 Task: Reply to email with the signature Bailey Nelson with the subject Congratulations from softage.1@softage.net with the message Can you please provide more information about the new safety regulations? Undo the message and rewrite the message as I am sorry for any inconvenience this may have caused. Send the email
Action: Mouse moved to (454, 590)
Screenshot: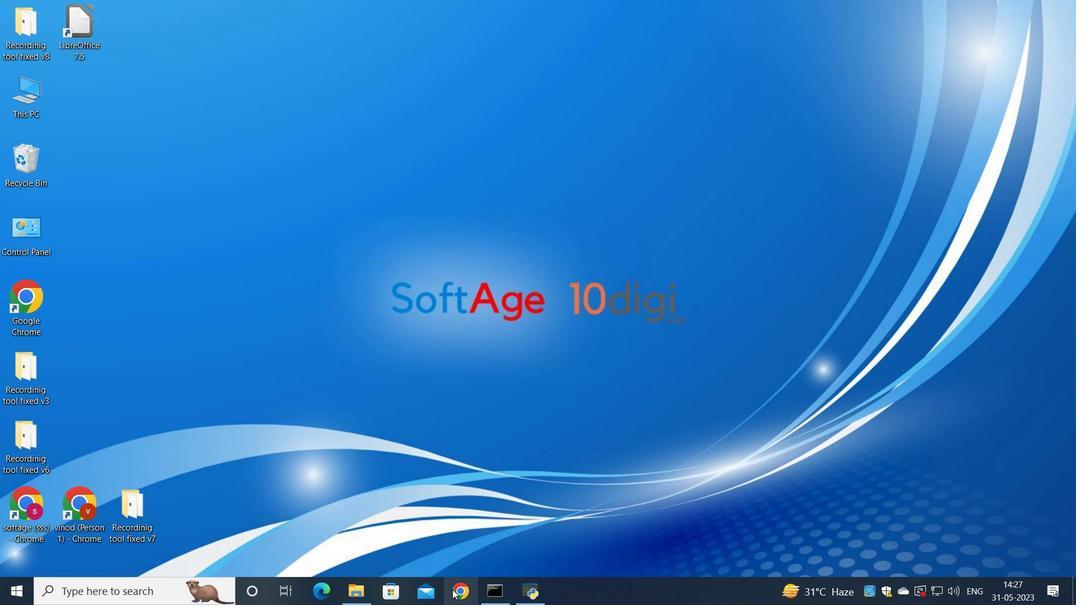 
Action: Mouse pressed left at (454, 590)
Screenshot: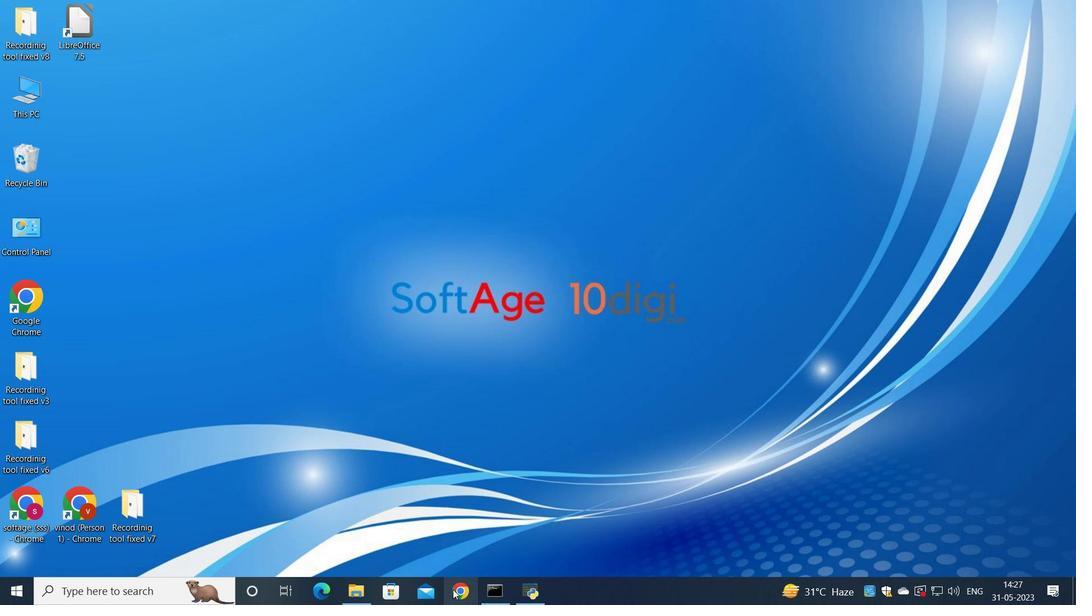 
Action: Mouse moved to (481, 384)
Screenshot: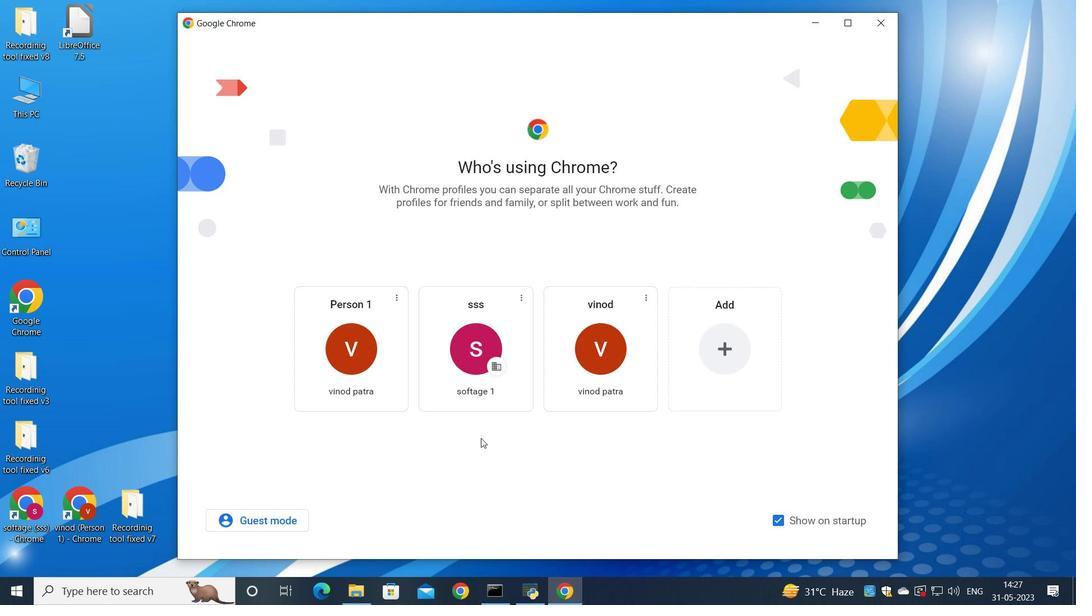 
Action: Mouse pressed left at (481, 384)
Screenshot: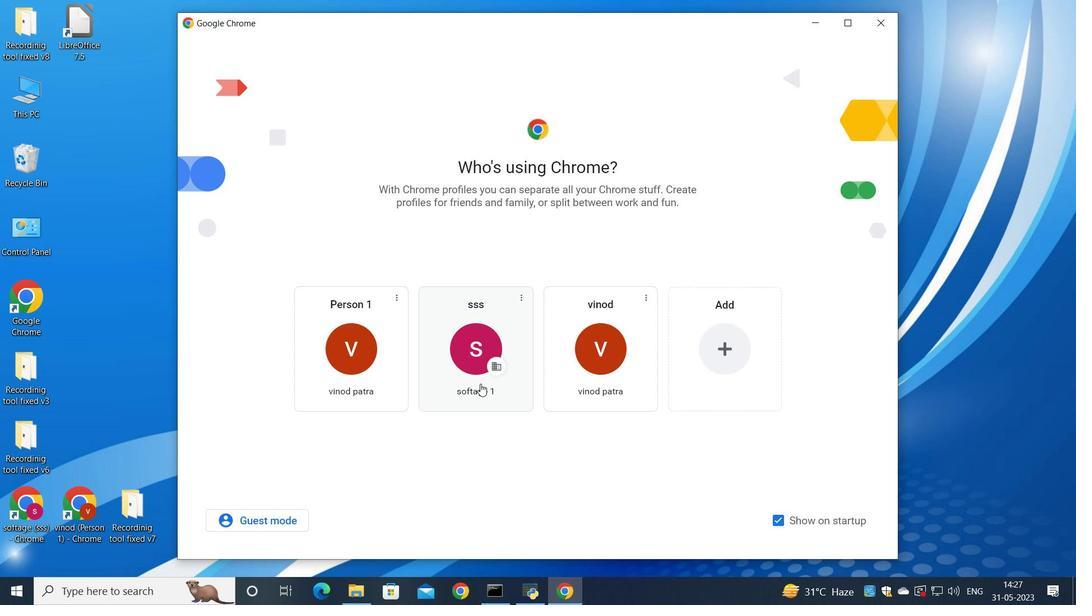 
Action: Mouse moved to (939, 72)
Screenshot: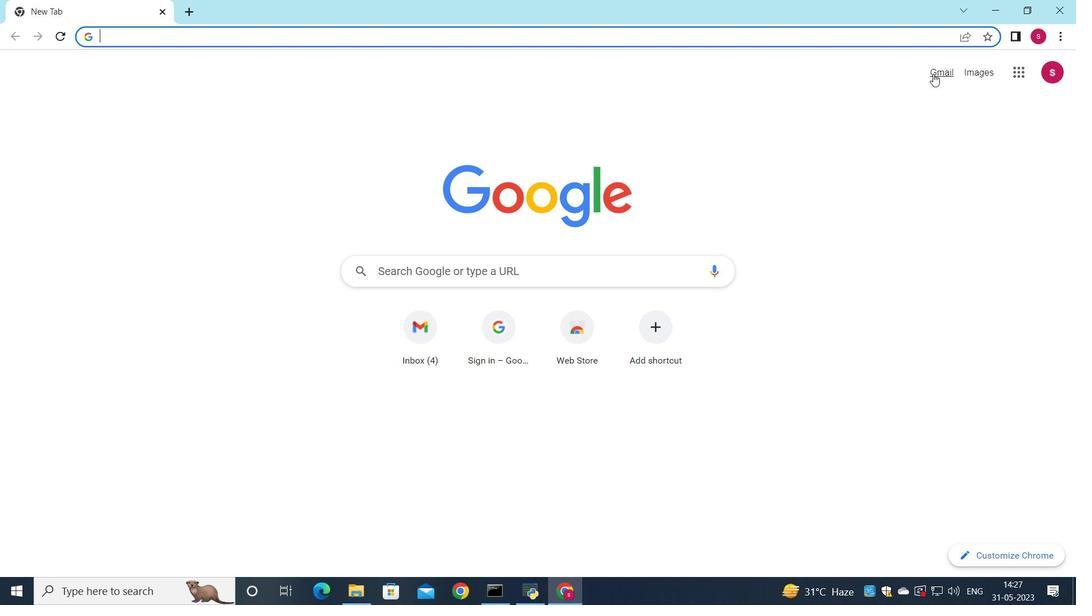 
Action: Mouse pressed left at (939, 72)
Screenshot: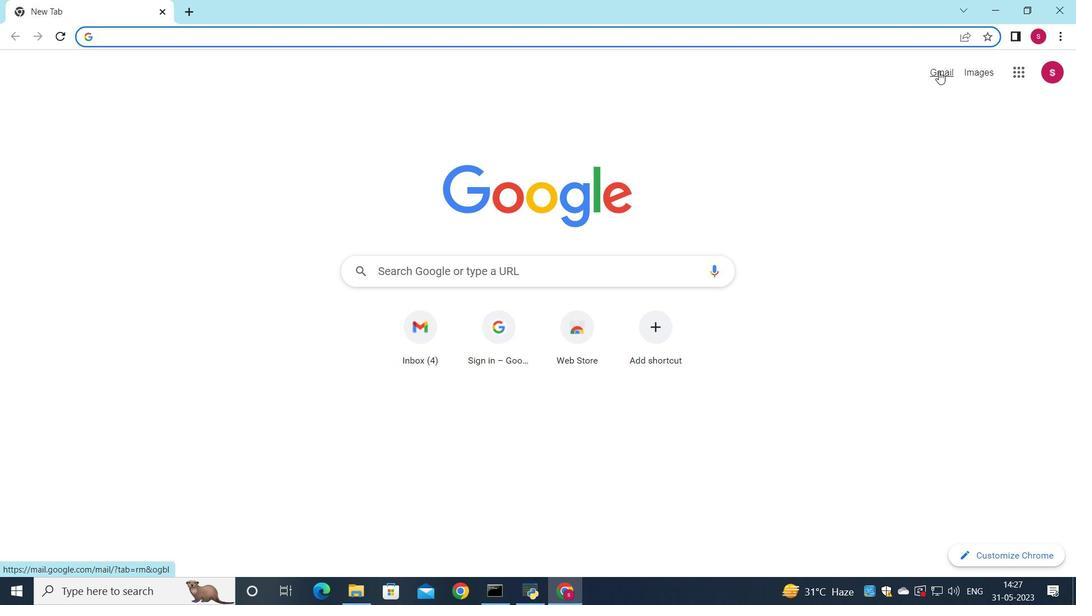 
Action: Mouse moved to (922, 97)
Screenshot: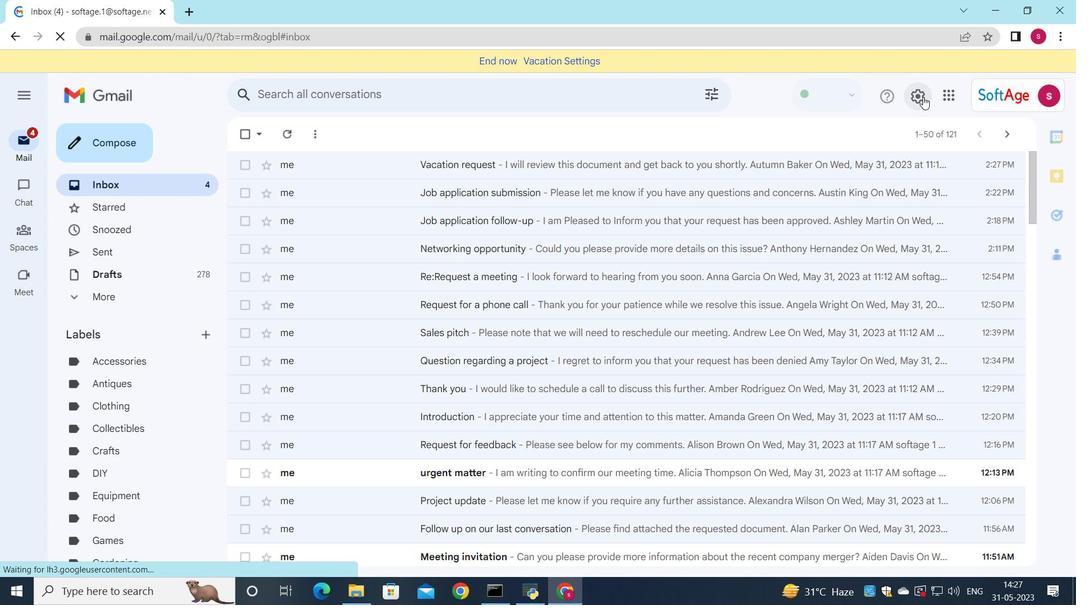 
Action: Mouse pressed left at (922, 97)
Screenshot: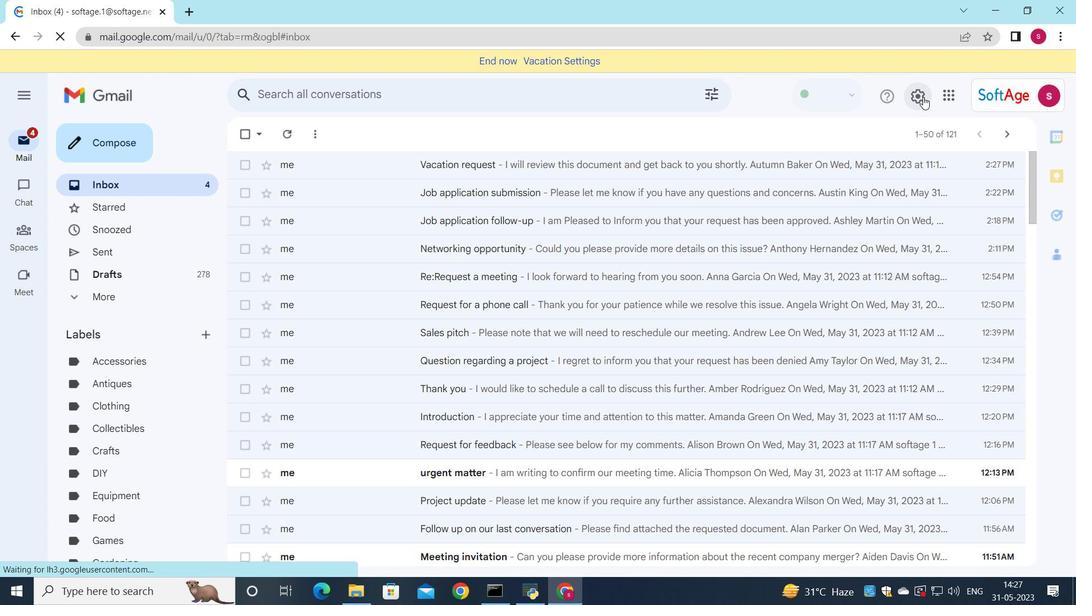 
Action: Mouse moved to (908, 167)
Screenshot: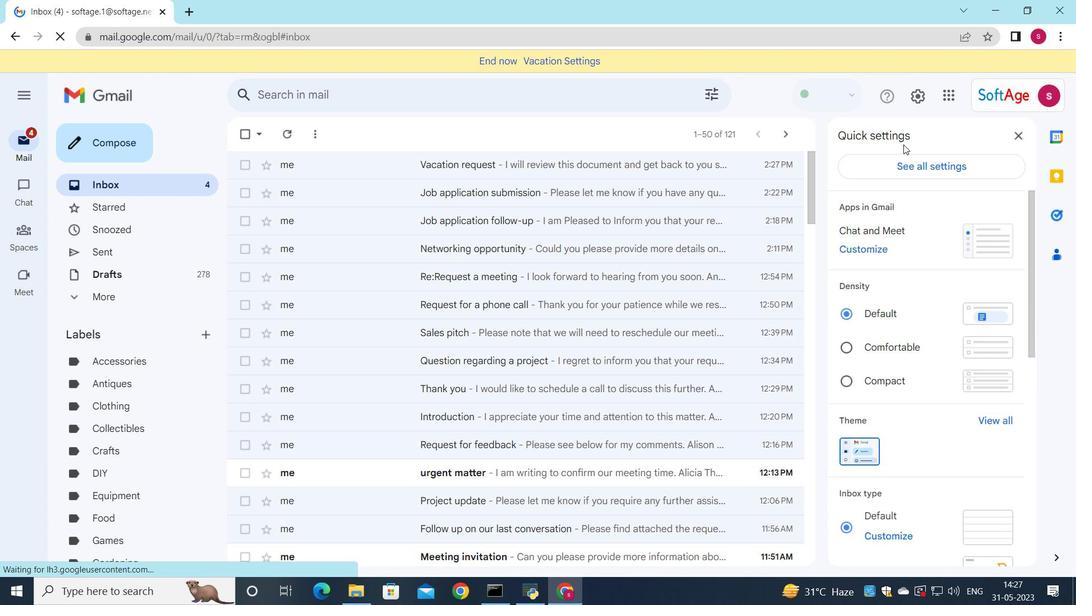 
Action: Mouse pressed left at (908, 167)
Screenshot: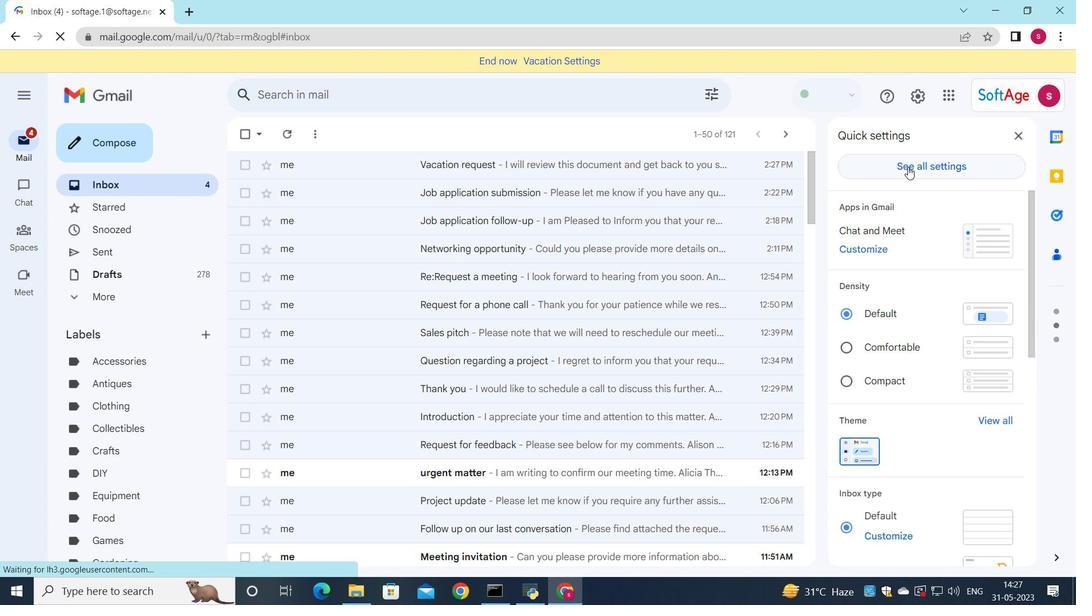 
Action: Mouse moved to (711, 161)
Screenshot: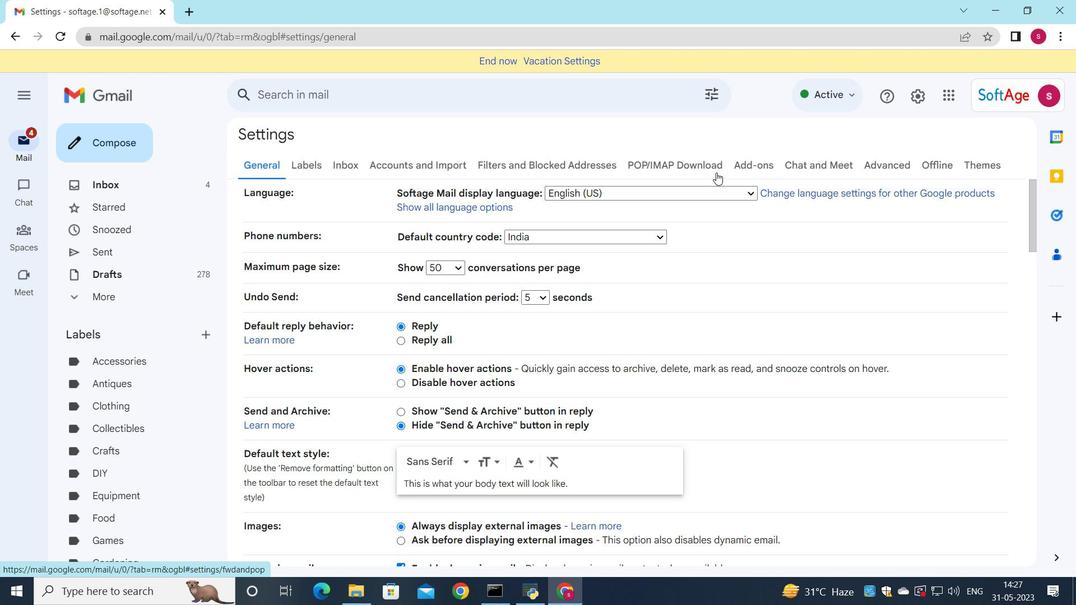 
Action: Mouse scrolled (711, 160) with delta (0, 0)
Screenshot: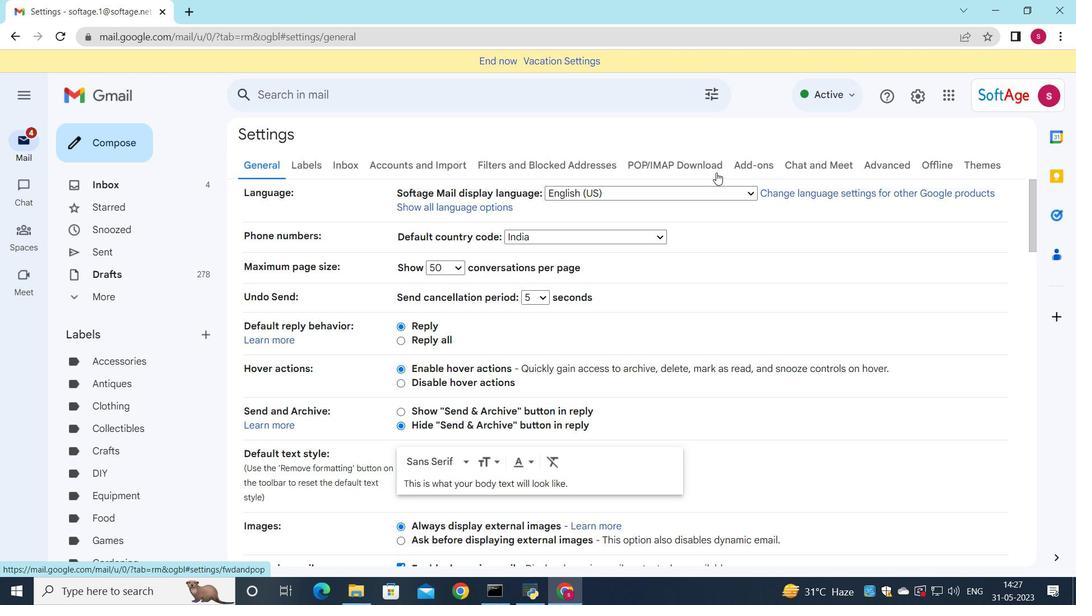 
Action: Mouse scrolled (711, 160) with delta (0, 0)
Screenshot: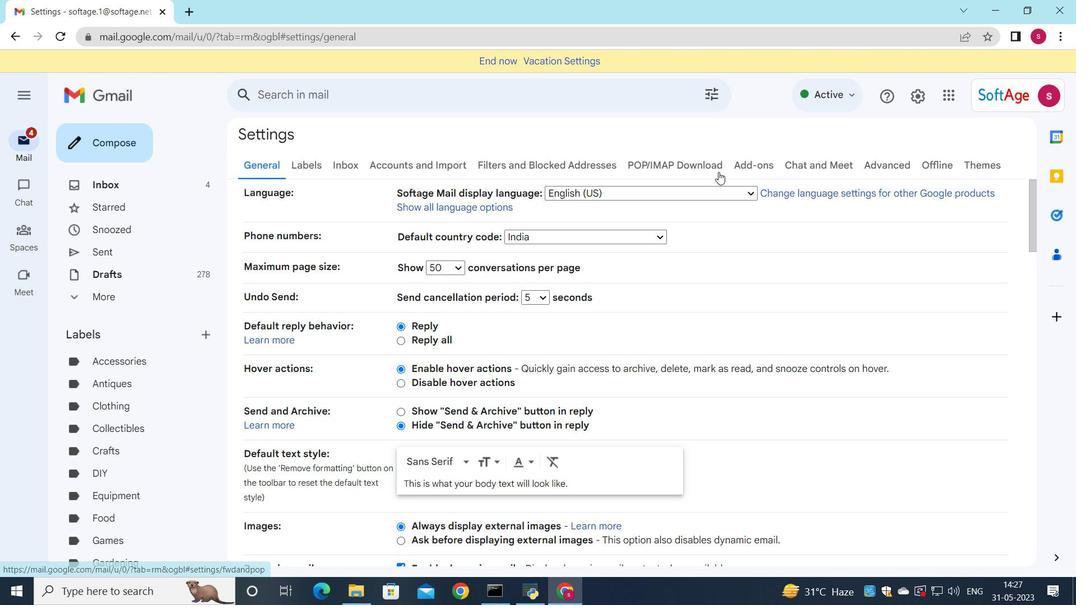 
Action: Mouse scrolled (711, 160) with delta (0, 0)
Screenshot: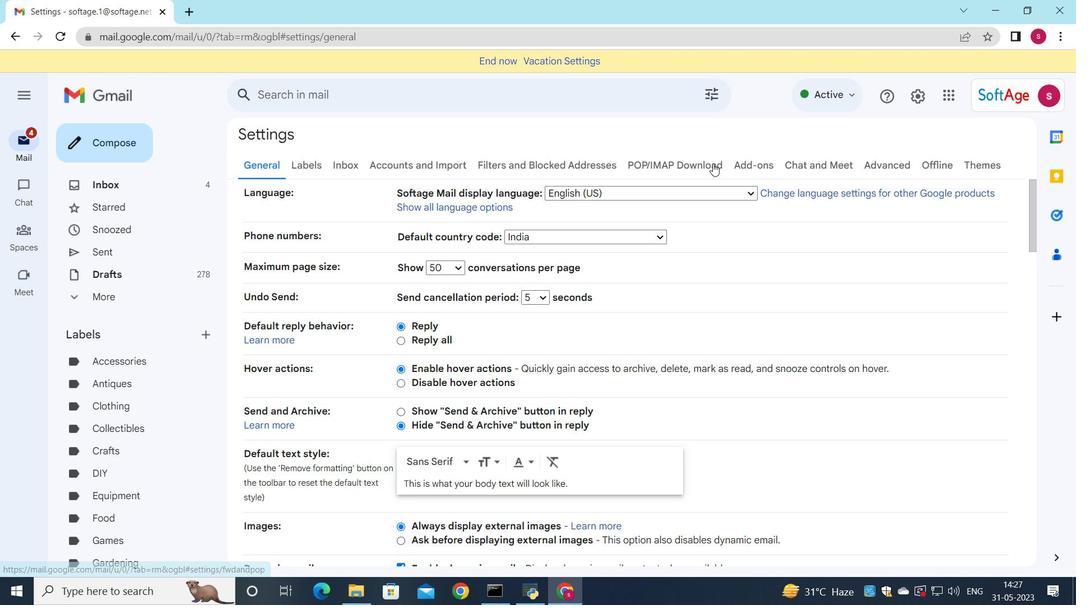 
Action: Mouse moved to (649, 250)
Screenshot: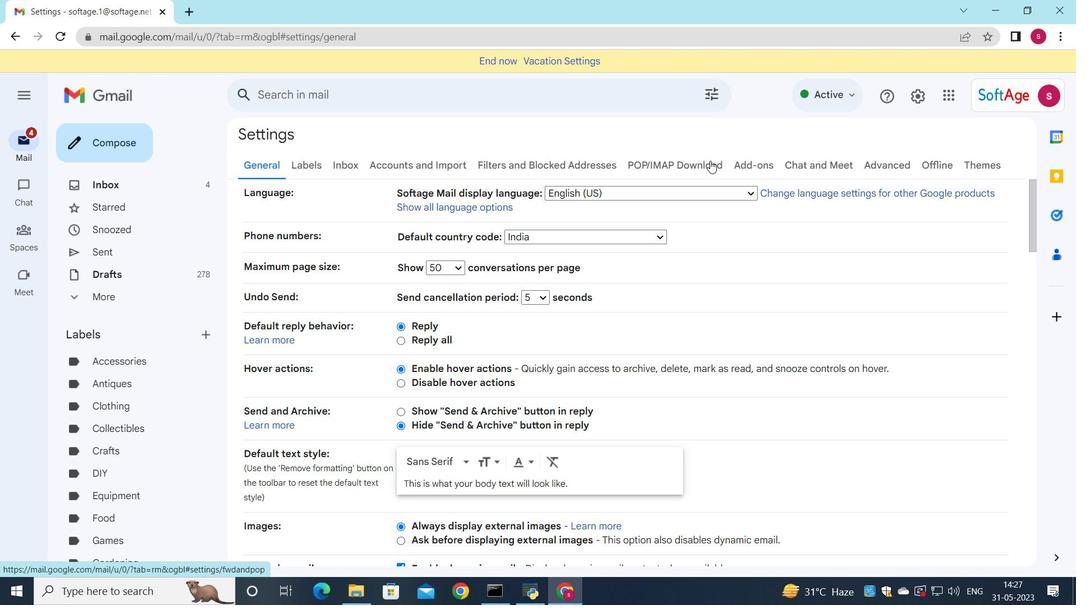 
Action: Mouse scrolled (708, 160) with delta (0, 0)
Screenshot: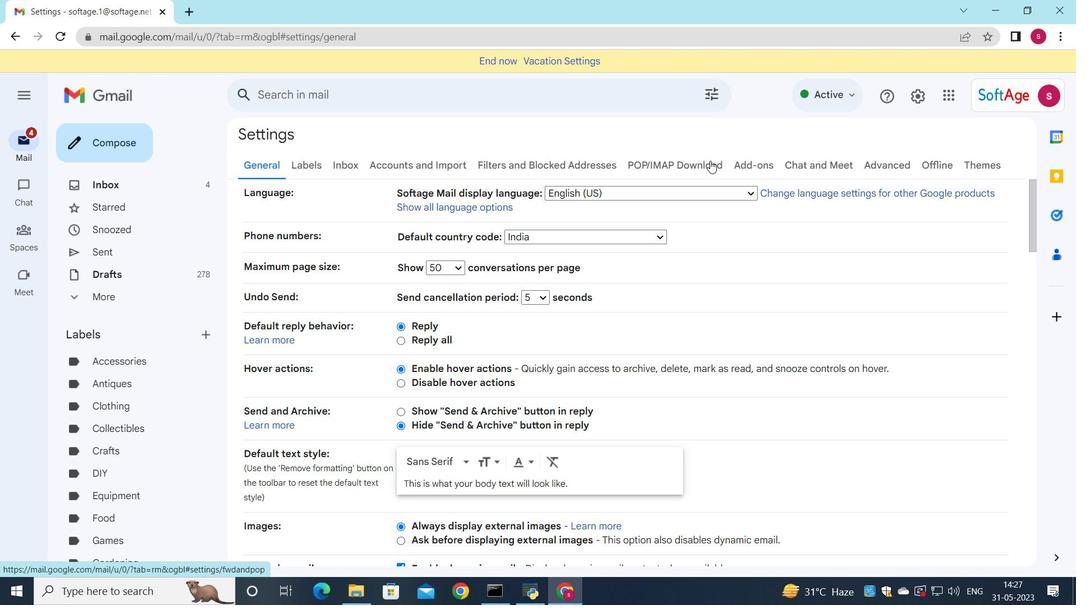
Action: Mouse moved to (542, 427)
Screenshot: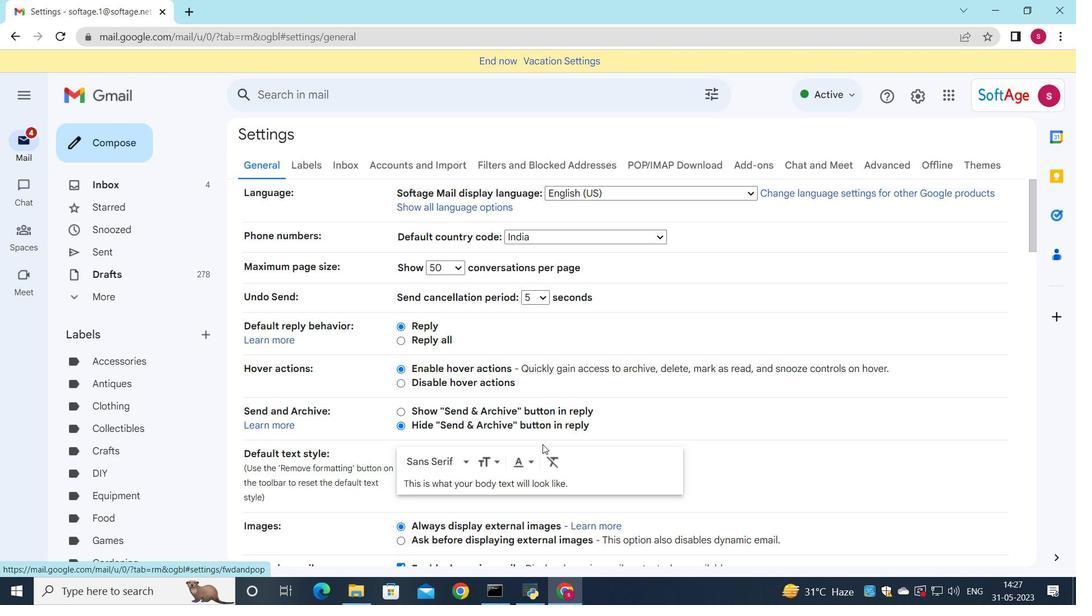 
Action: Mouse scrolled (542, 426) with delta (0, 0)
Screenshot: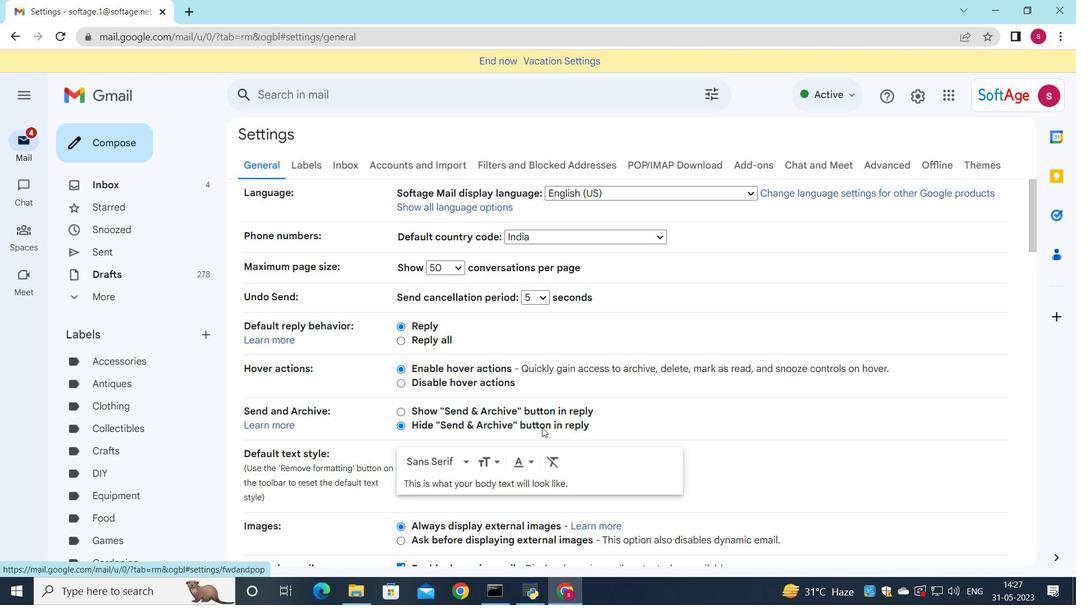 
Action: Mouse scrolled (542, 426) with delta (0, 0)
Screenshot: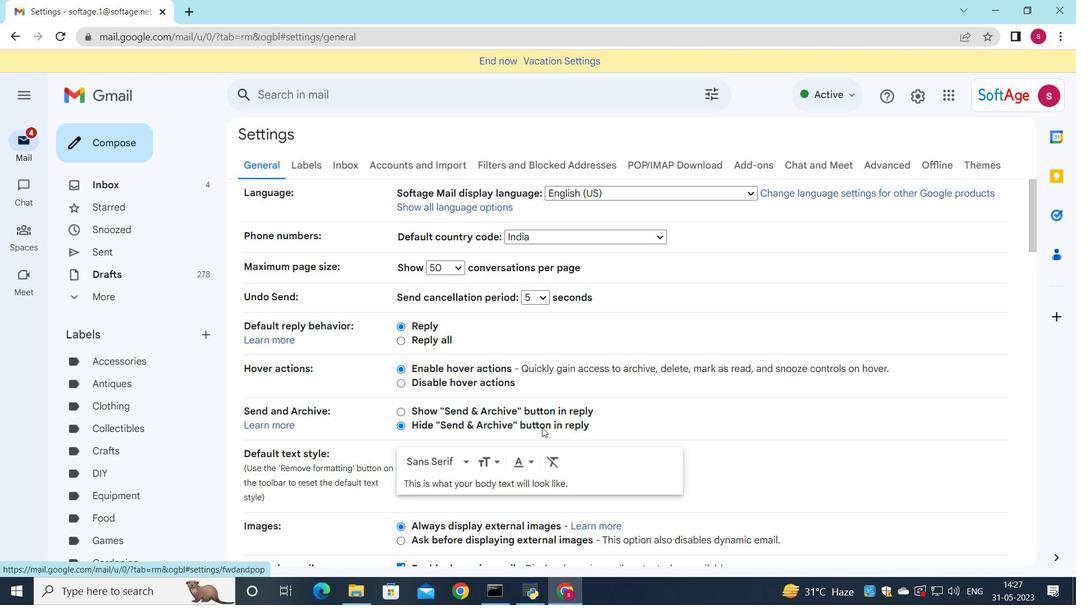 
Action: Mouse scrolled (542, 426) with delta (0, 0)
Screenshot: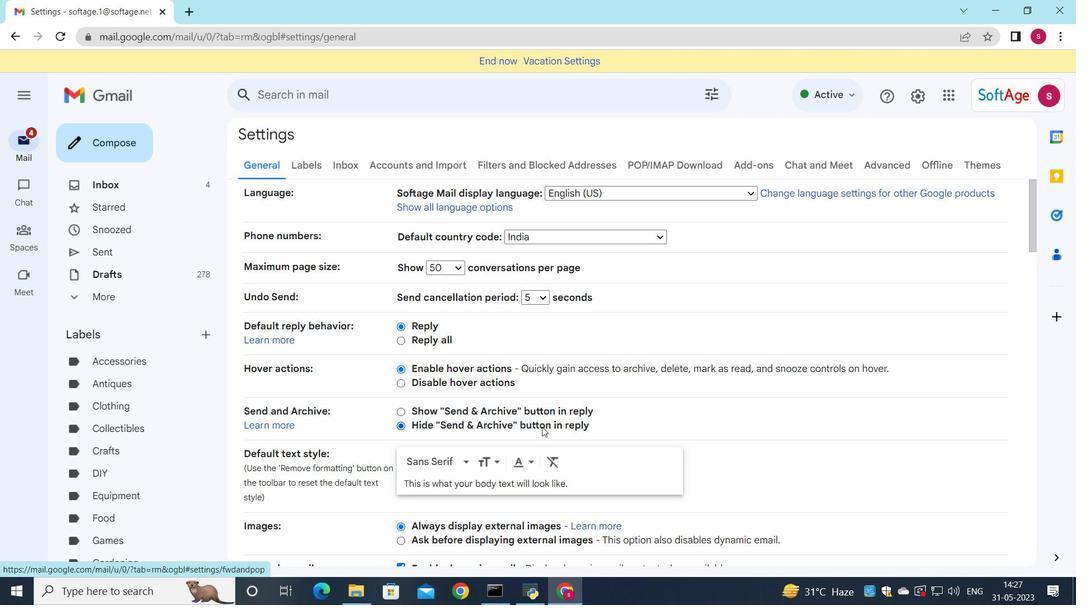 
Action: Mouse scrolled (542, 426) with delta (0, 0)
Screenshot: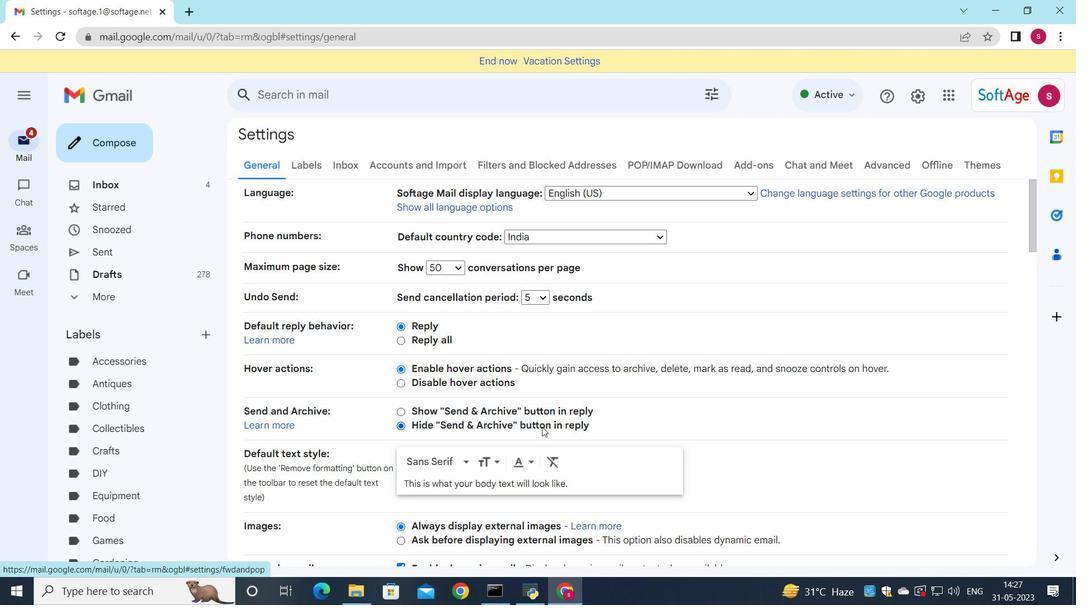 
Action: Mouse scrolled (542, 426) with delta (0, 0)
Screenshot: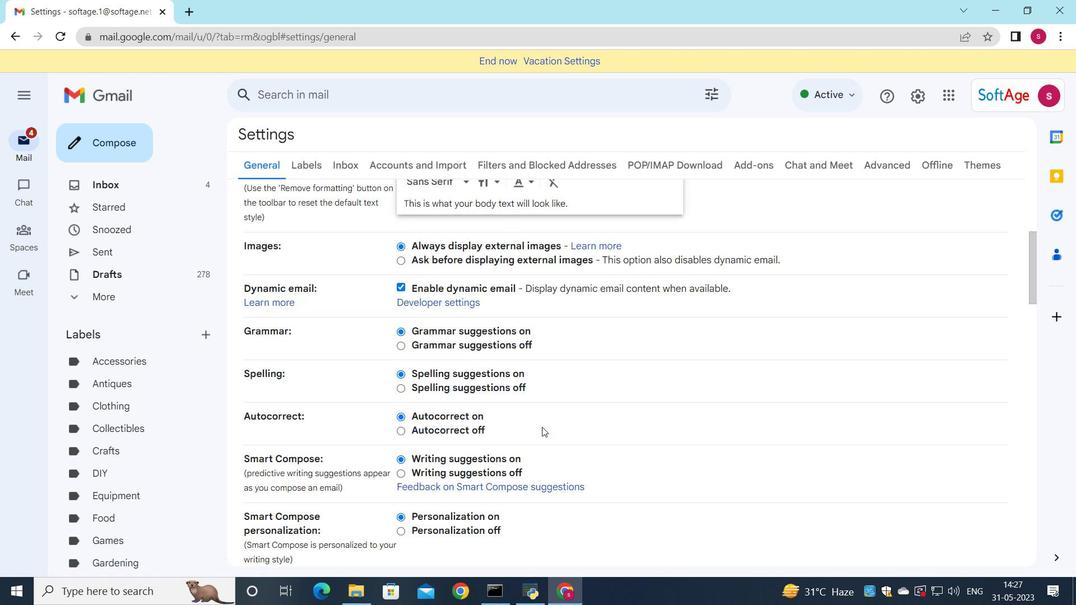 
Action: Mouse scrolled (542, 426) with delta (0, 0)
Screenshot: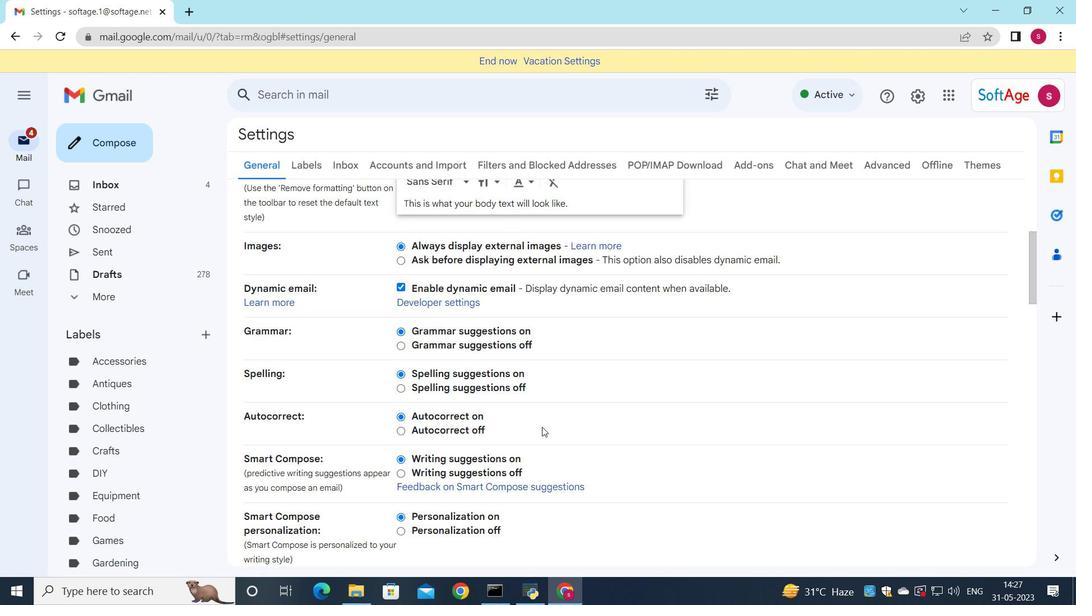 
Action: Mouse scrolled (542, 426) with delta (0, 0)
Screenshot: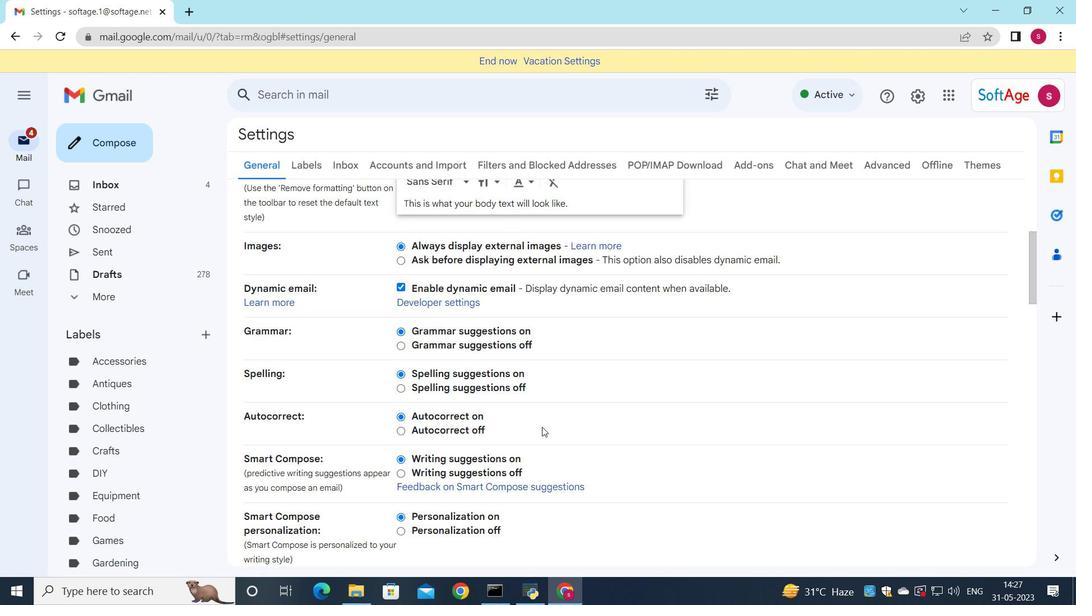 
Action: Mouse scrolled (542, 426) with delta (0, 0)
Screenshot: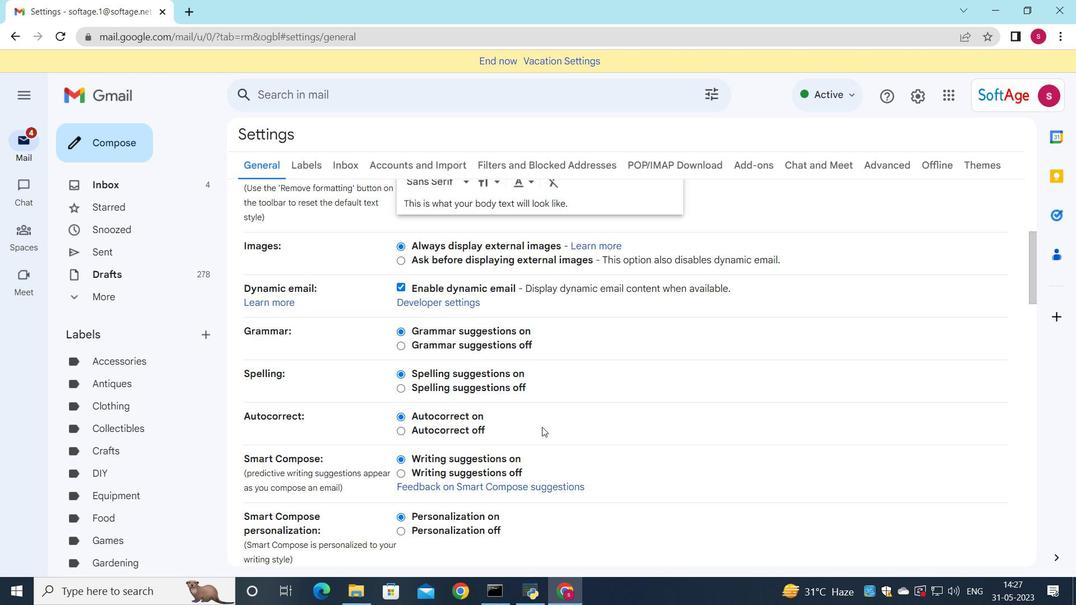 
Action: Mouse scrolled (542, 426) with delta (0, 0)
Screenshot: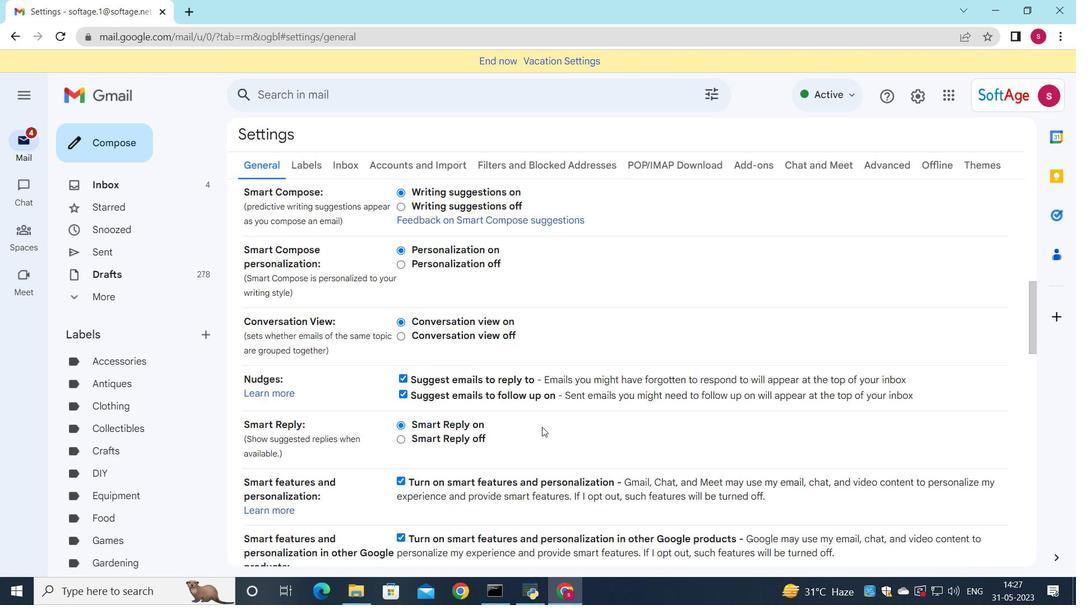 
Action: Mouse scrolled (542, 426) with delta (0, 0)
Screenshot: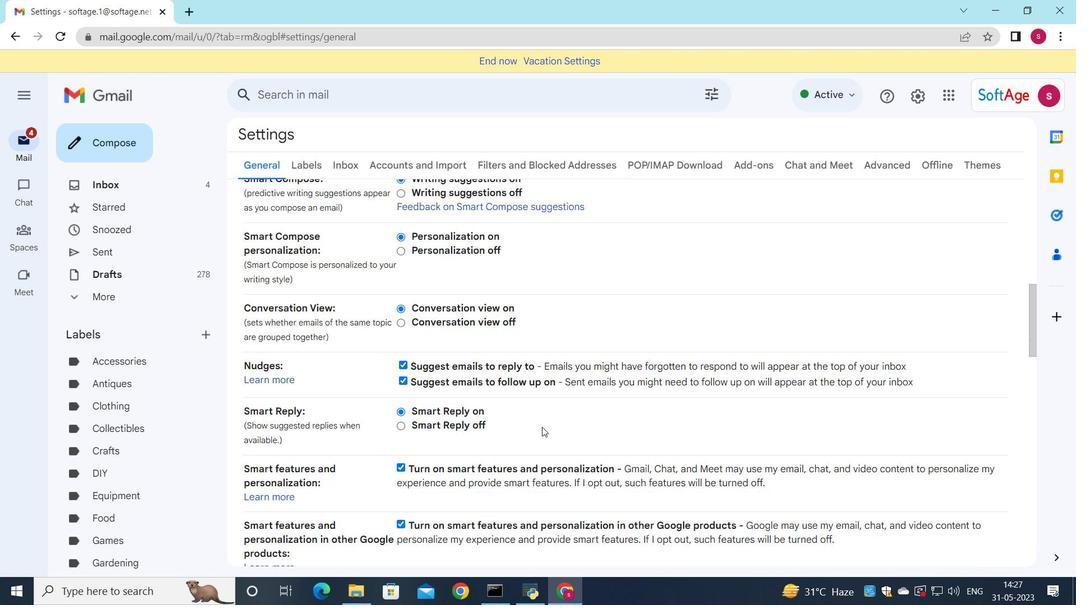 
Action: Mouse scrolled (542, 426) with delta (0, 0)
Screenshot: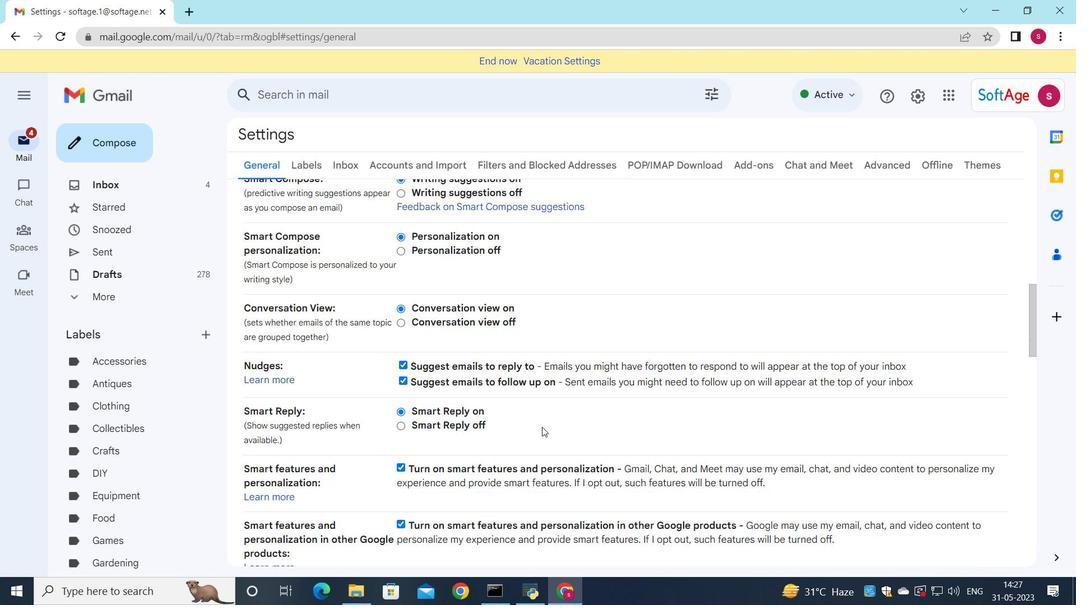 
Action: Mouse scrolled (542, 426) with delta (0, 0)
Screenshot: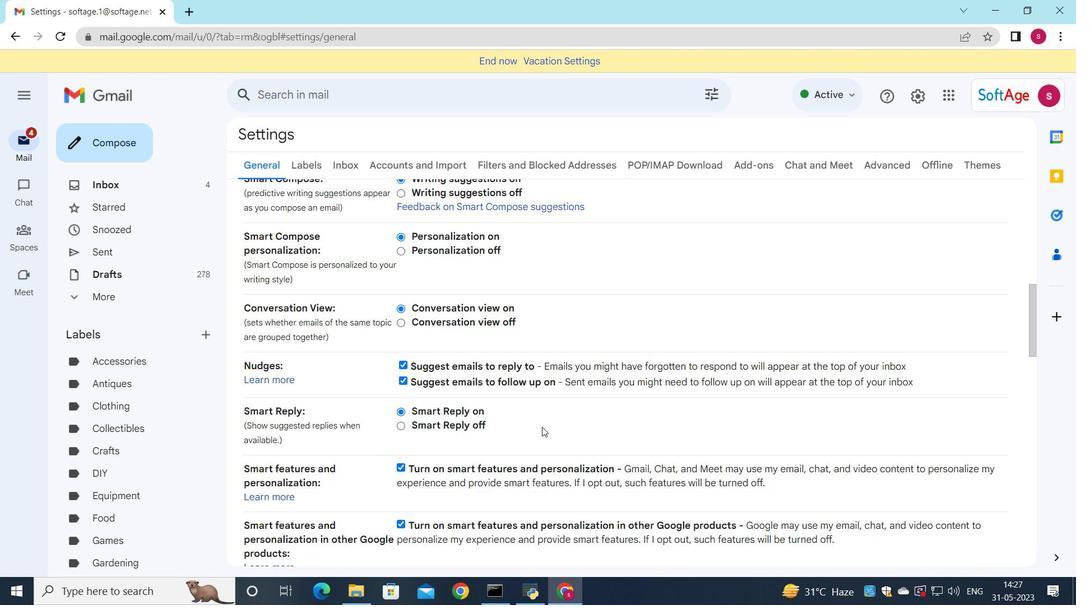
Action: Mouse scrolled (542, 426) with delta (0, 0)
Screenshot: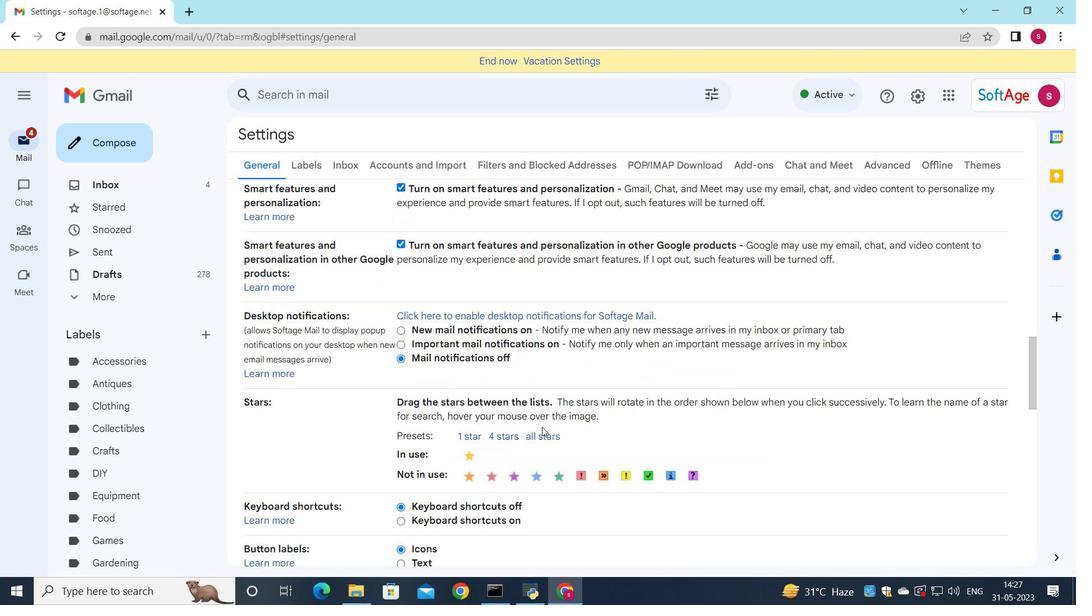 
Action: Mouse scrolled (542, 426) with delta (0, 0)
Screenshot: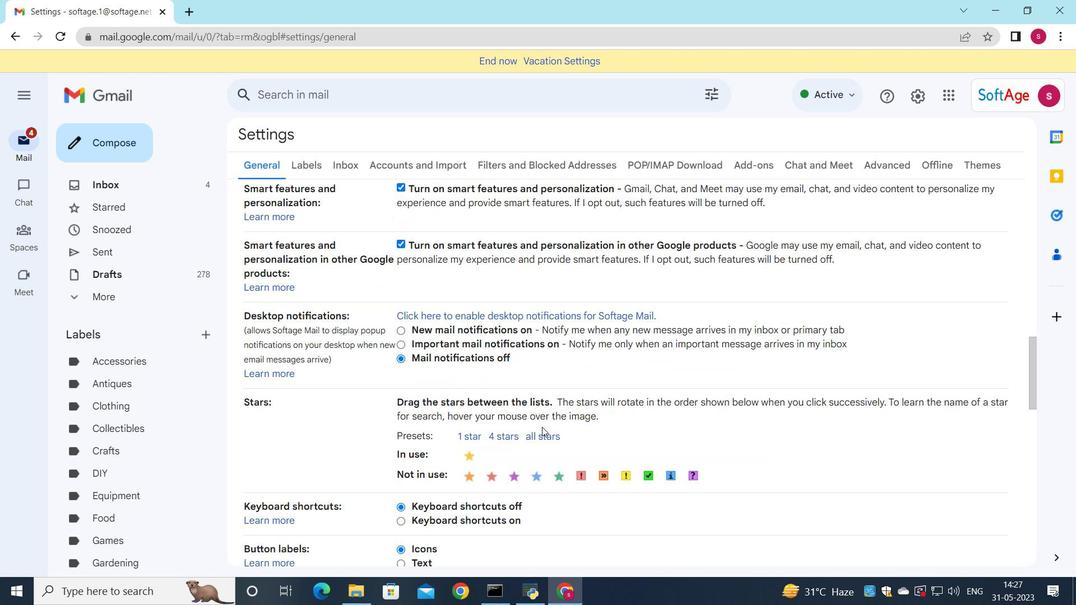 
Action: Mouse scrolled (542, 426) with delta (0, 0)
Screenshot: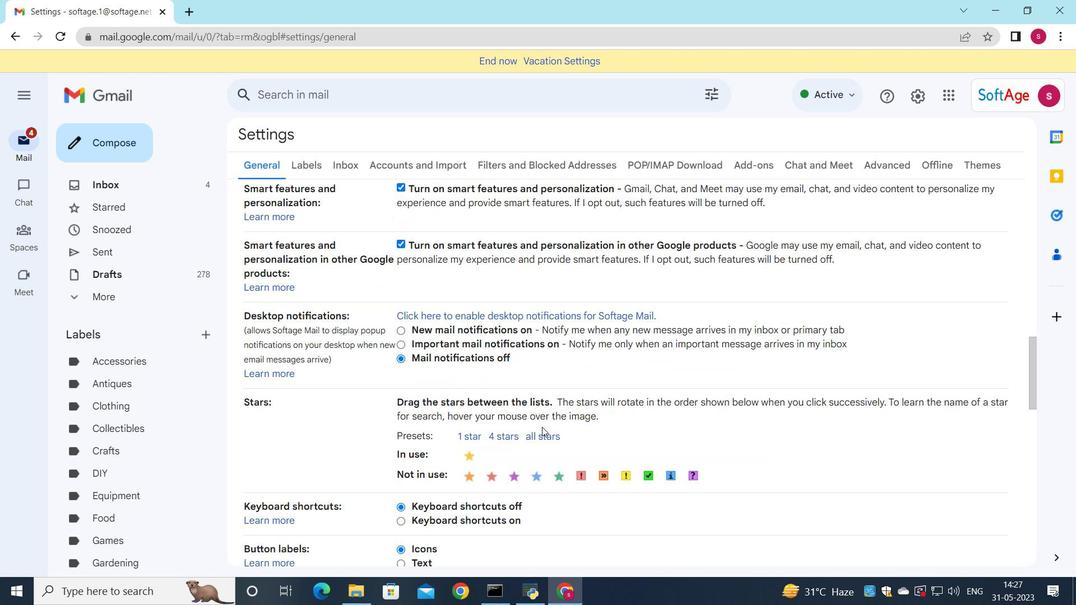 
Action: Mouse scrolled (542, 426) with delta (0, 0)
Screenshot: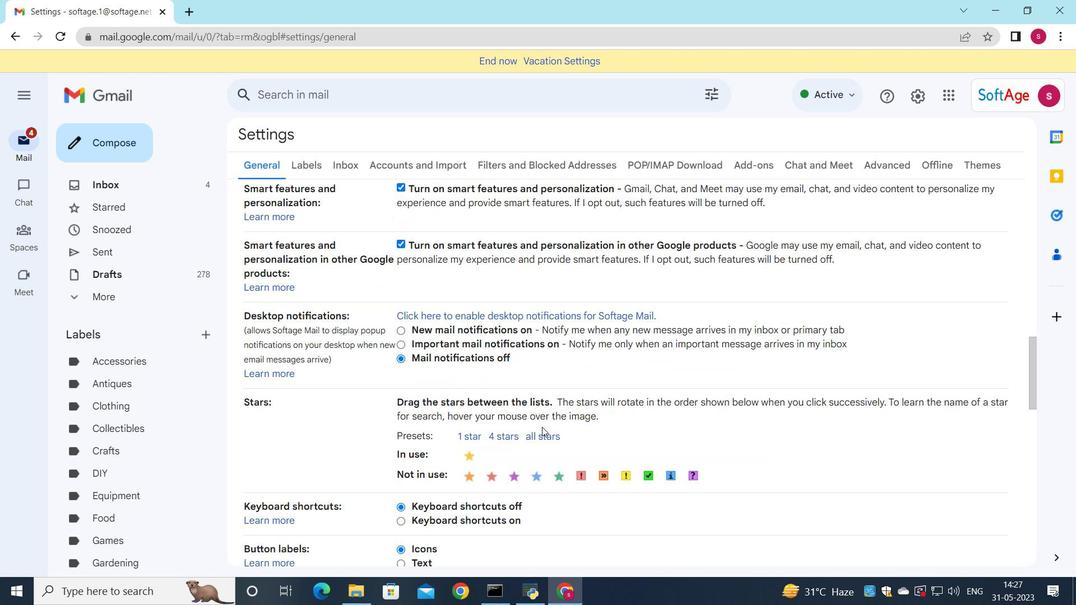 
Action: Mouse scrolled (542, 426) with delta (0, 0)
Screenshot: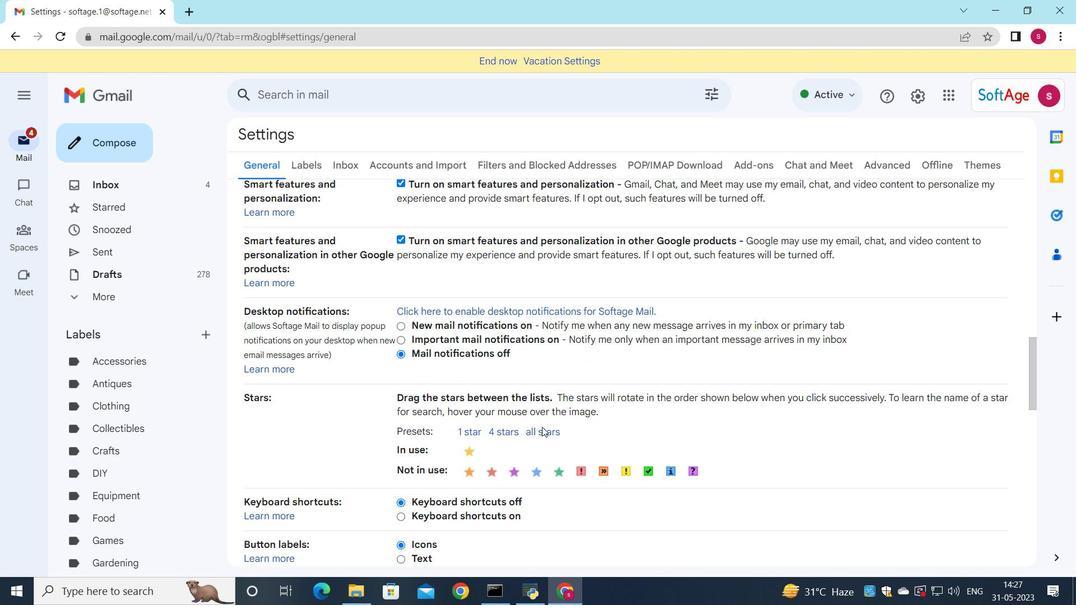 
Action: Mouse scrolled (542, 426) with delta (0, 0)
Screenshot: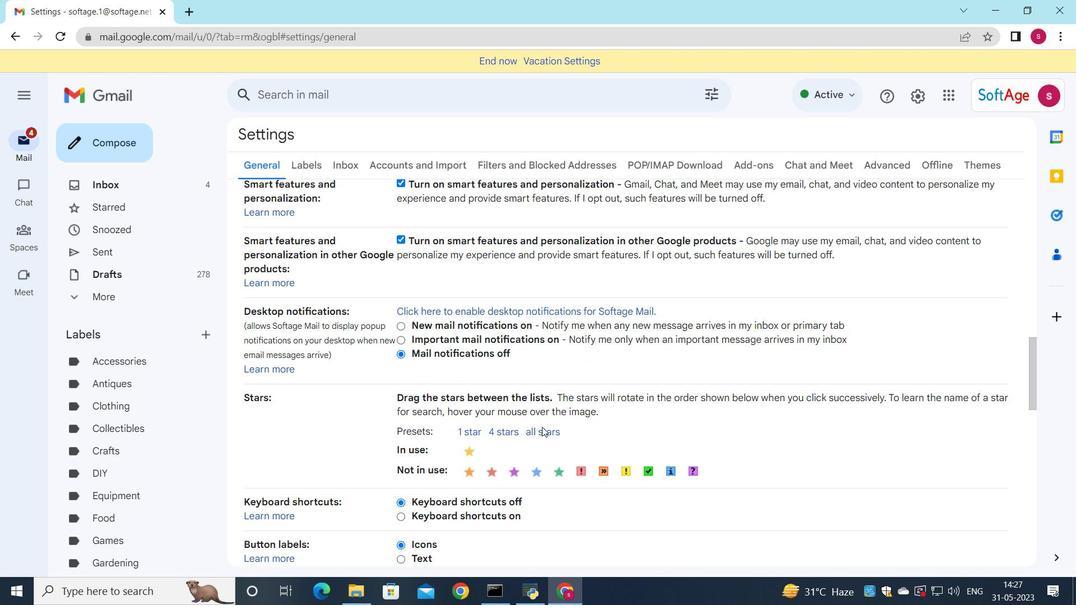 
Action: Mouse scrolled (542, 426) with delta (0, 0)
Screenshot: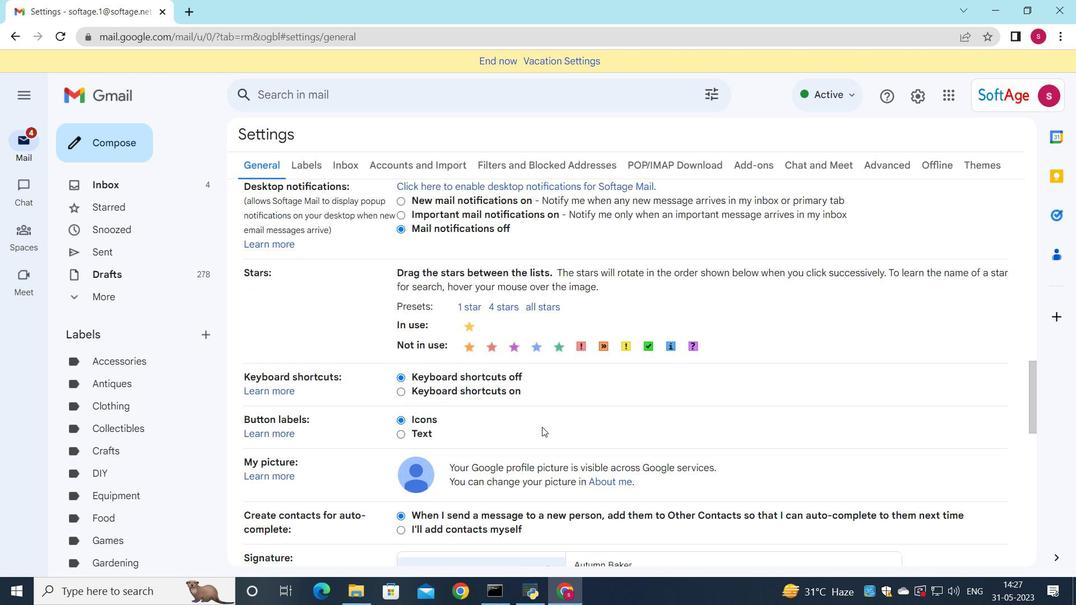 
Action: Mouse scrolled (542, 426) with delta (0, 0)
Screenshot: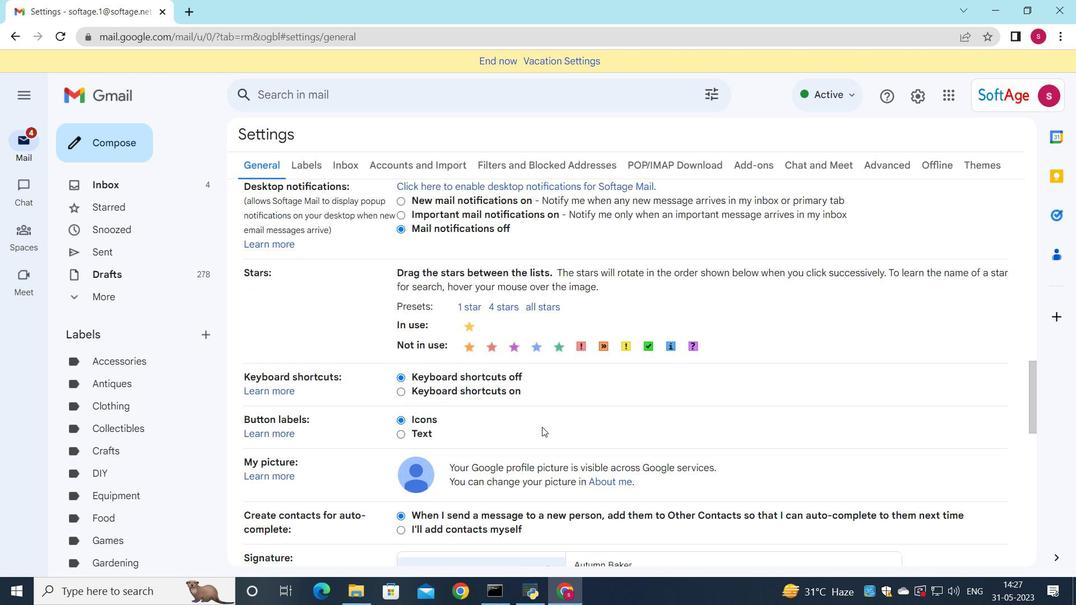
Action: Mouse scrolled (542, 426) with delta (0, 0)
Screenshot: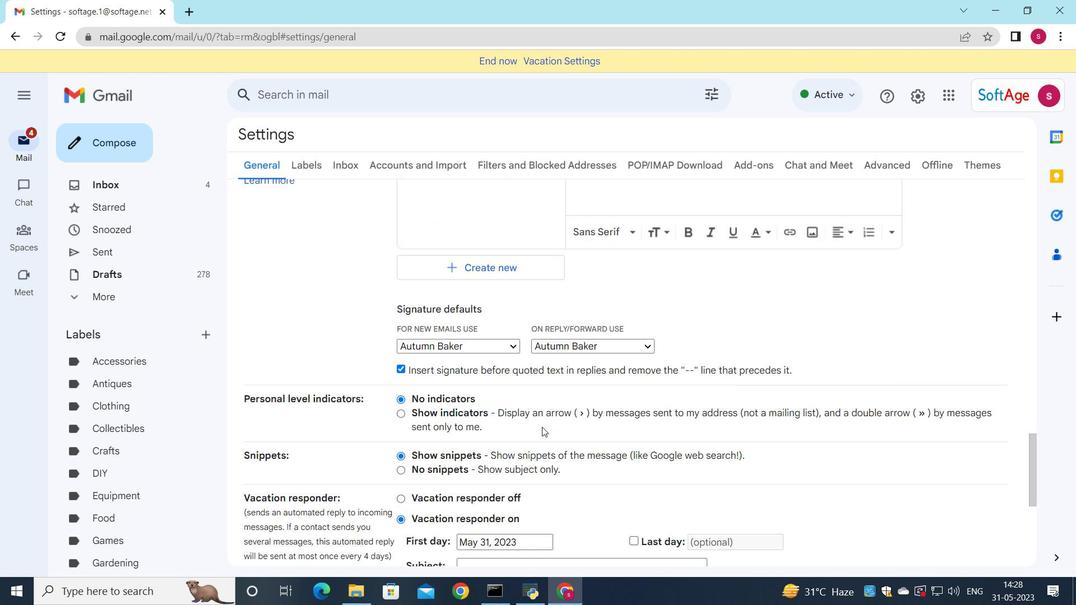 
Action: Mouse scrolled (542, 427) with delta (0, 0)
Screenshot: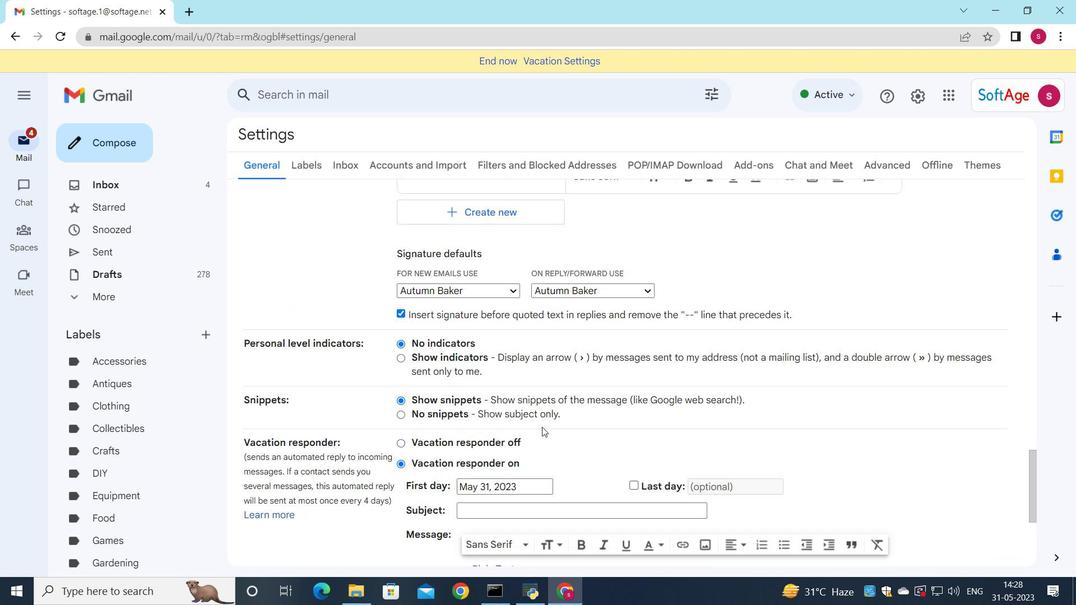 
Action: Mouse scrolled (542, 427) with delta (0, 0)
Screenshot: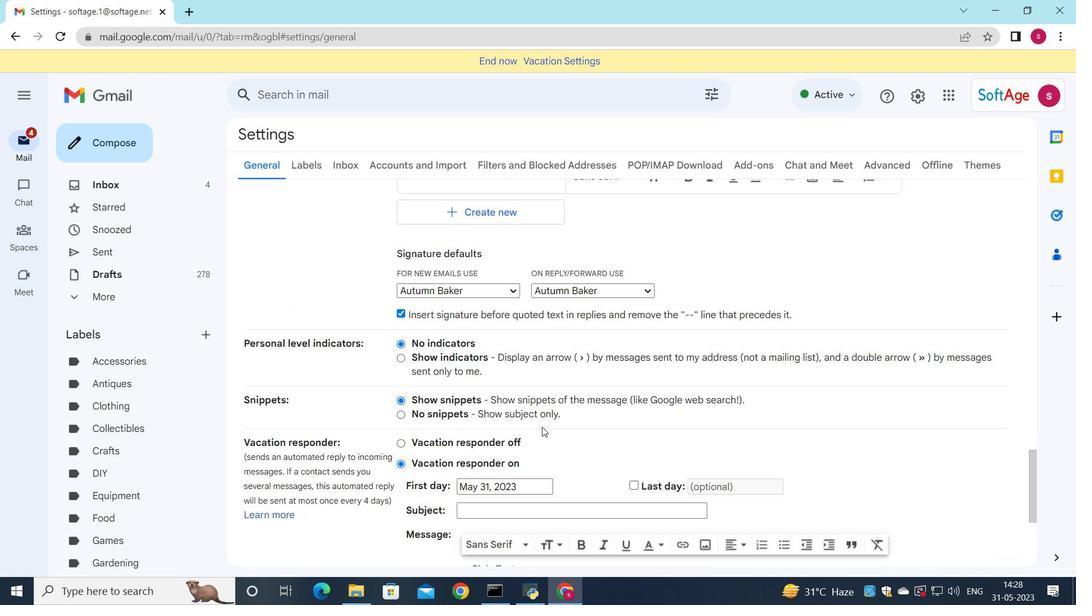 
Action: Mouse moved to (556, 216)
Screenshot: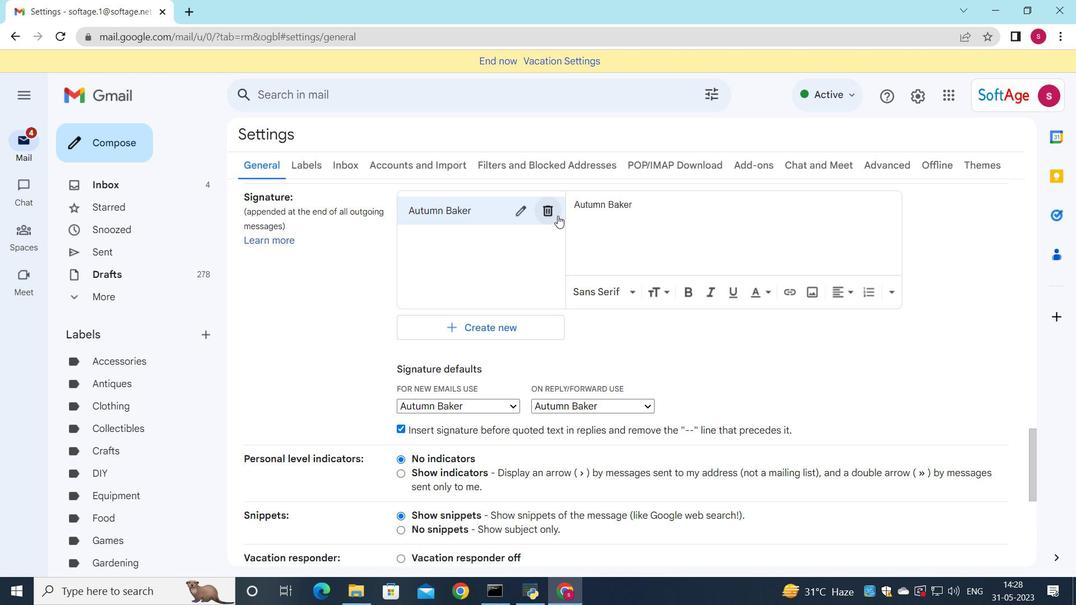 
Action: Mouse pressed left at (556, 216)
Screenshot: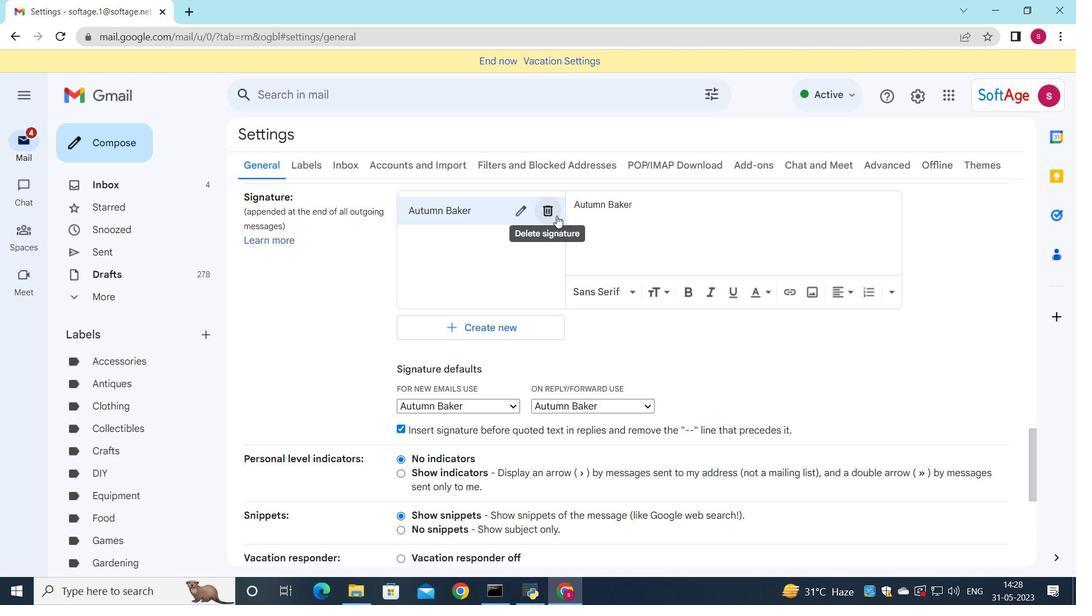 
Action: Mouse moved to (671, 344)
Screenshot: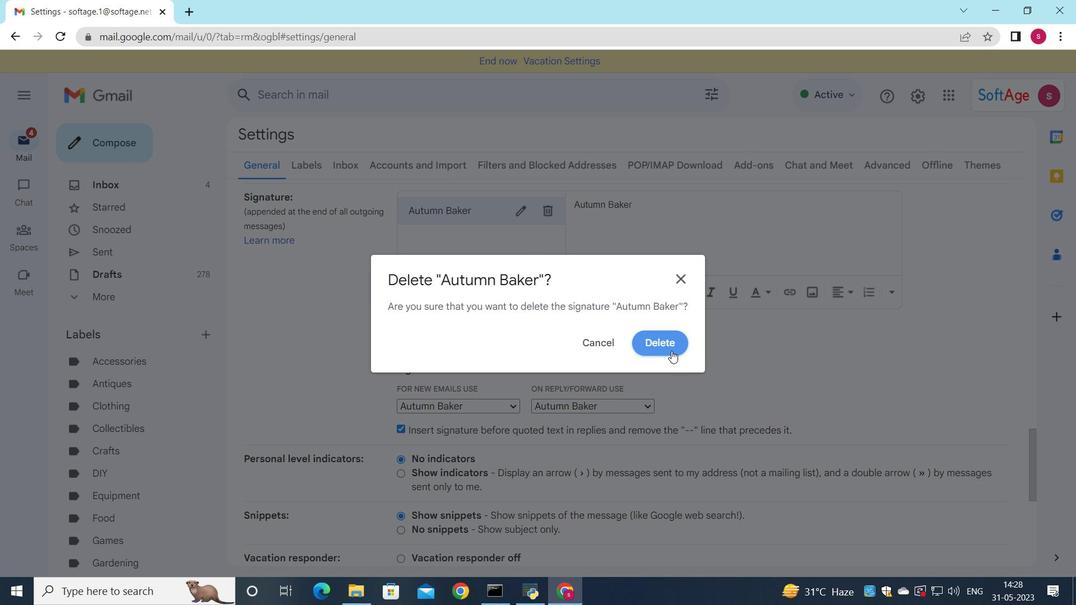 
Action: Mouse pressed left at (671, 344)
Screenshot: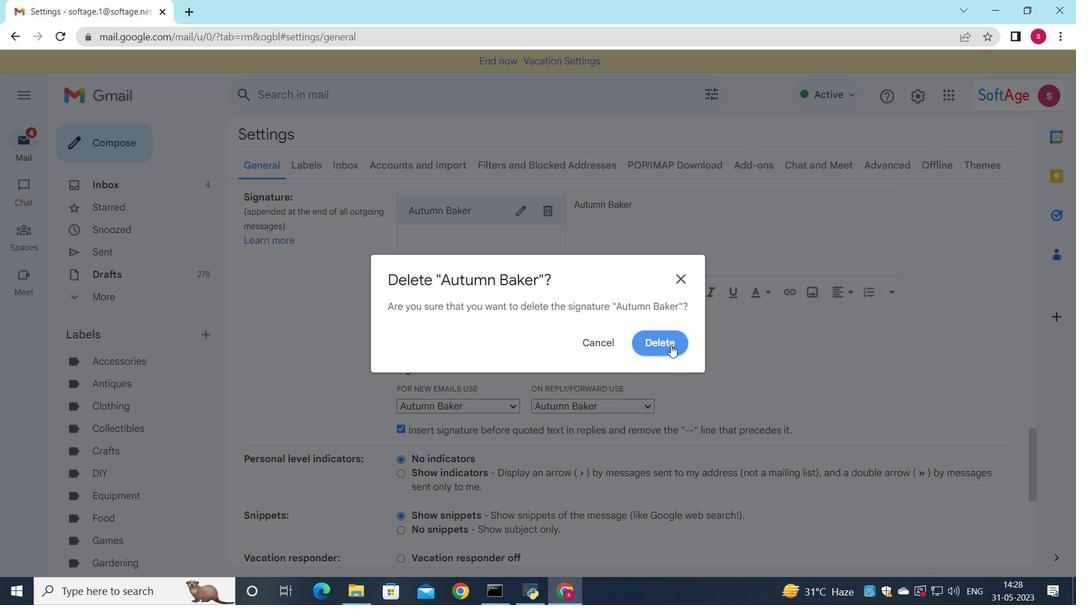 
Action: Mouse moved to (476, 229)
Screenshot: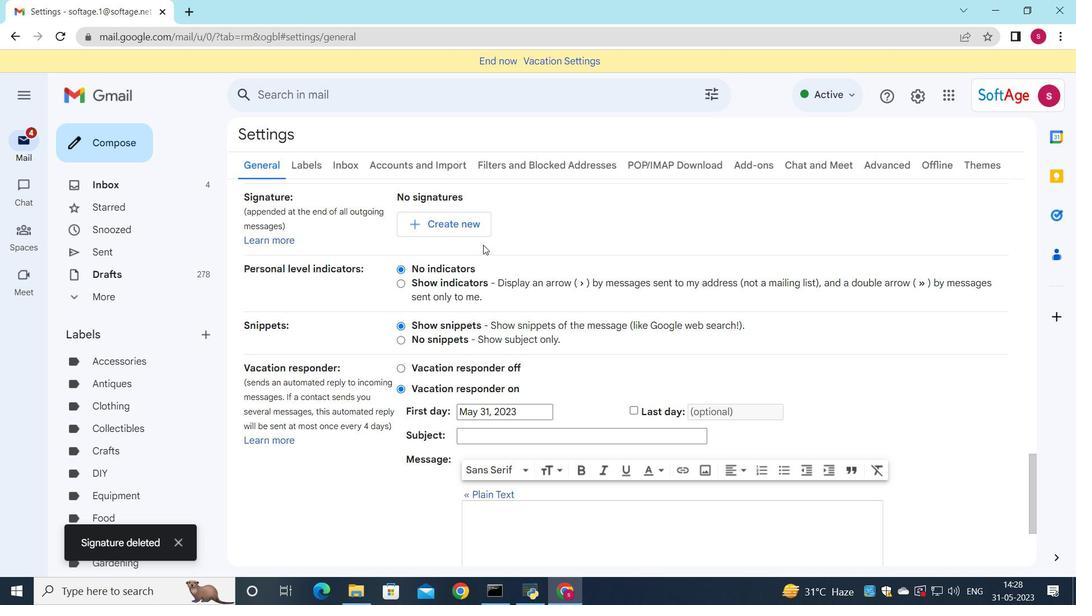 
Action: Mouse pressed left at (476, 229)
Screenshot: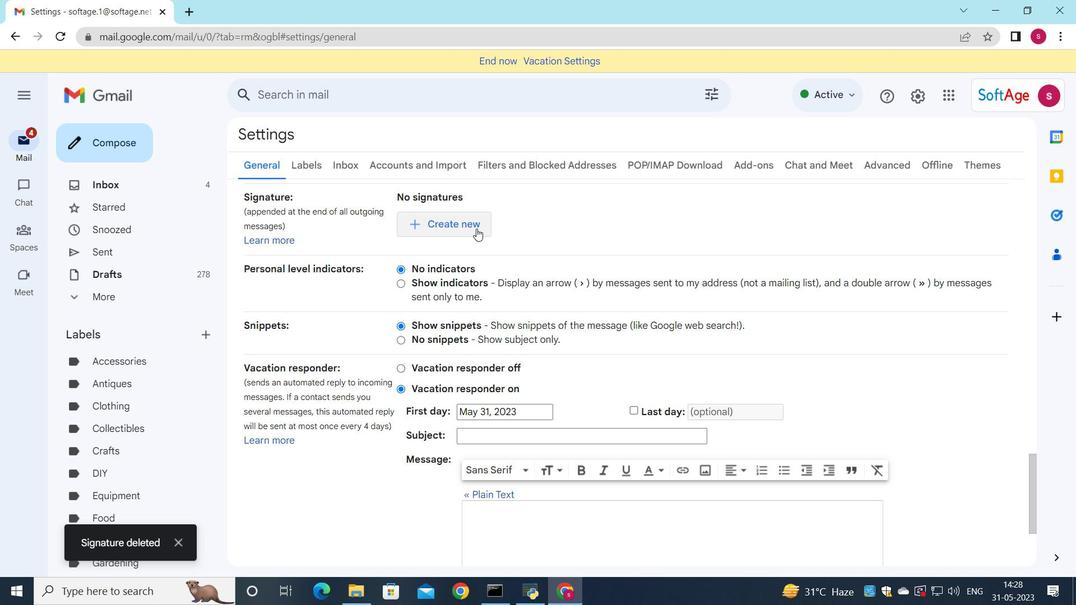 
Action: Key pressed <Key.shift>Bailey<Key.space><Key.shift>Nelson
Screenshot: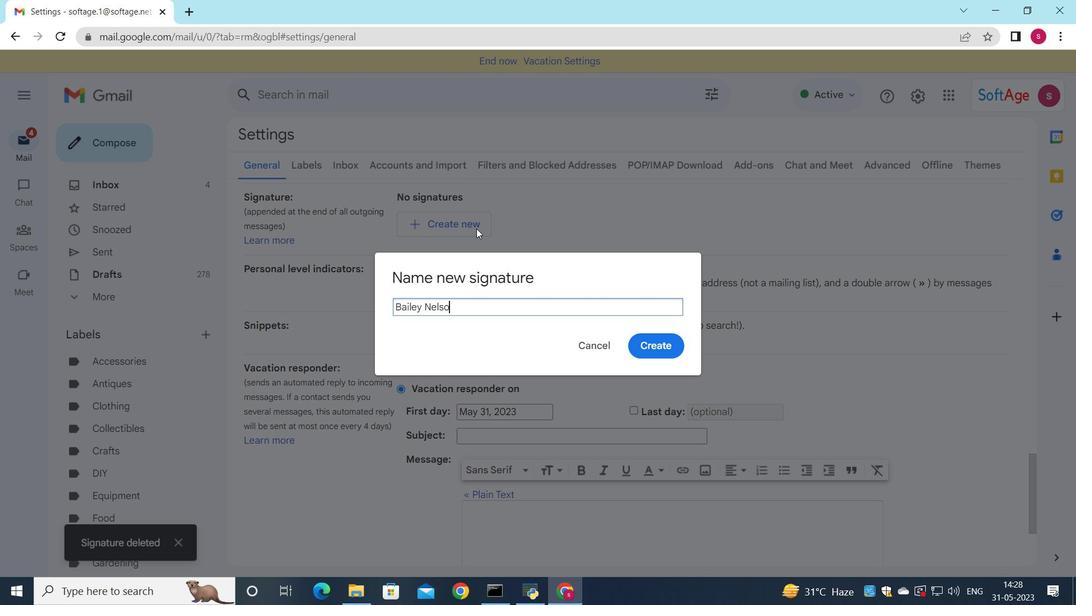 
Action: Mouse moved to (642, 343)
Screenshot: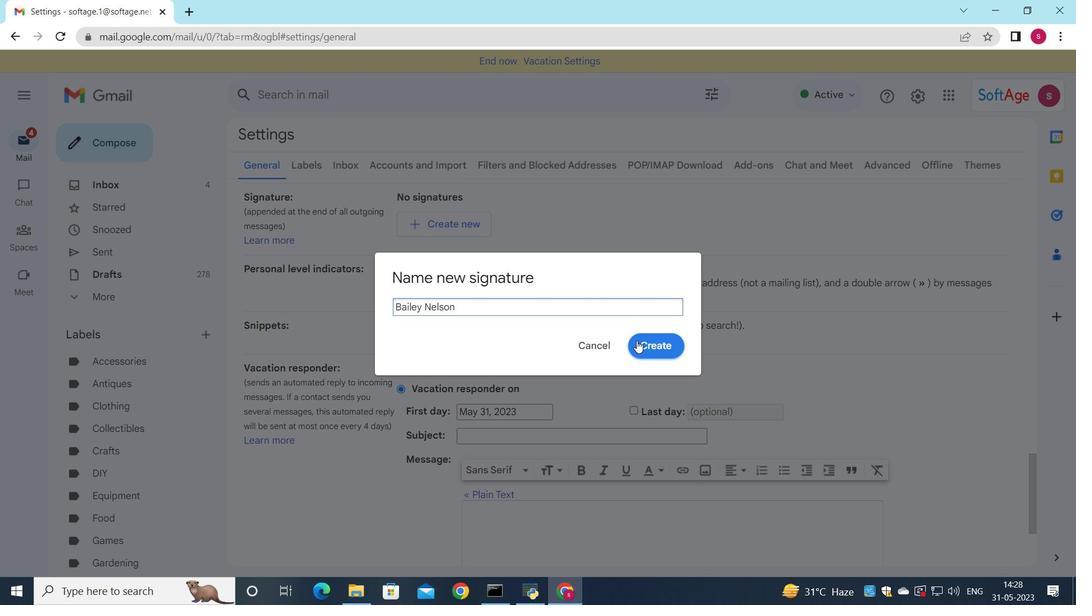 
Action: Mouse pressed left at (642, 343)
Screenshot: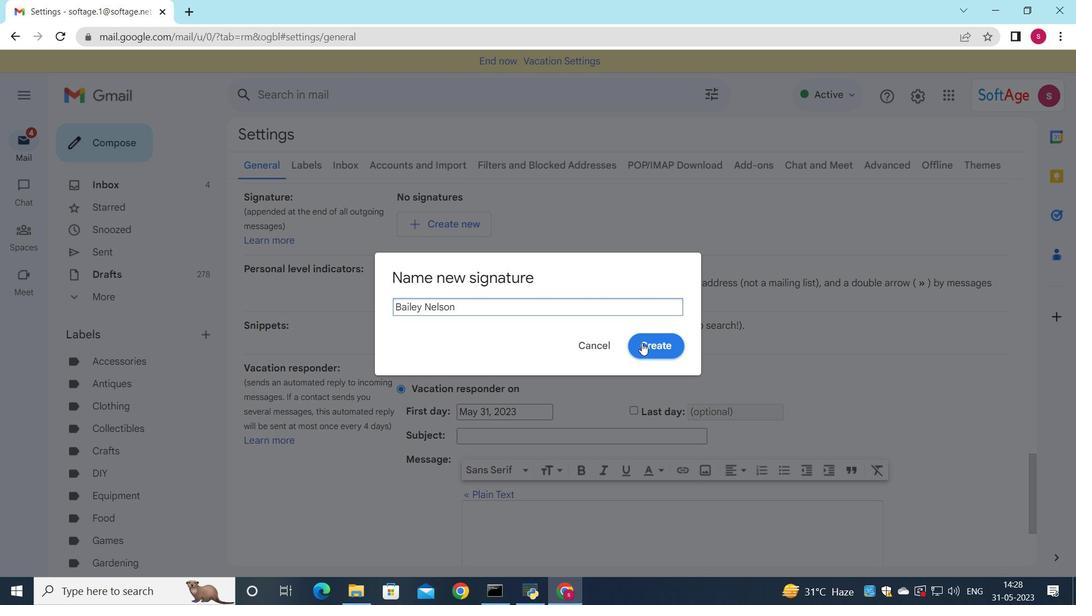 
Action: Mouse moved to (638, 243)
Screenshot: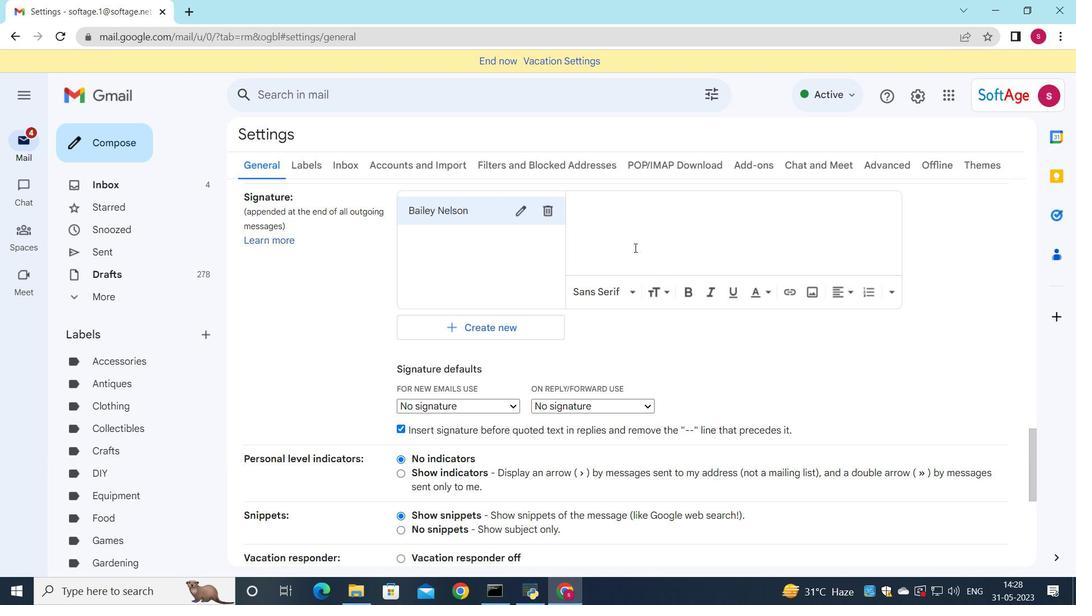 
Action: Mouse pressed left at (638, 243)
Screenshot: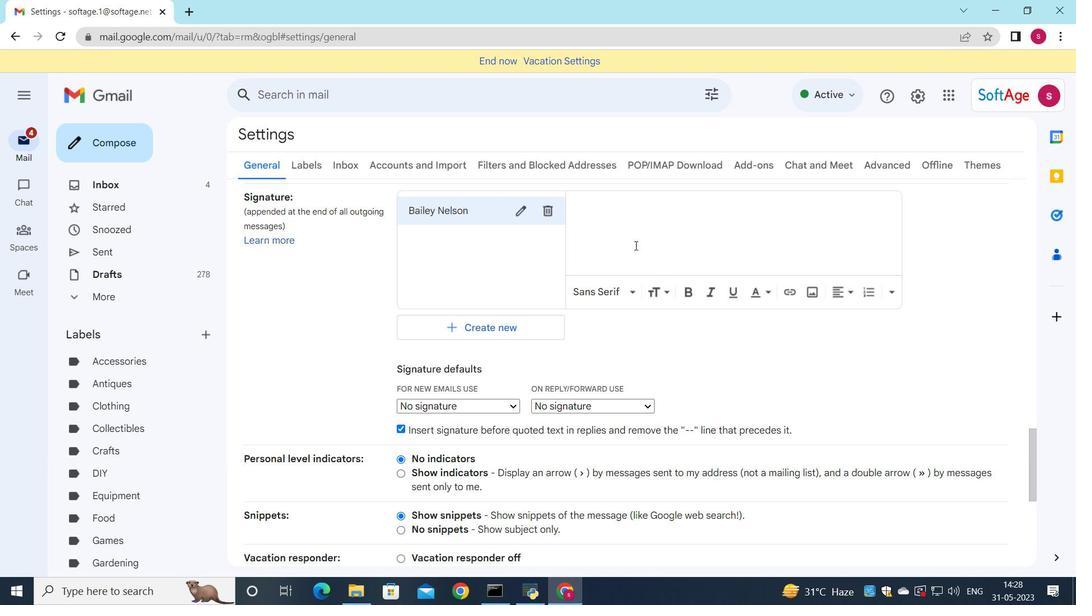 
Action: Key pressed <Key.shift>Bailey<Key.space><Key.shift>Nelson
Screenshot: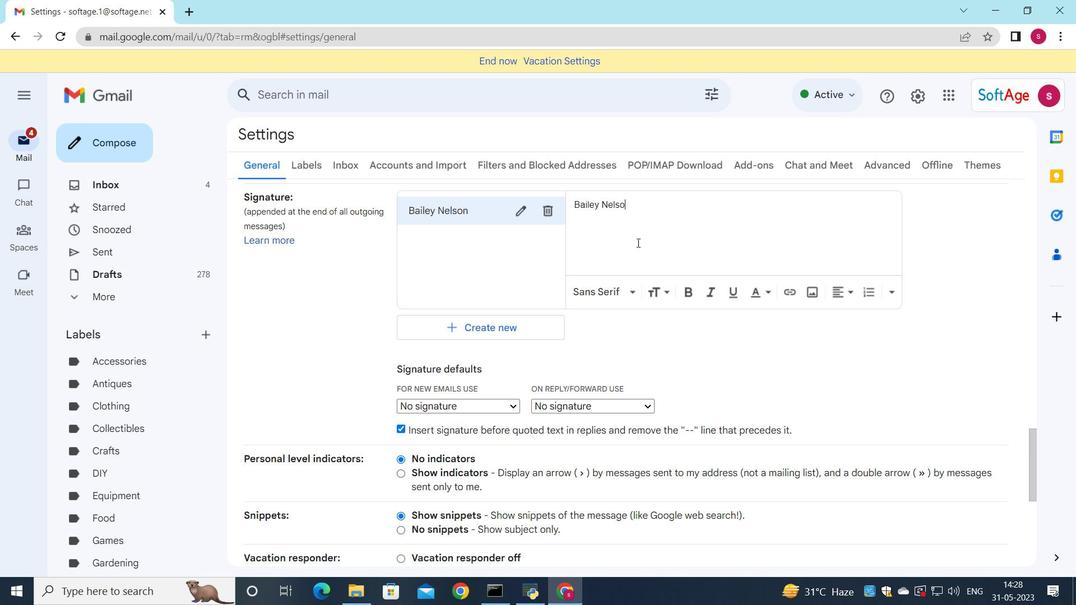 
Action: Mouse moved to (476, 403)
Screenshot: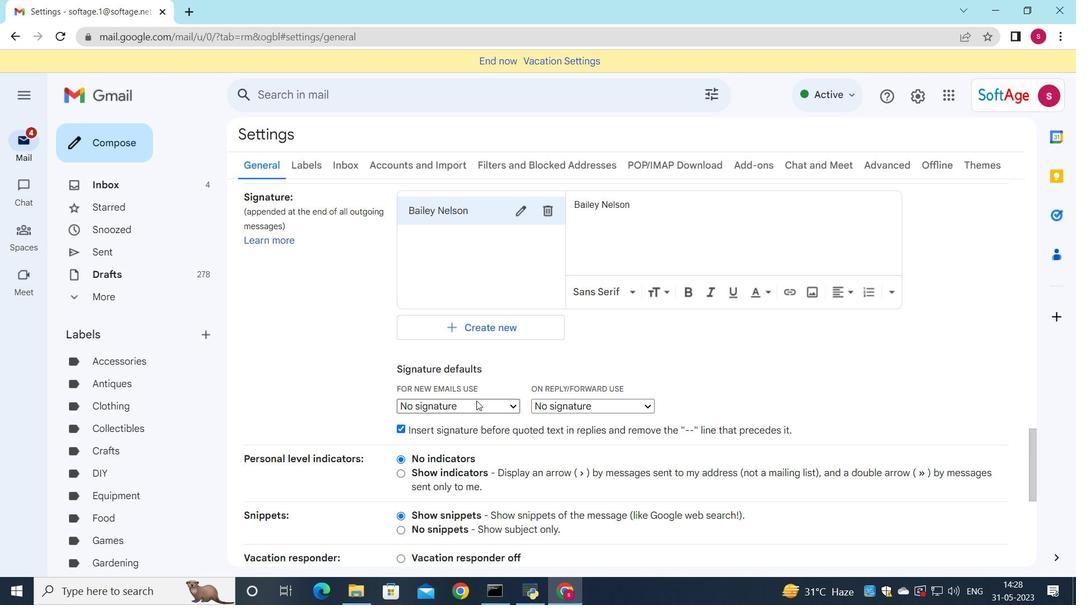 
Action: Mouse pressed left at (476, 403)
Screenshot: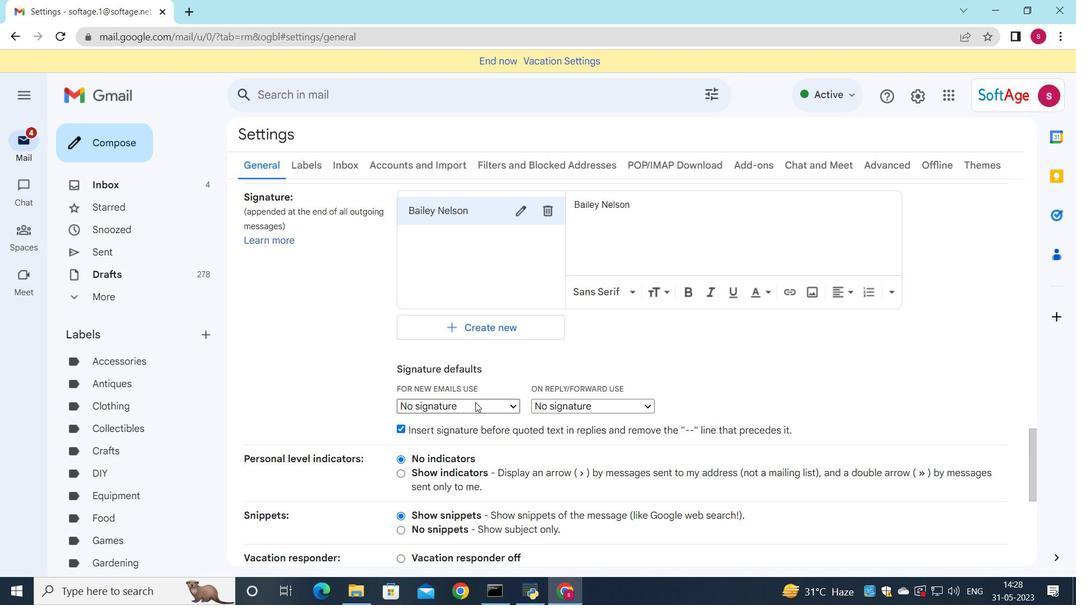
Action: Mouse moved to (445, 437)
Screenshot: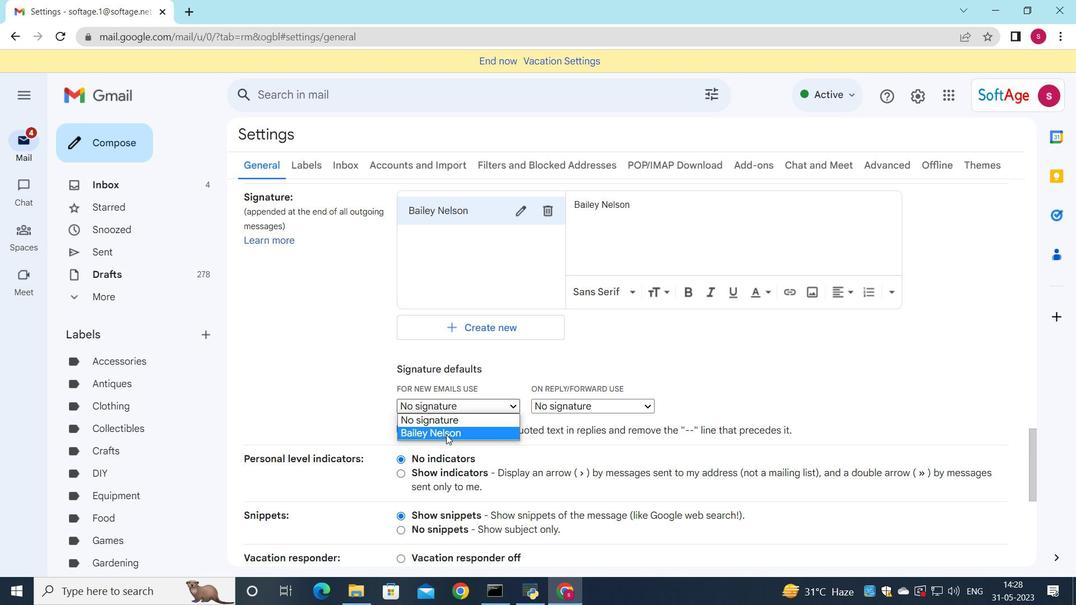 
Action: Mouse pressed left at (445, 437)
Screenshot: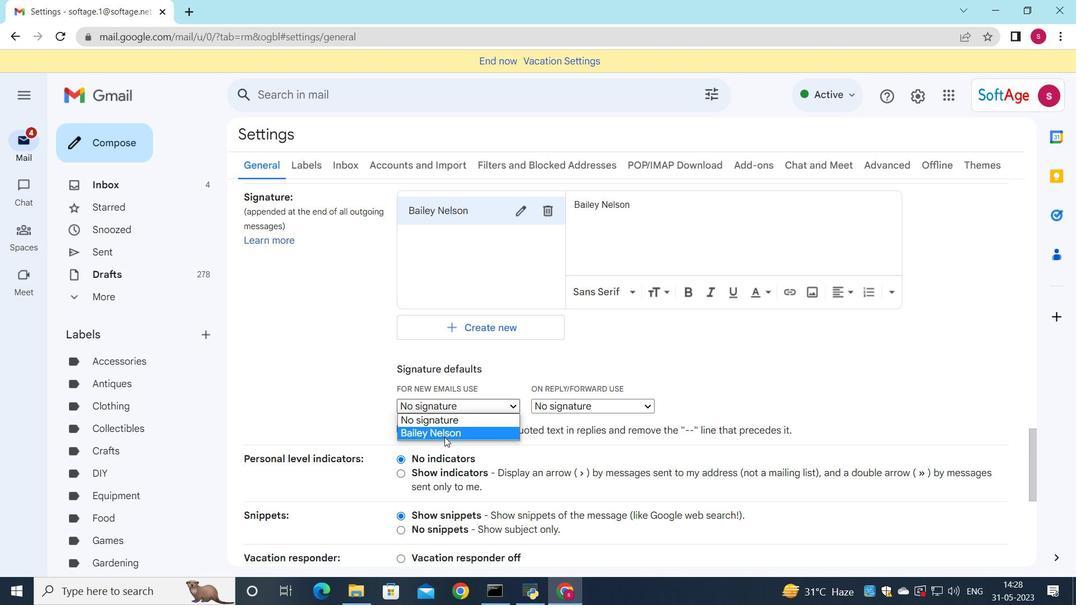 
Action: Mouse moved to (623, 408)
Screenshot: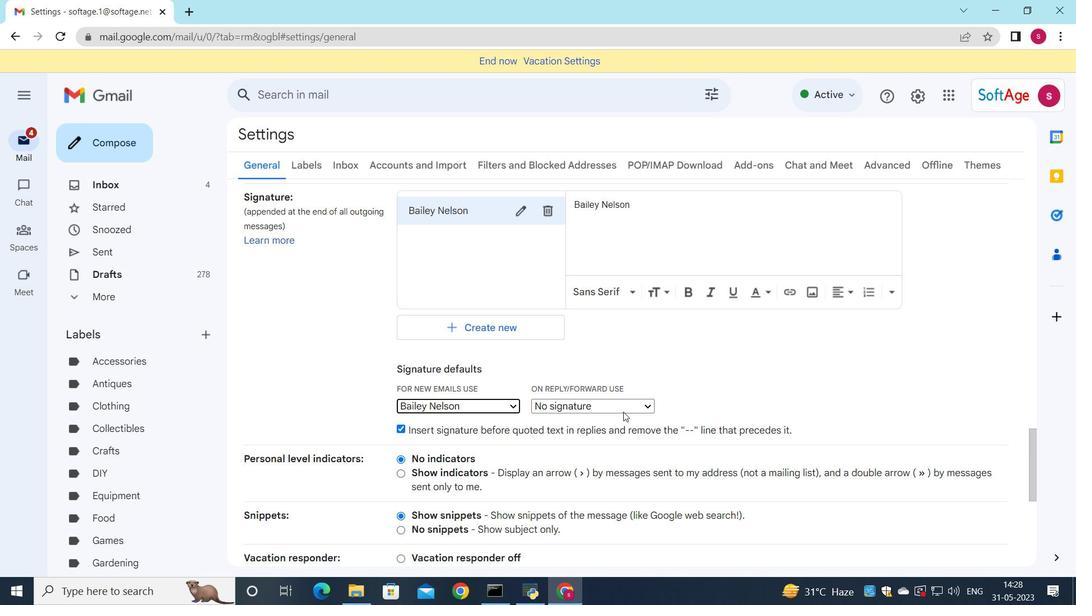 
Action: Mouse pressed left at (623, 408)
Screenshot: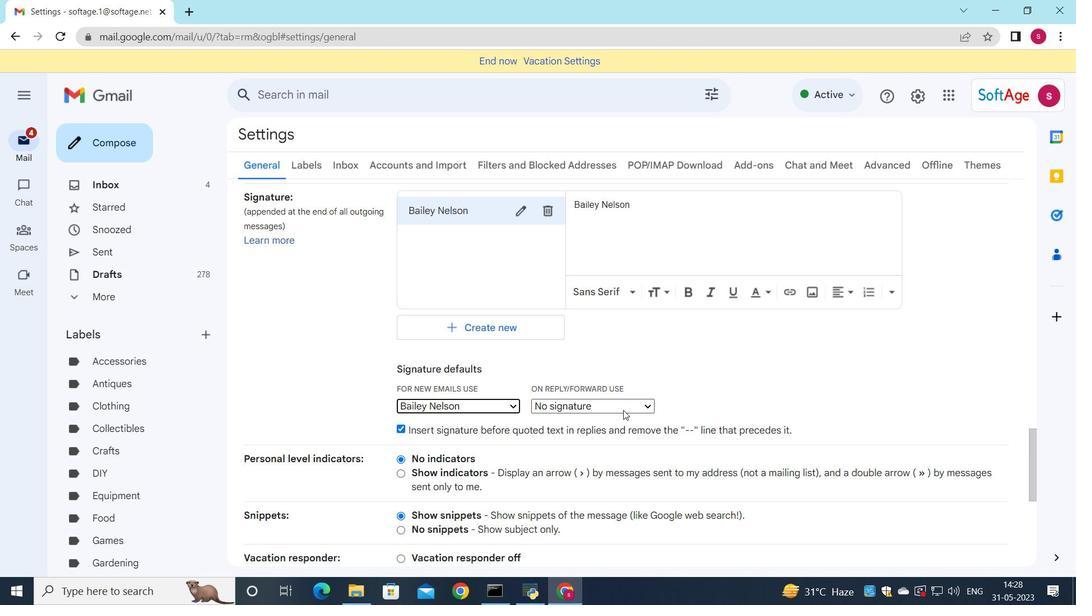 
Action: Mouse moved to (595, 432)
Screenshot: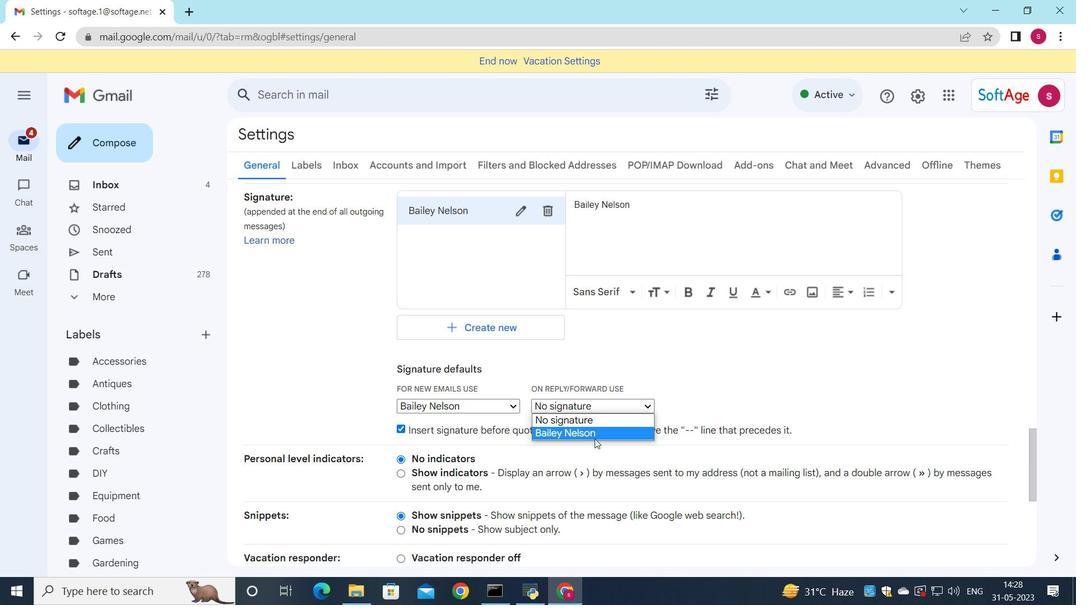 
Action: Mouse pressed left at (595, 432)
Screenshot: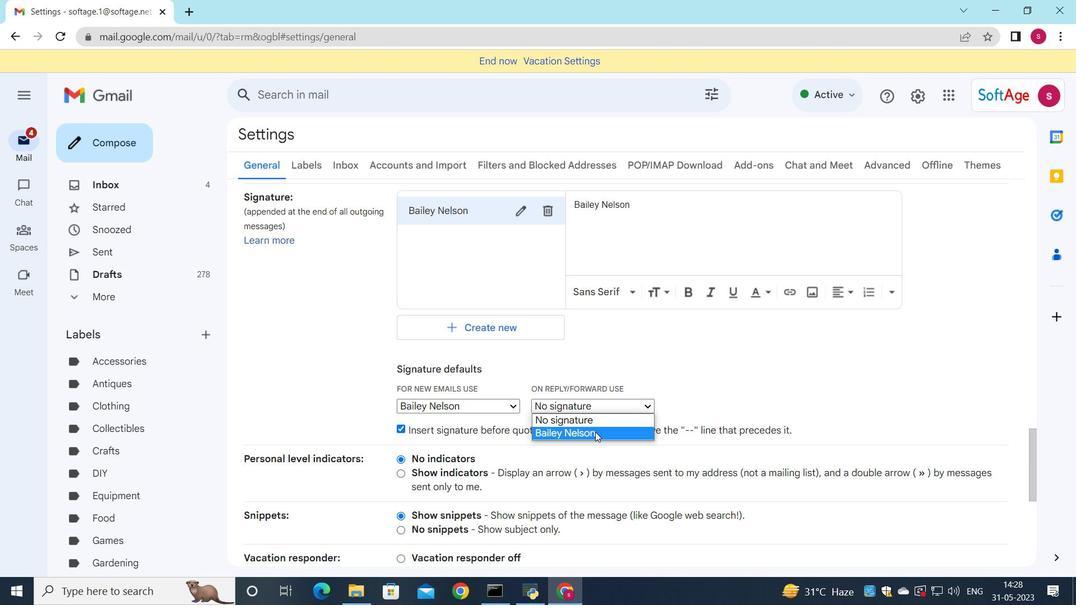 
Action: Mouse moved to (556, 375)
Screenshot: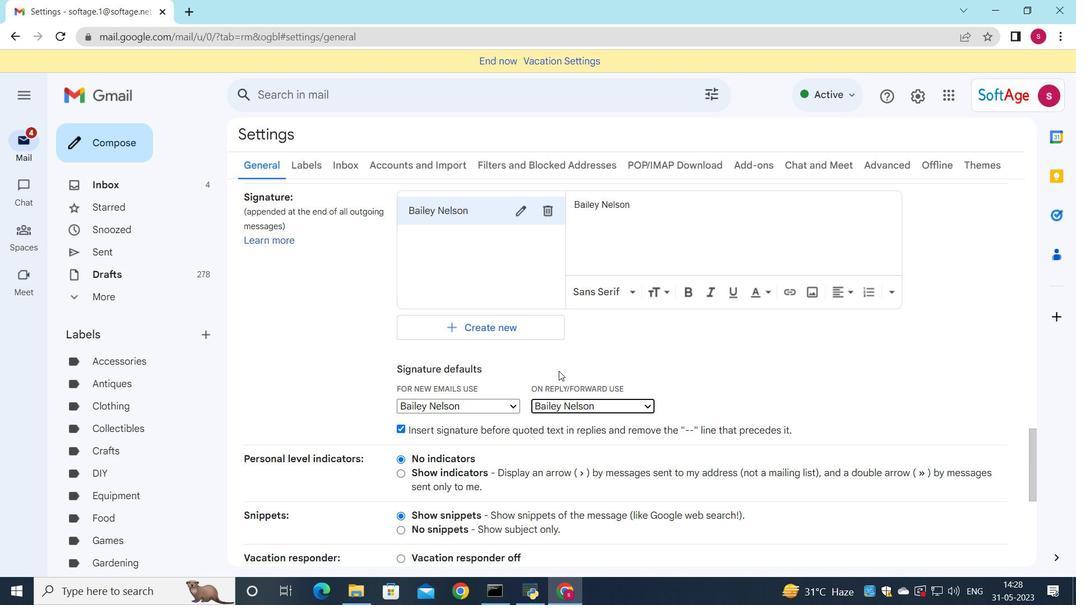 
Action: Mouse scrolled (556, 375) with delta (0, 0)
Screenshot: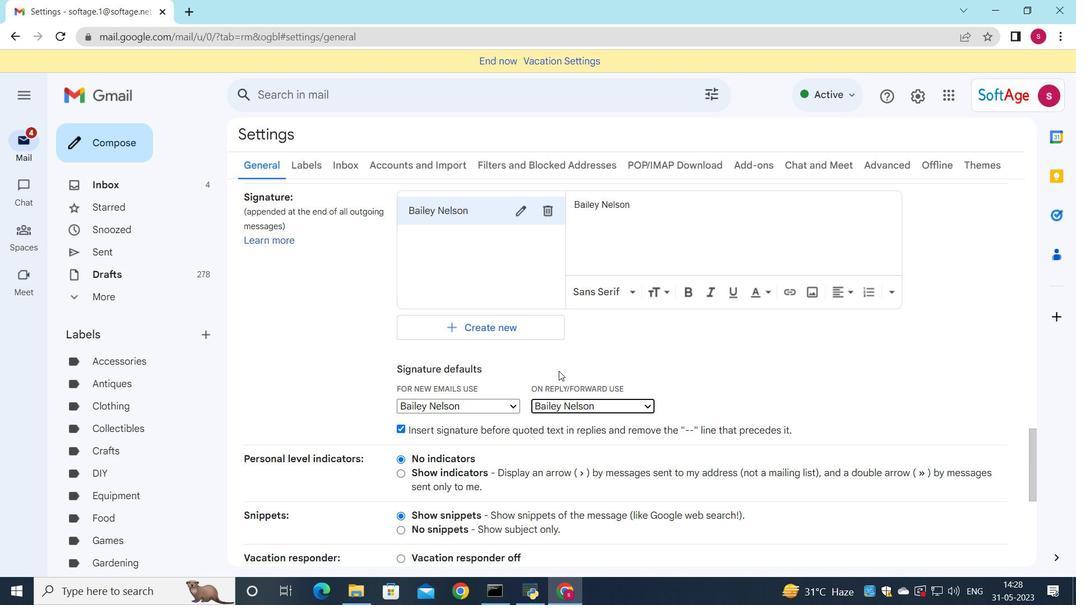 
Action: Mouse moved to (554, 377)
Screenshot: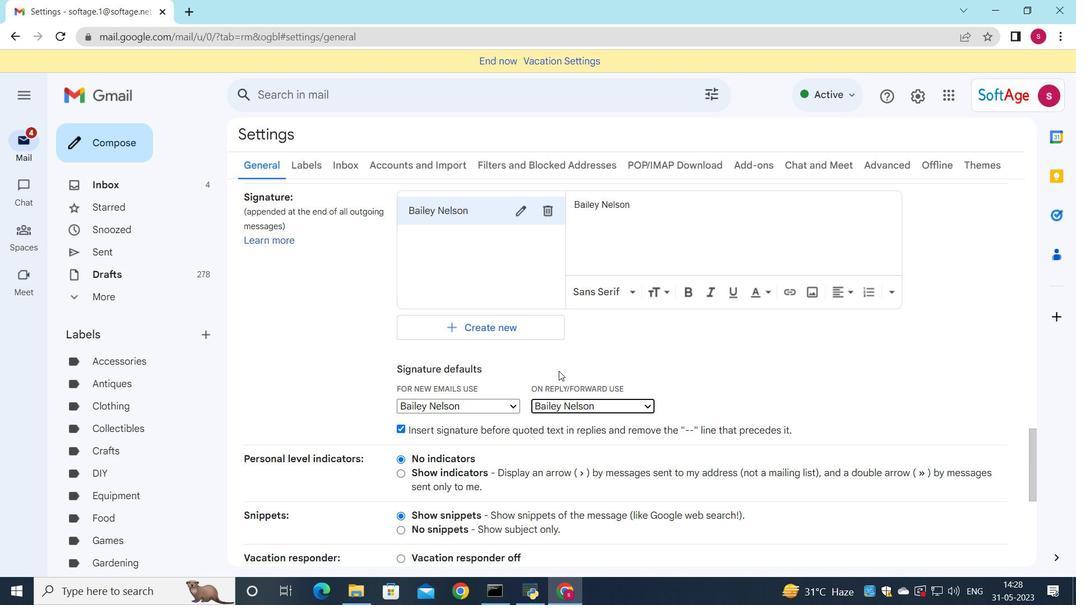 
Action: Mouse scrolled (554, 376) with delta (0, 0)
Screenshot: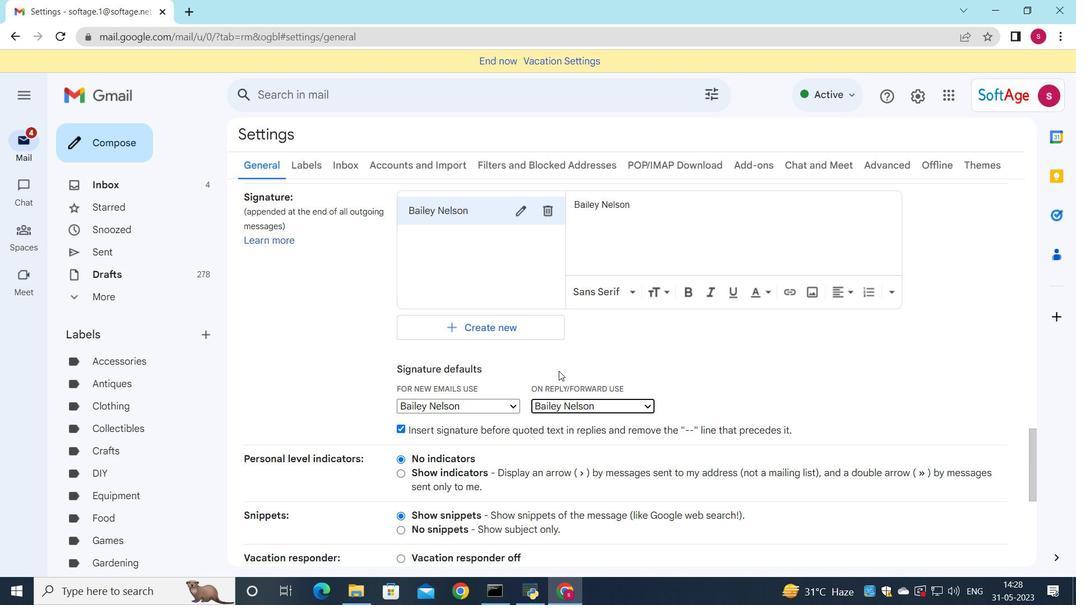
Action: Mouse moved to (552, 393)
Screenshot: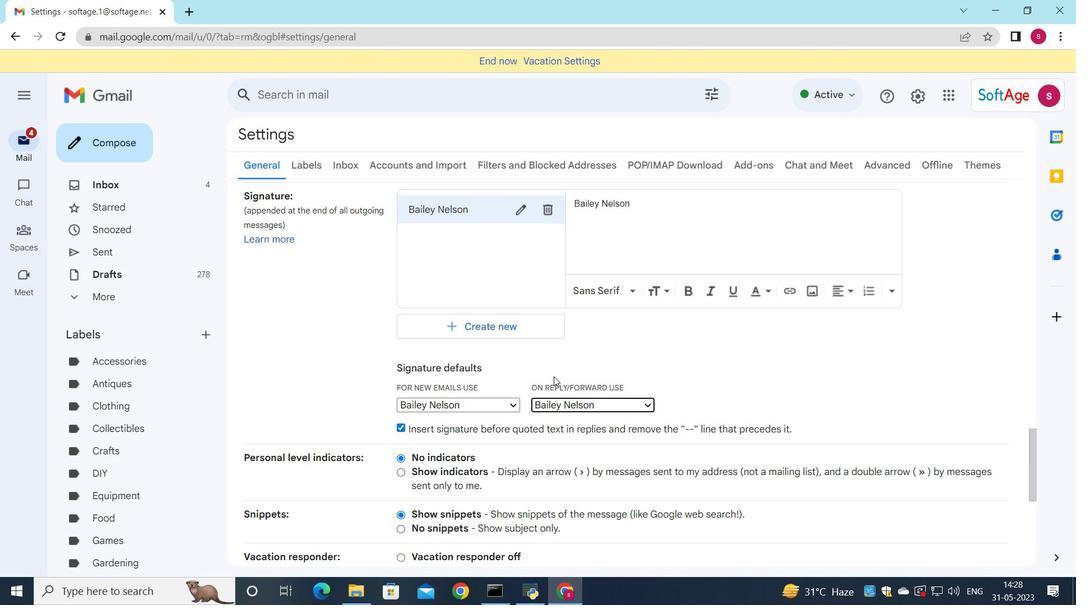 
Action: Mouse scrolled (552, 392) with delta (0, 0)
Screenshot: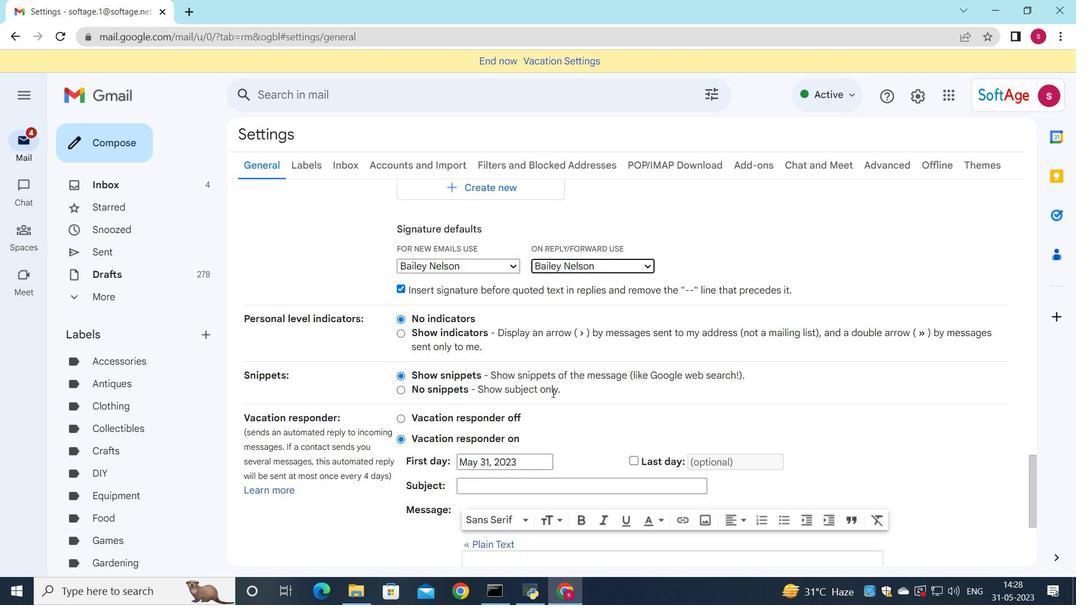 
Action: Mouse scrolled (552, 392) with delta (0, 0)
Screenshot: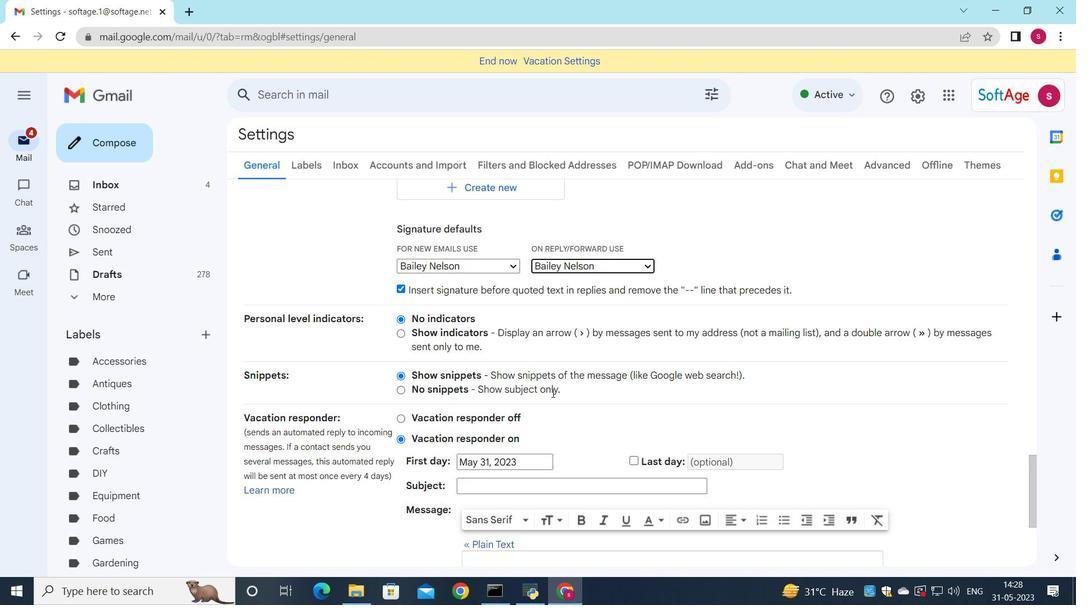 
Action: Mouse scrolled (552, 392) with delta (0, 0)
Screenshot: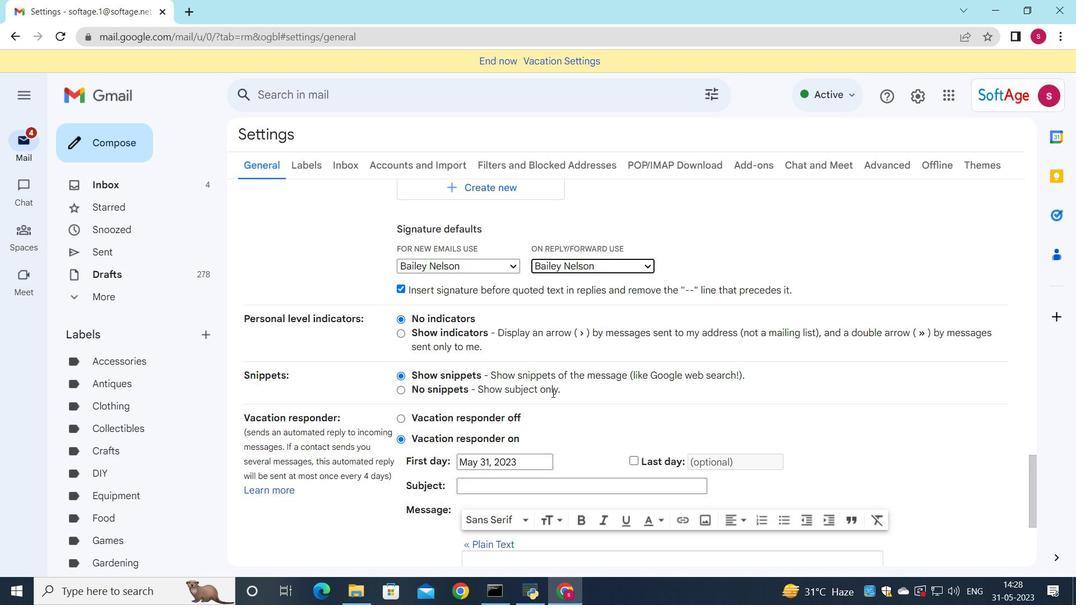
Action: Mouse moved to (550, 408)
Screenshot: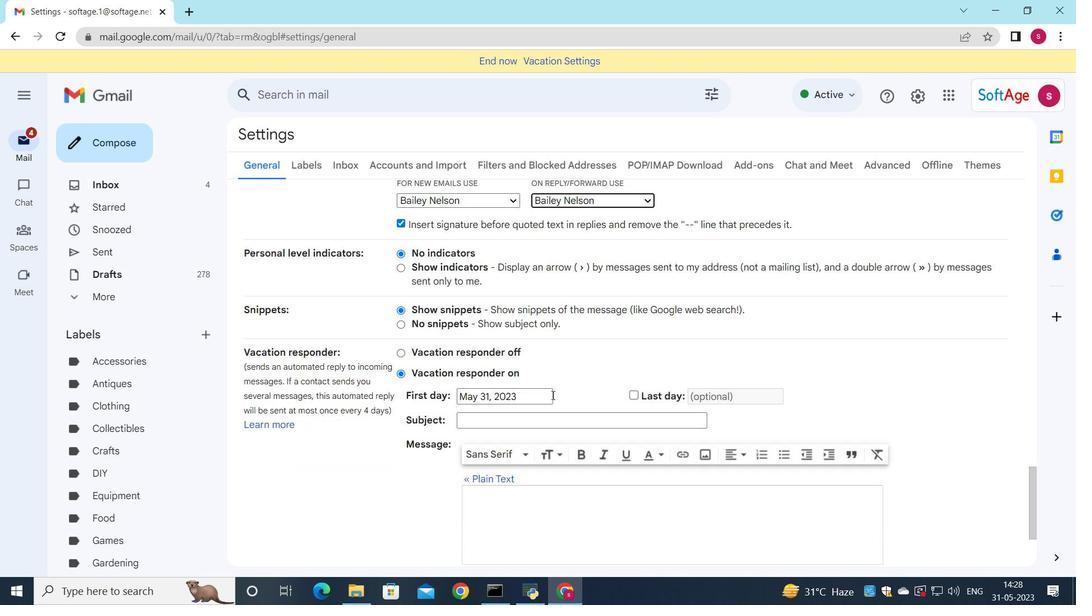 
Action: Mouse scrolled (550, 407) with delta (0, 0)
Screenshot: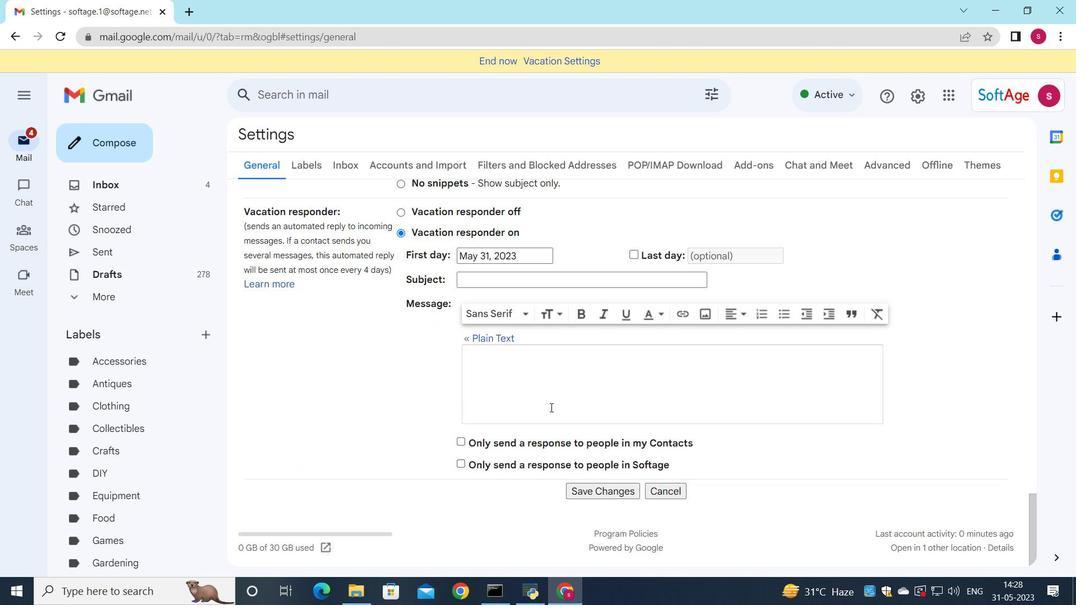 
Action: Mouse moved to (547, 417)
Screenshot: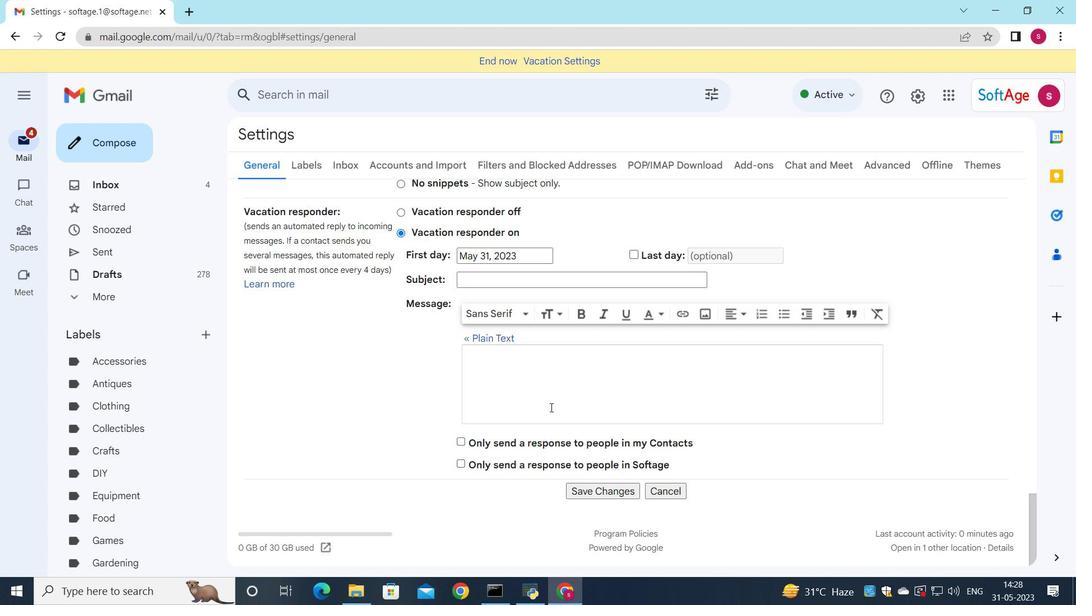 
Action: Mouse scrolled (548, 412) with delta (0, 0)
Screenshot: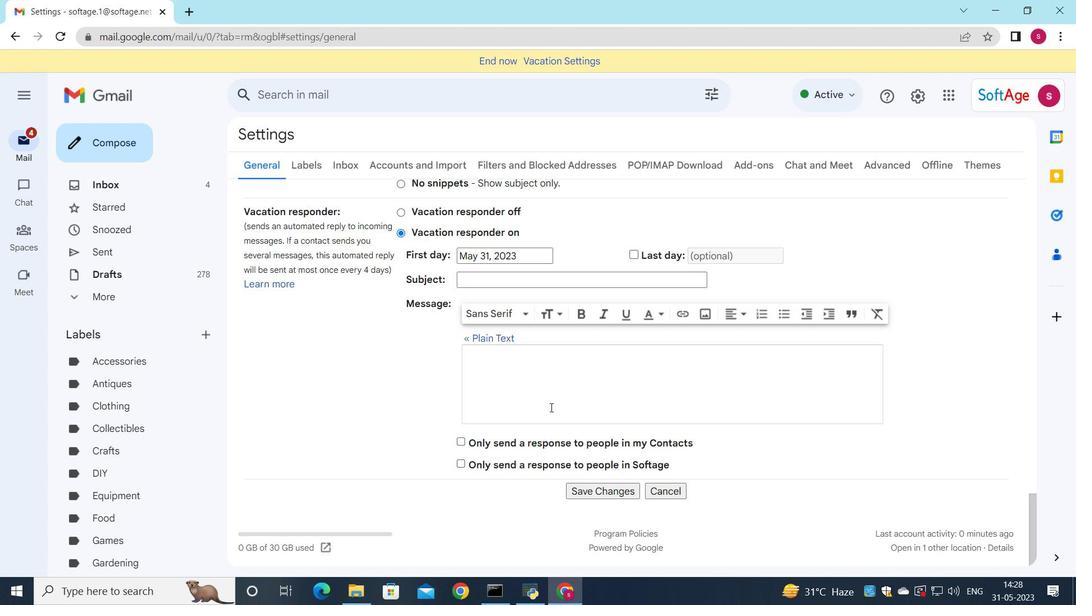 
Action: Mouse moved to (546, 423)
Screenshot: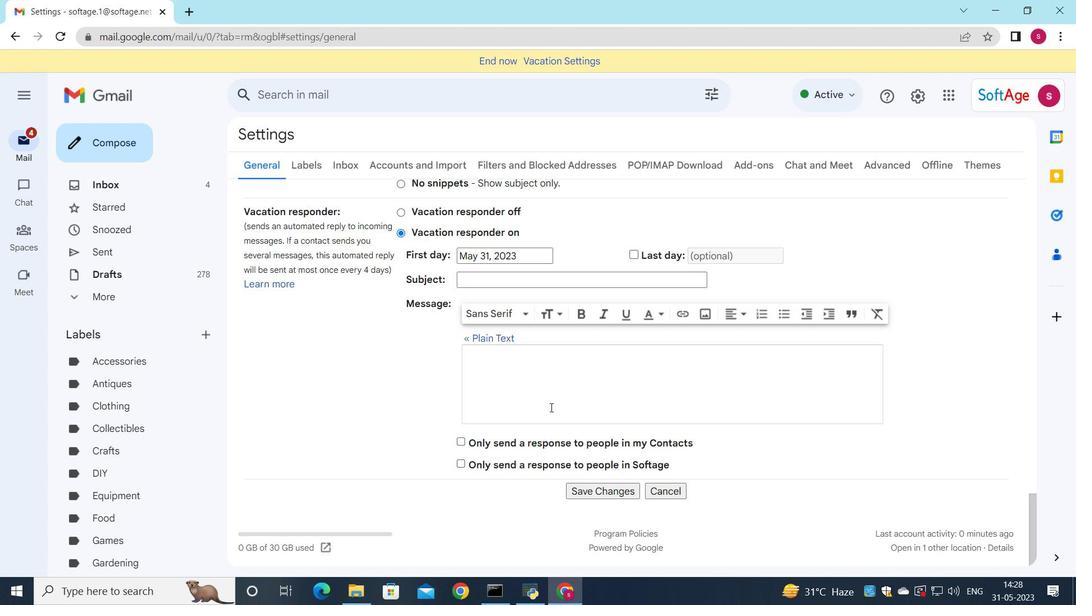 
Action: Mouse scrolled (546, 420) with delta (0, 0)
Screenshot: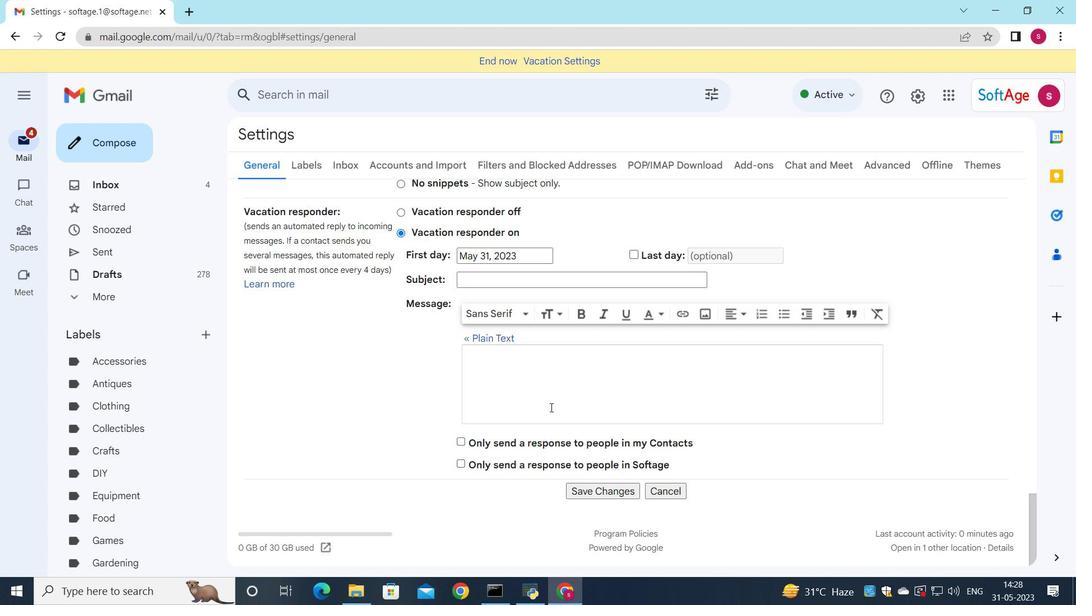 
Action: Mouse moved to (592, 494)
Screenshot: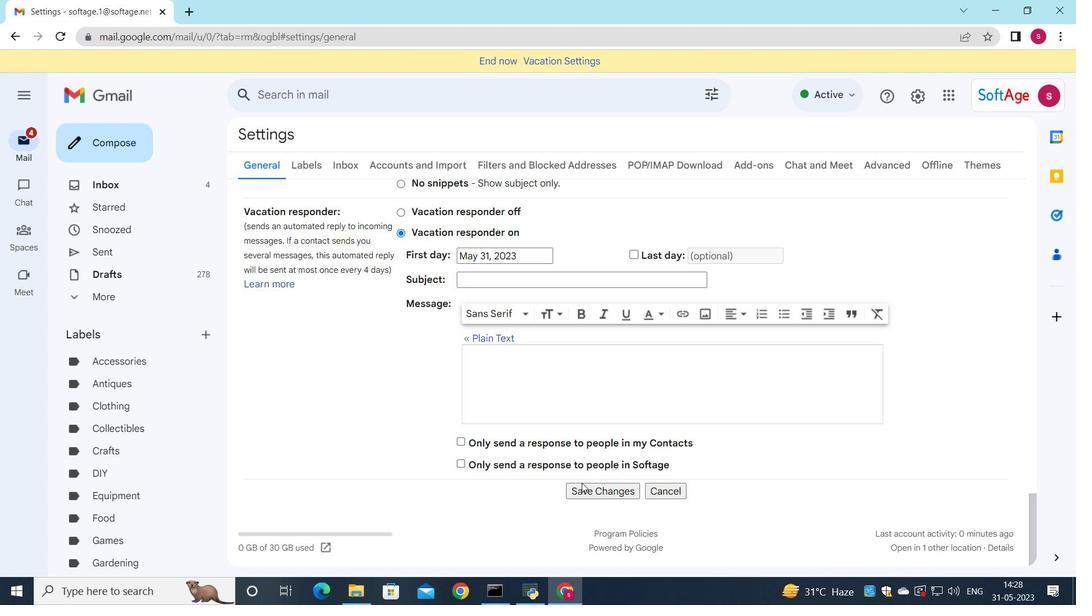 
Action: Mouse pressed left at (592, 494)
Screenshot: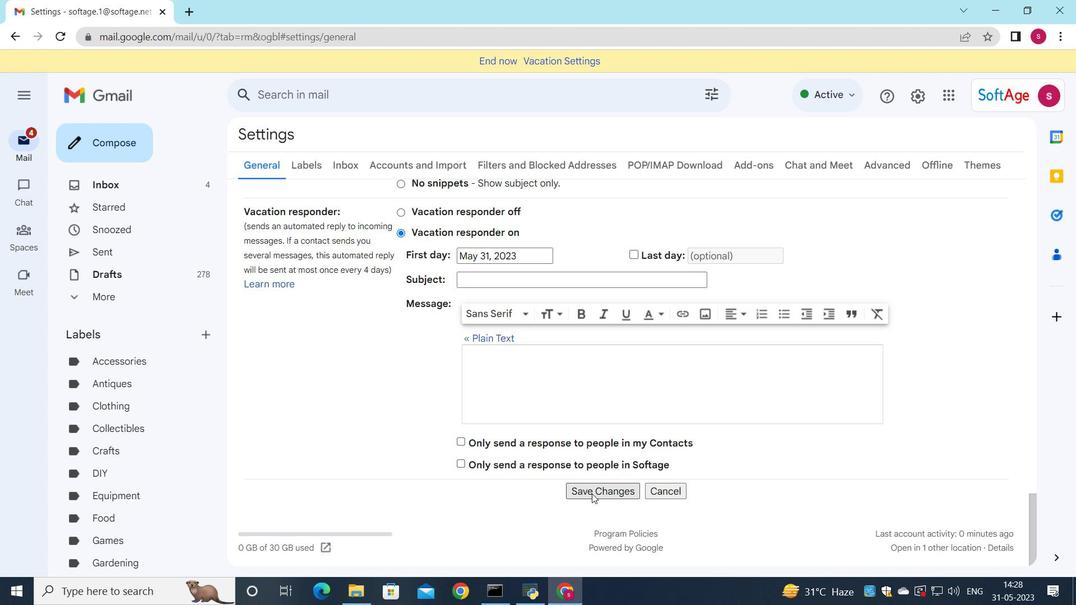
Action: Mouse moved to (436, 347)
Screenshot: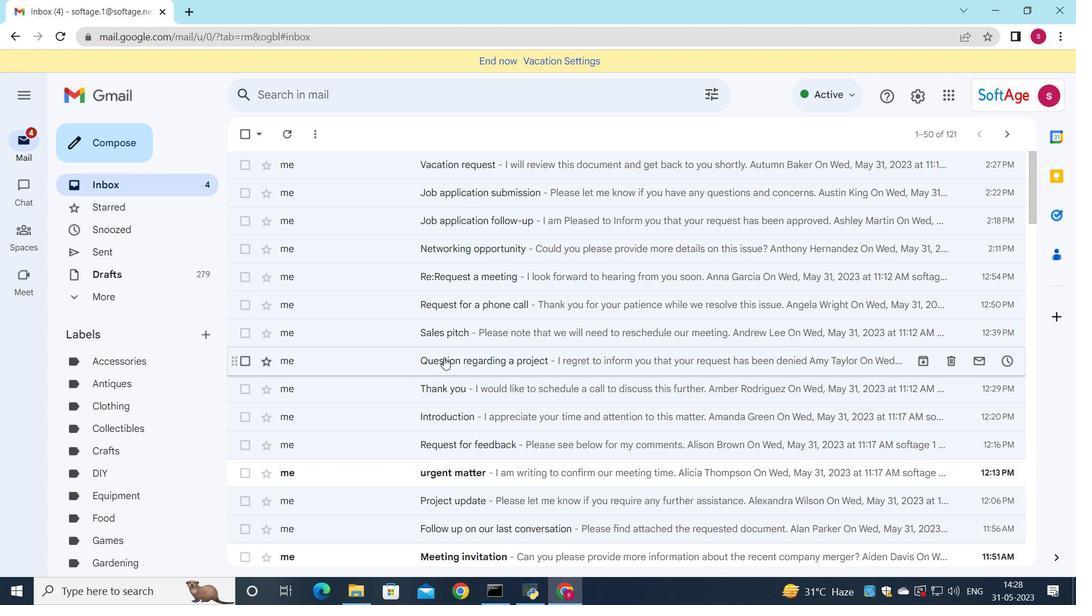 
Action: Mouse scrolled (436, 346) with delta (0, 0)
Screenshot: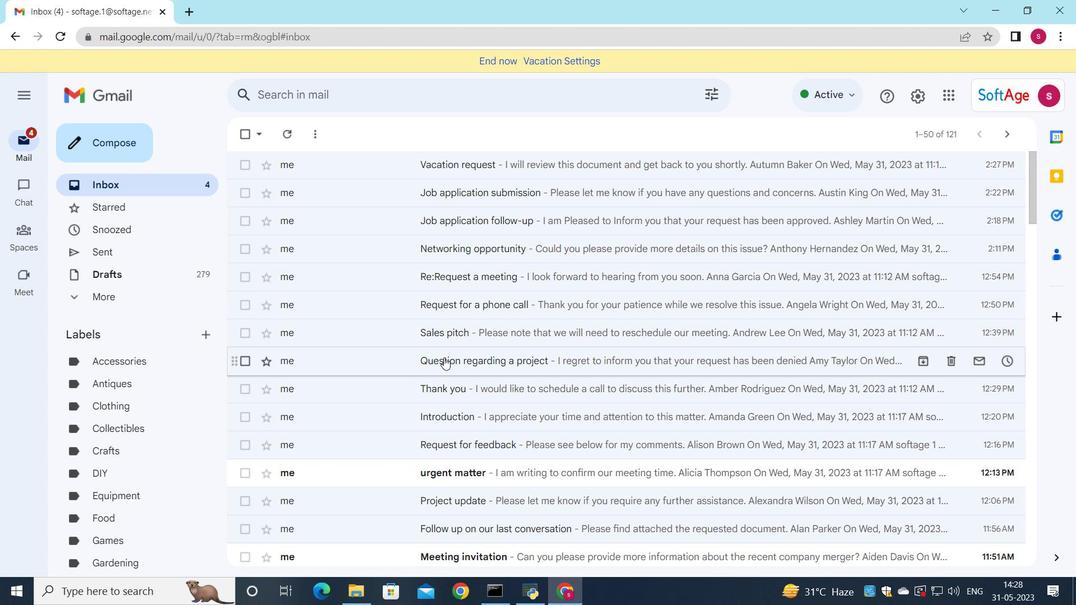 
Action: Mouse scrolled (436, 346) with delta (0, 0)
Screenshot: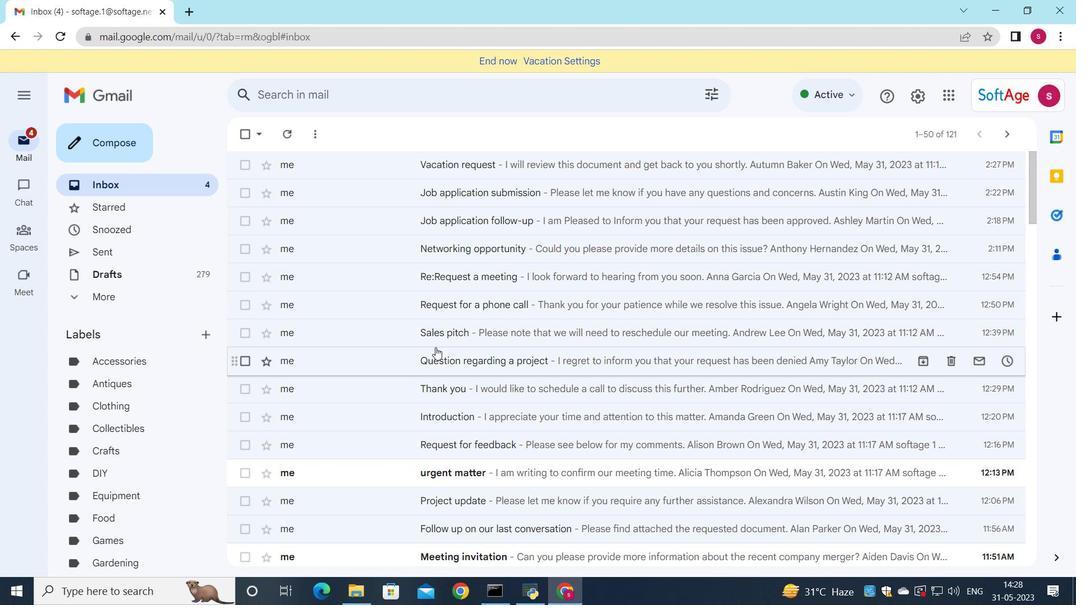 
Action: Mouse scrolled (436, 346) with delta (0, 0)
Screenshot: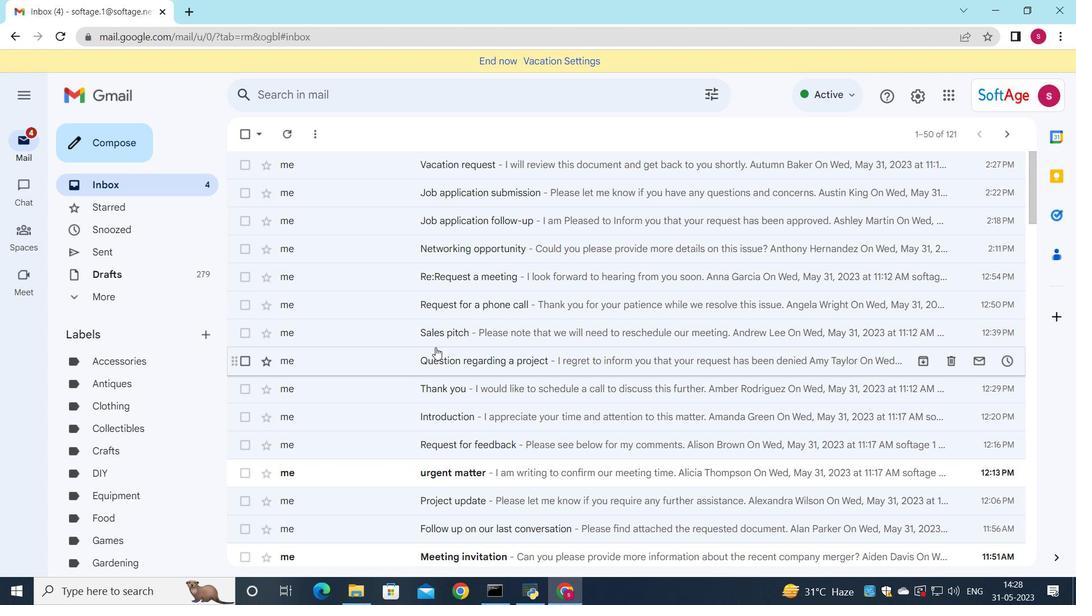 
Action: Mouse scrolled (436, 346) with delta (0, 0)
Screenshot: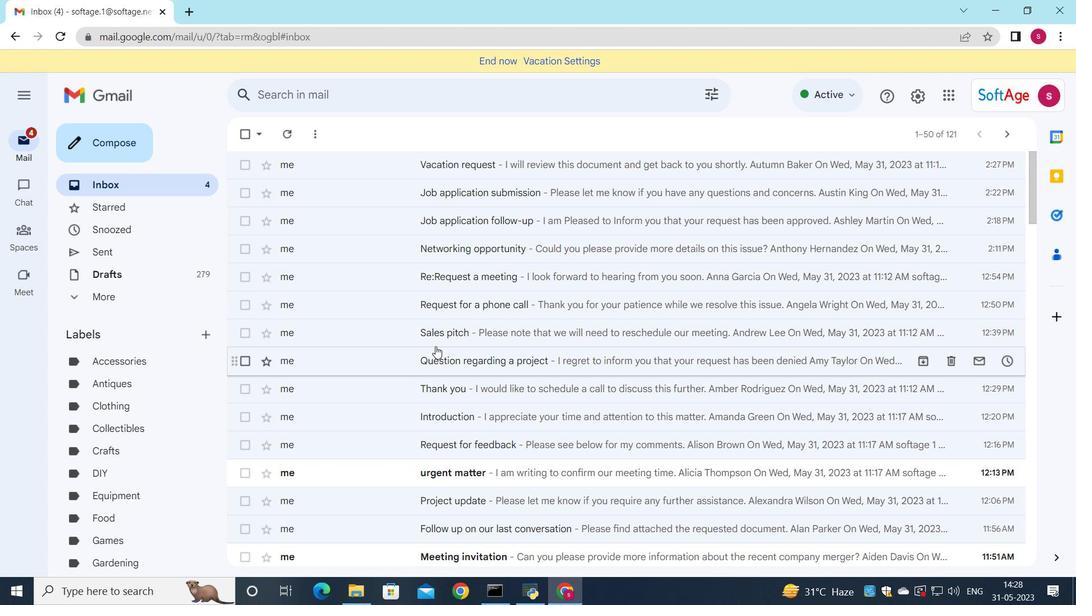 
Action: Mouse scrolled (436, 346) with delta (0, 0)
Screenshot: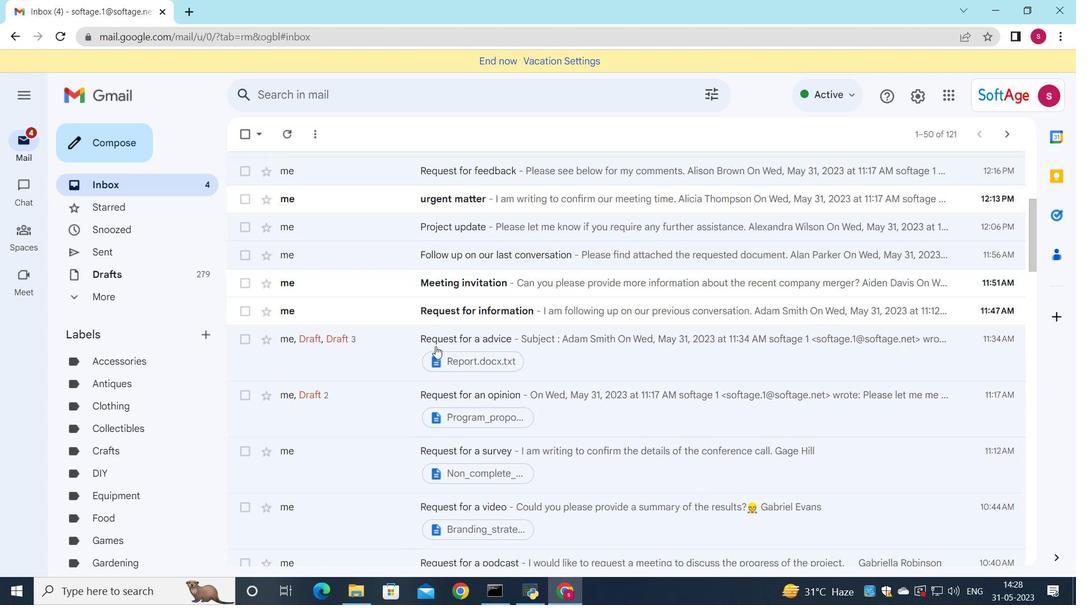 
Action: Mouse scrolled (436, 346) with delta (0, 0)
Screenshot: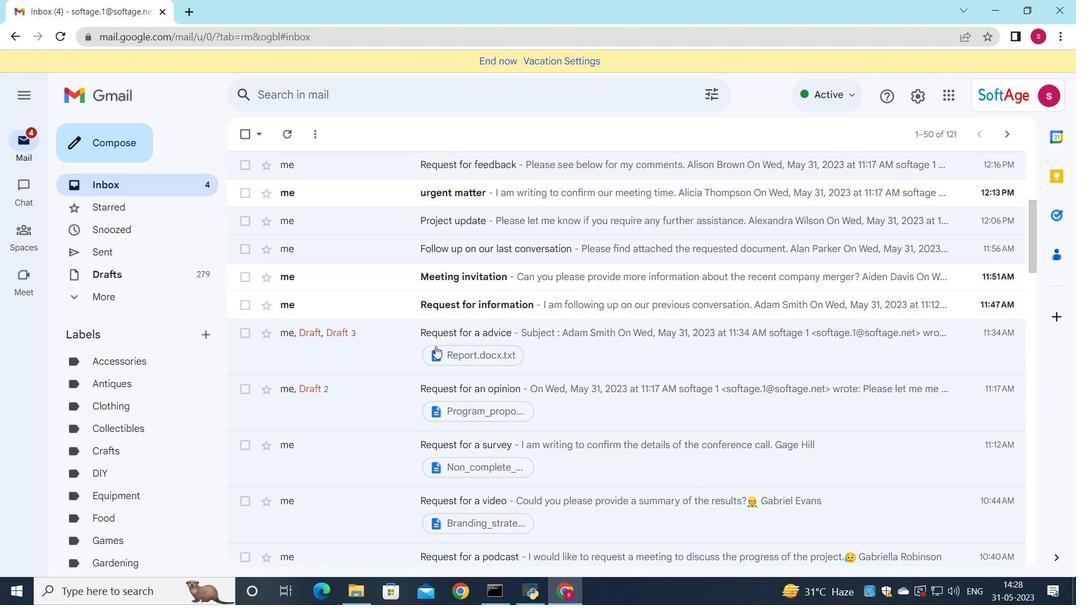 
Action: Mouse moved to (495, 325)
Screenshot: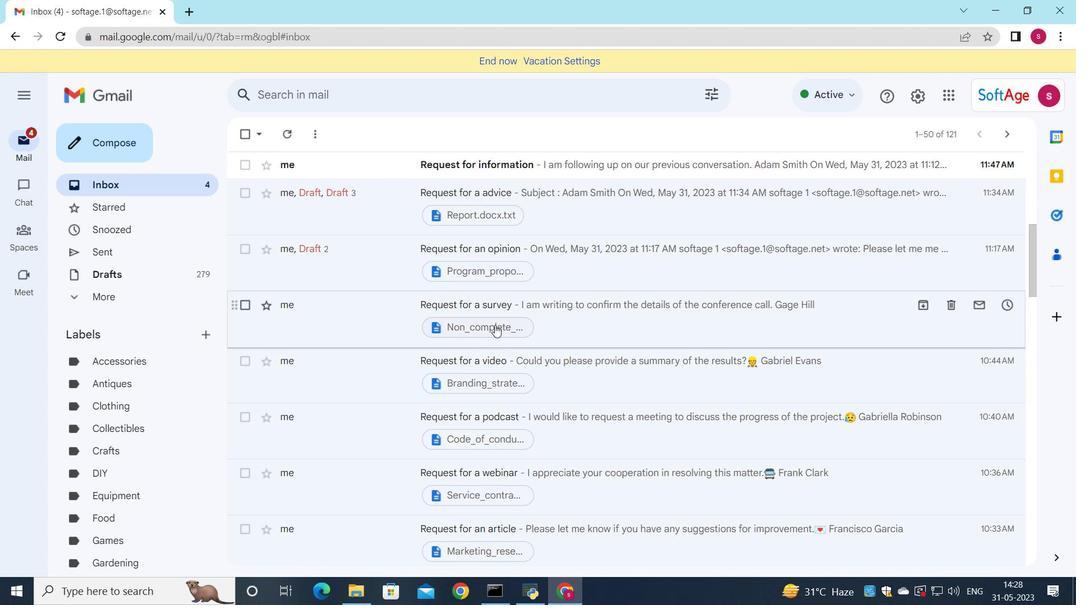 
Action: Mouse pressed left at (495, 325)
Screenshot: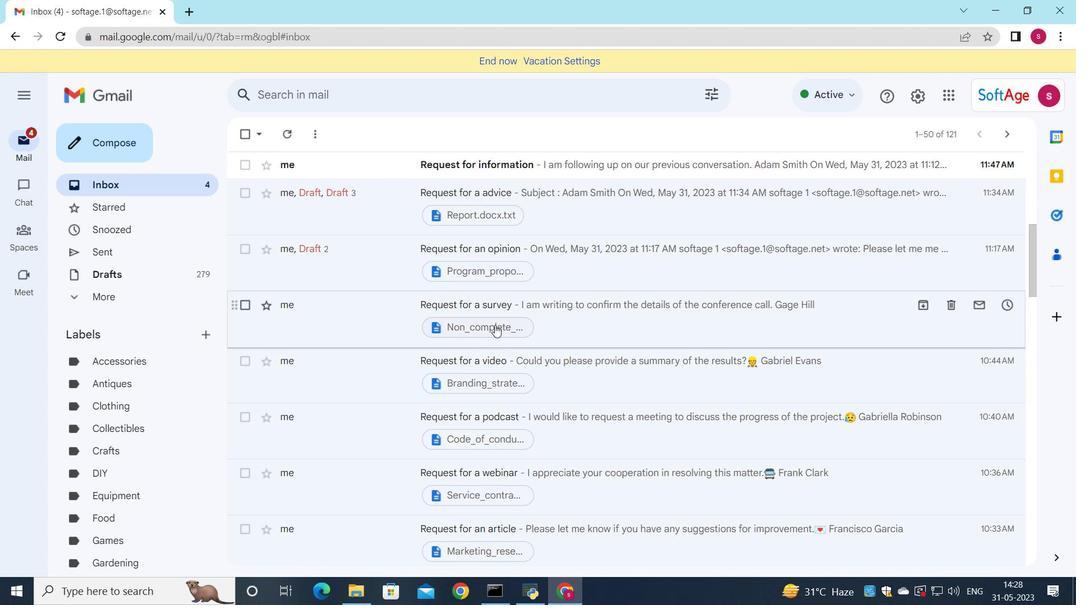 
Action: Mouse moved to (17, 72)
Screenshot: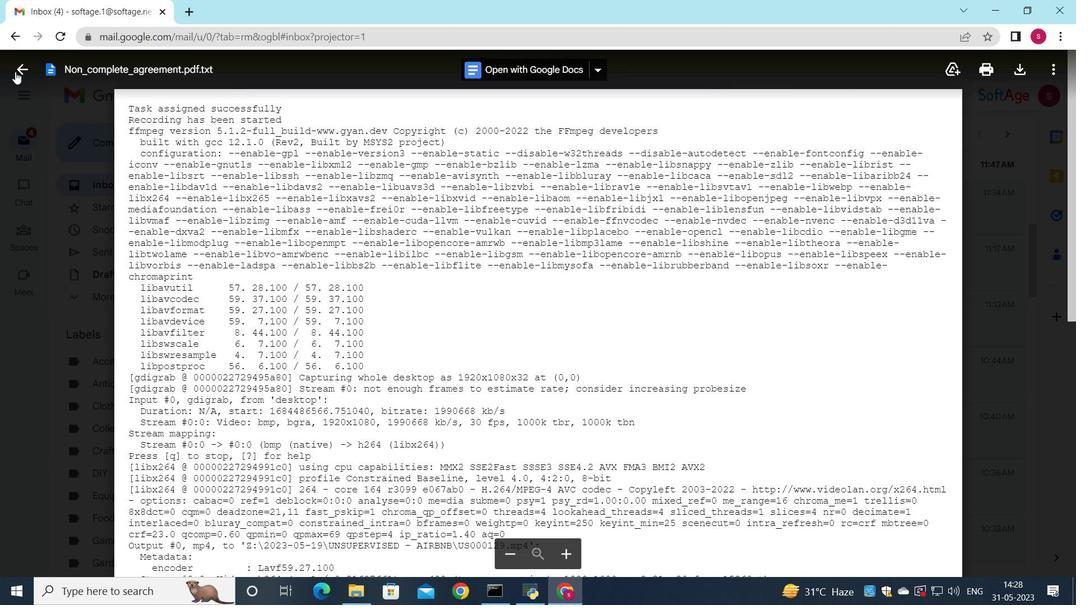 
Action: Mouse pressed left at (17, 72)
Screenshot: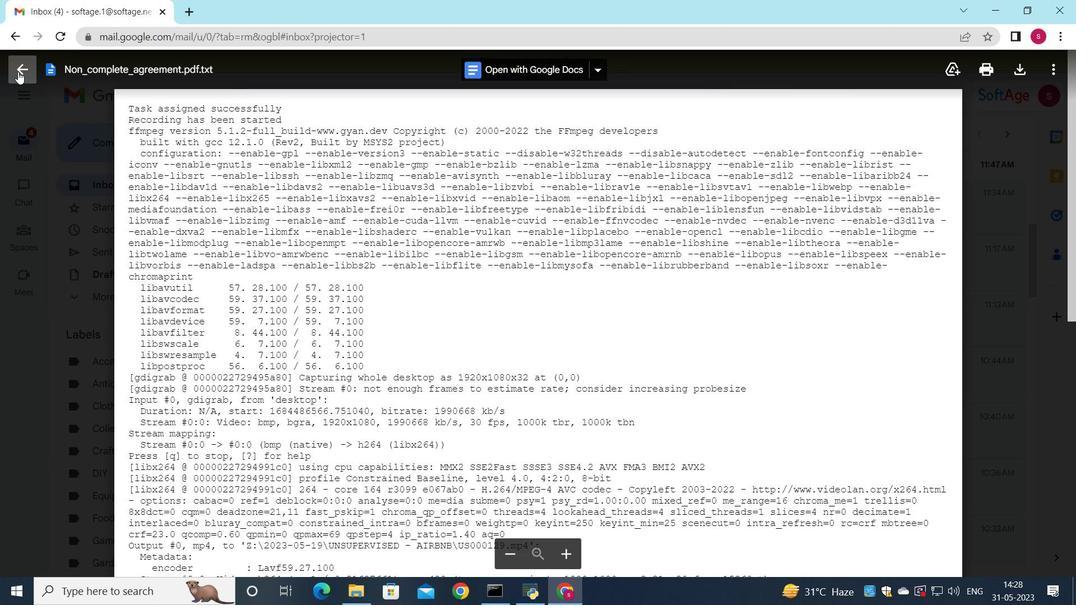 
Action: Mouse moved to (548, 308)
Screenshot: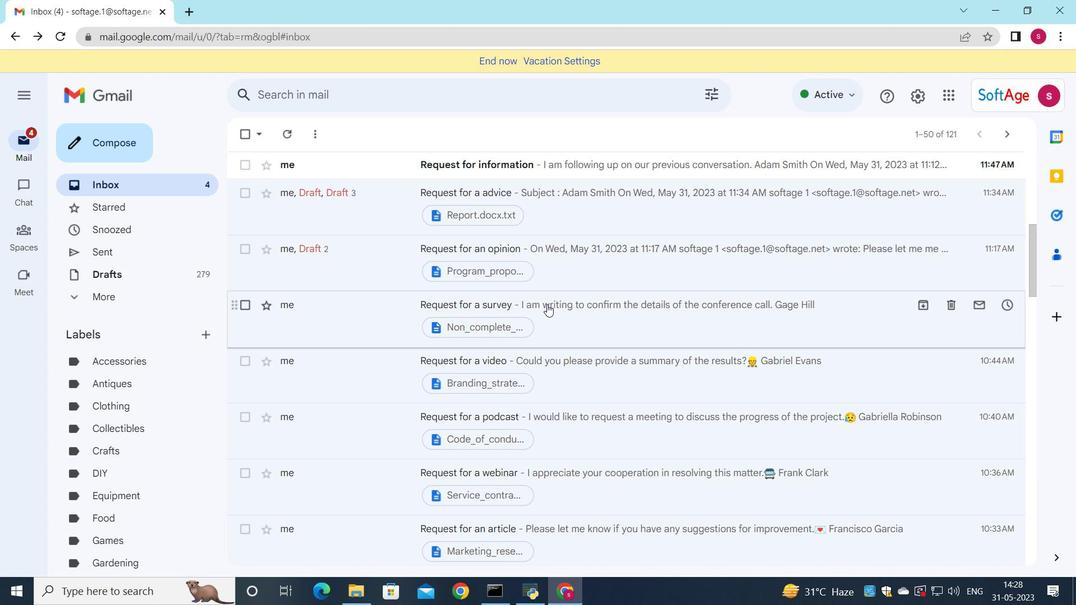 
Action: Mouse pressed left at (548, 308)
Screenshot: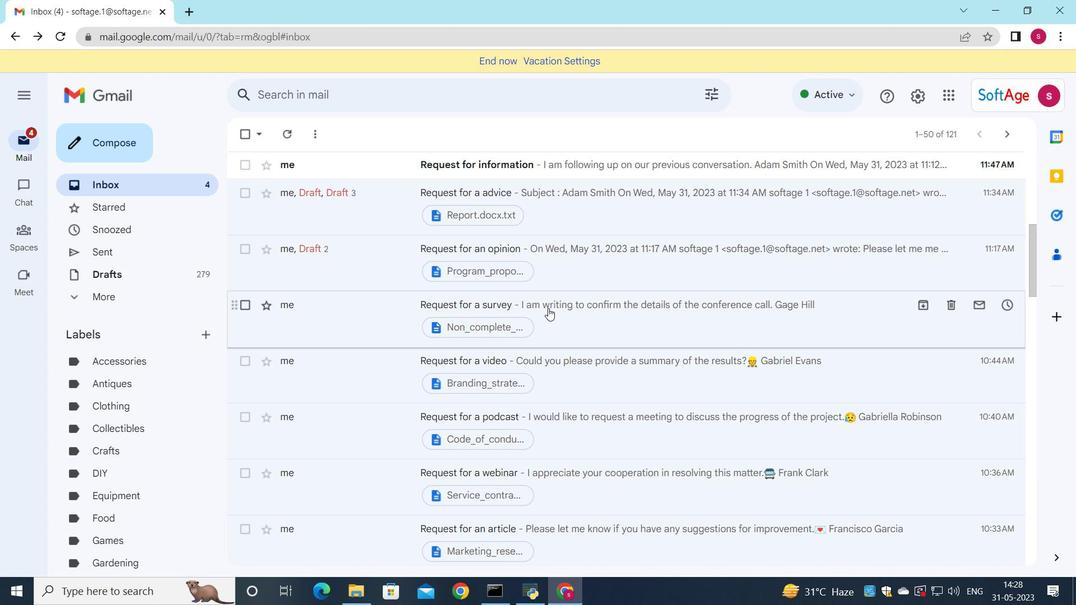 
Action: Mouse moved to (297, 439)
Screenshot: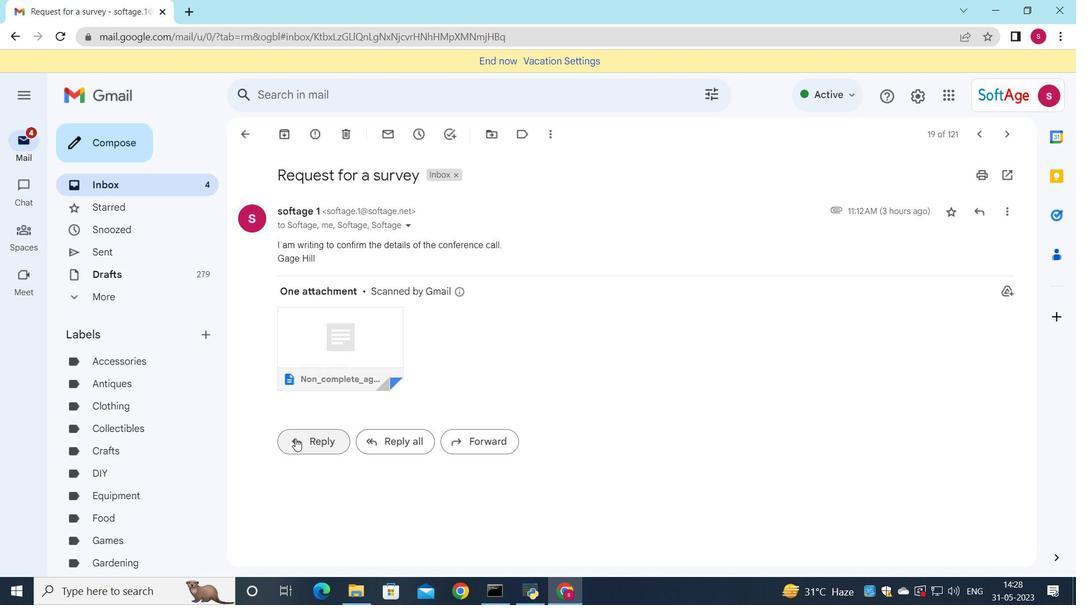 
Action: Mouse pressed left at (297, 439)
Screenshot: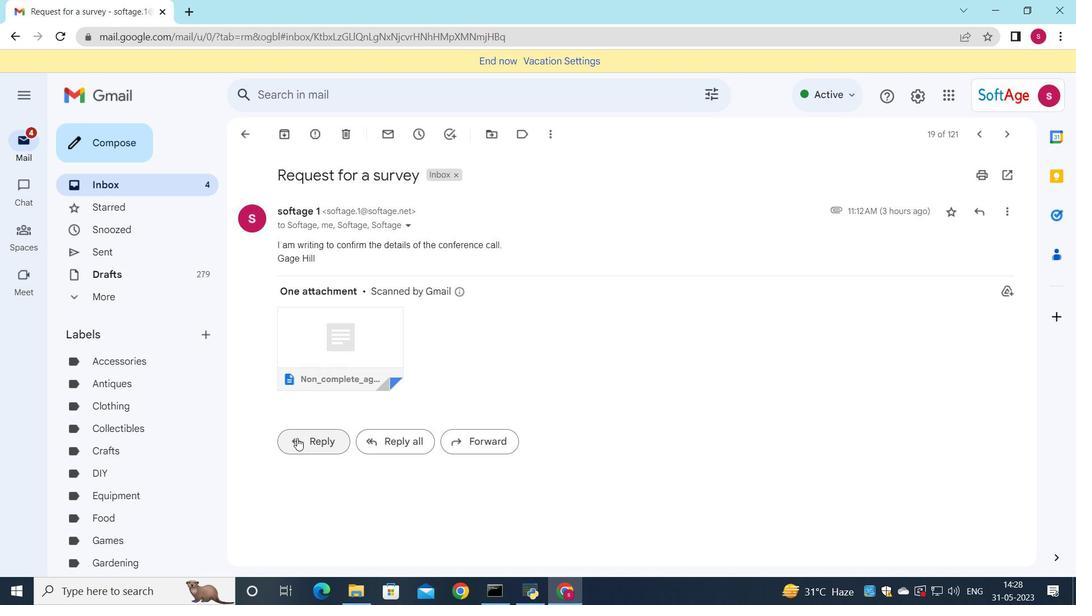 
Action: Mouse moved to (312, 378)
Screenshot: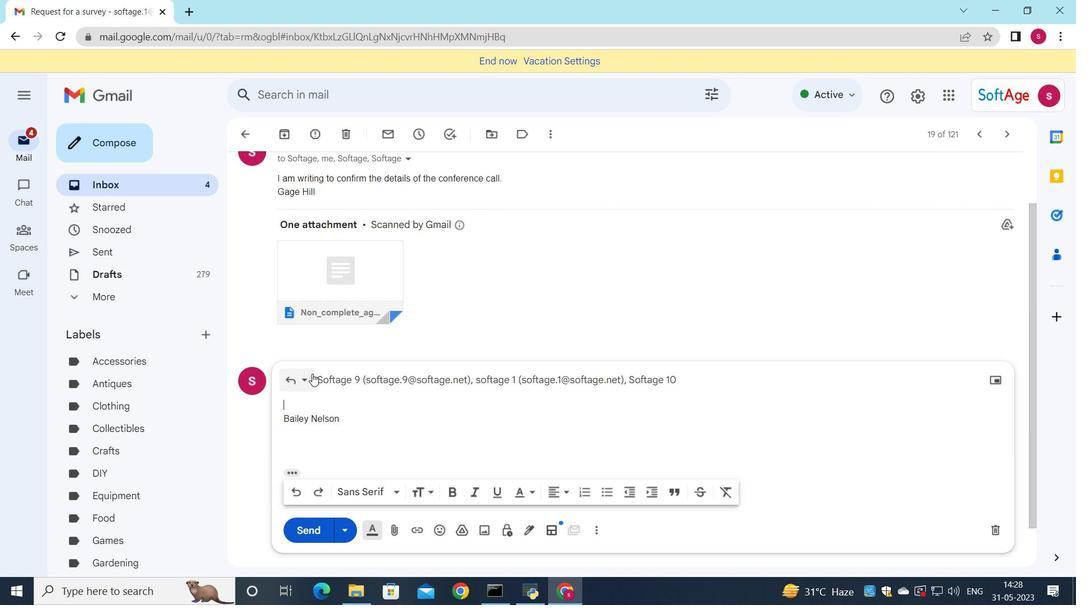 
Action: Mouse pressed left at (312, 378)
Screenshot: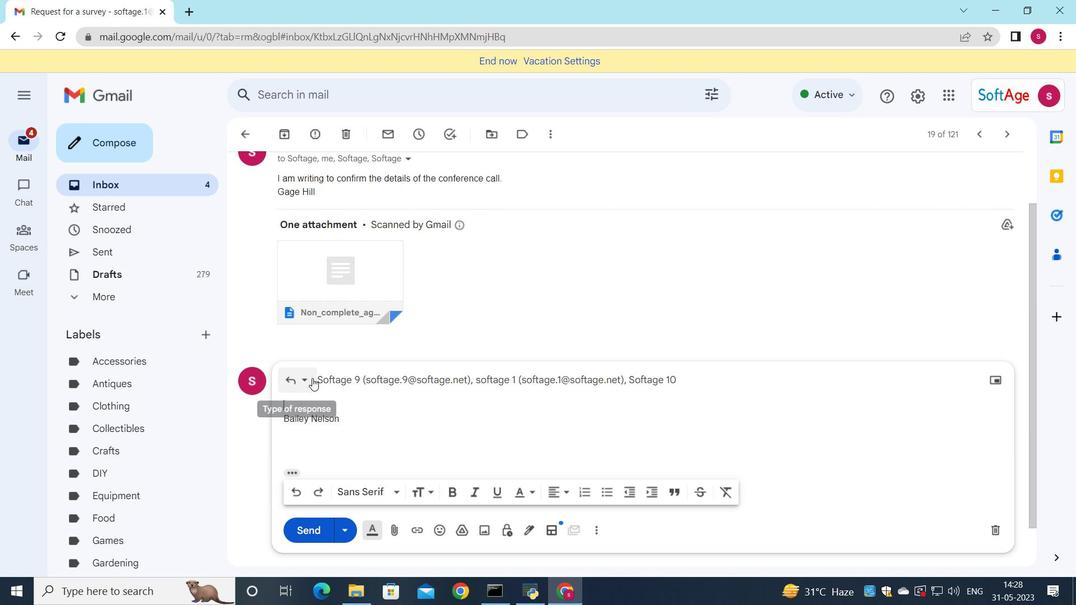 
Action: Mouse moved to (343, 481)
Screenshot: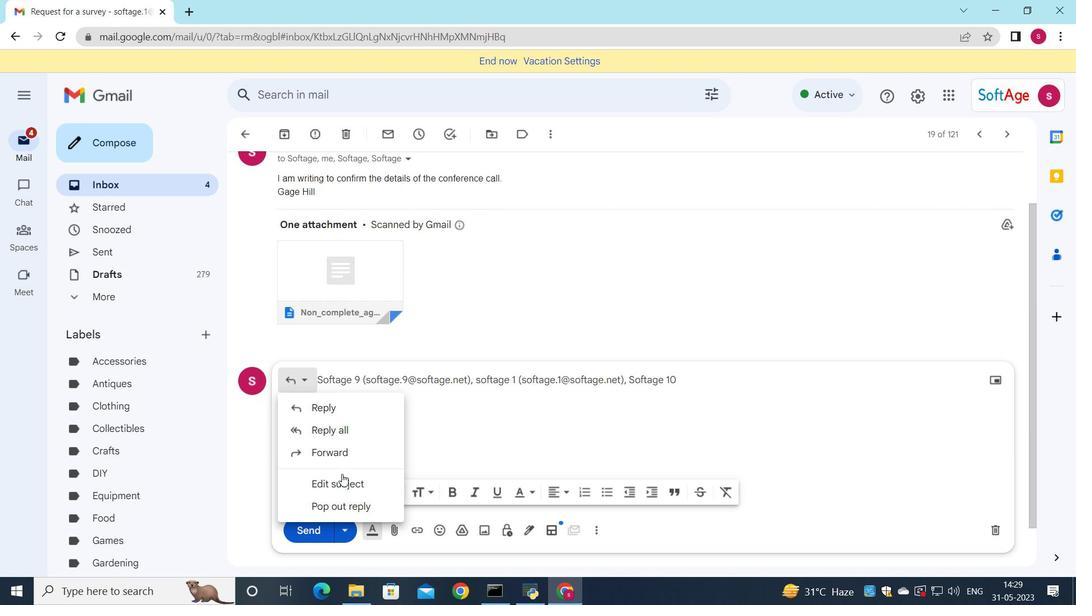 
Action: Mouse pressed left at (343, 481)
Screenshot: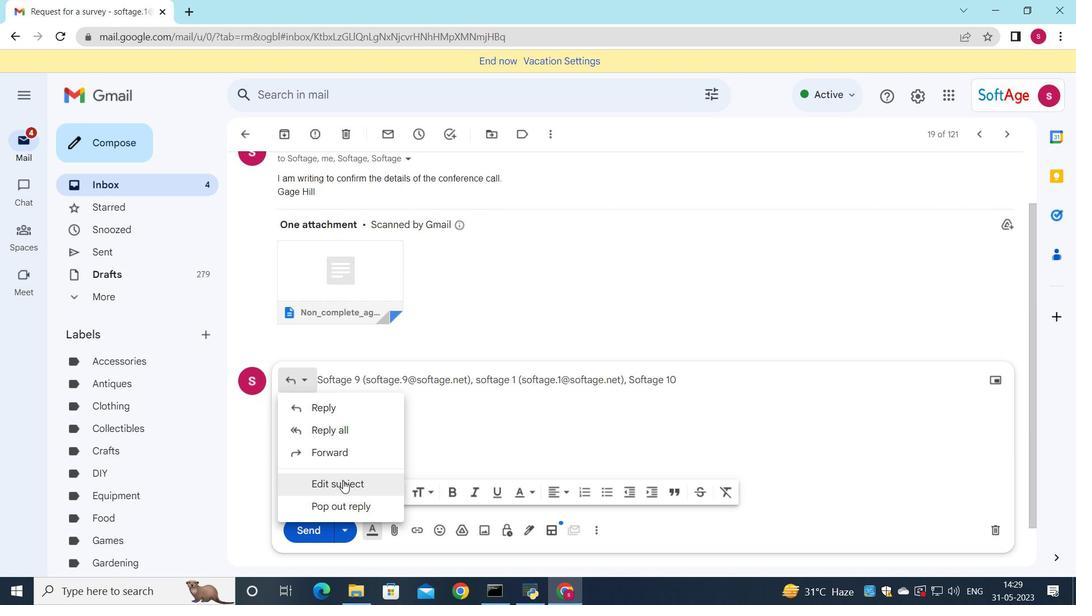 
Action: Mouse moved to (745, 266)
Screenshot: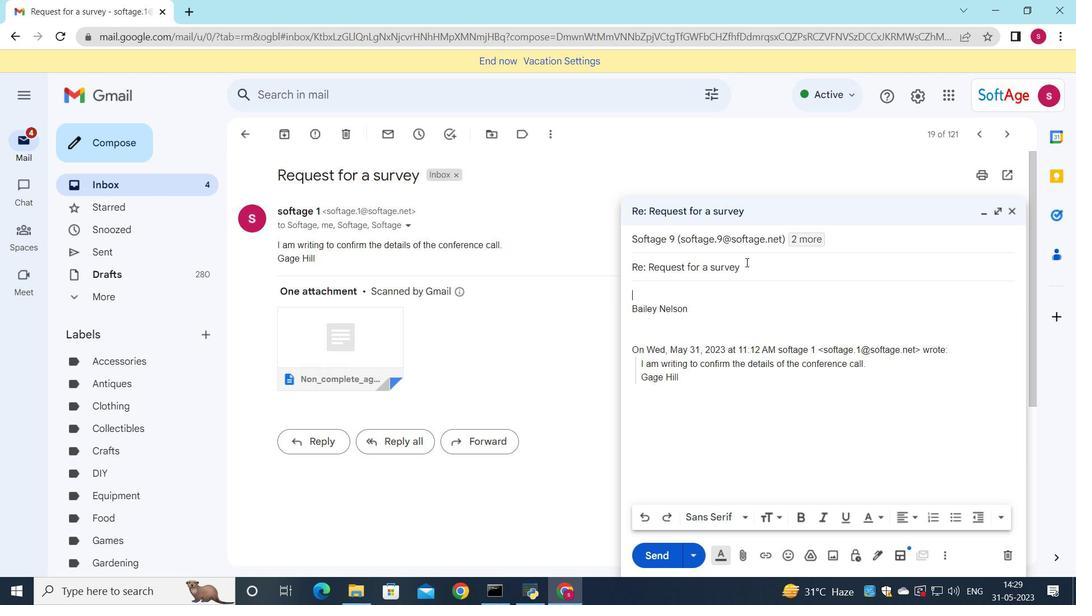 
Action: Mouse pressed left at (745, 266)
Screenshot: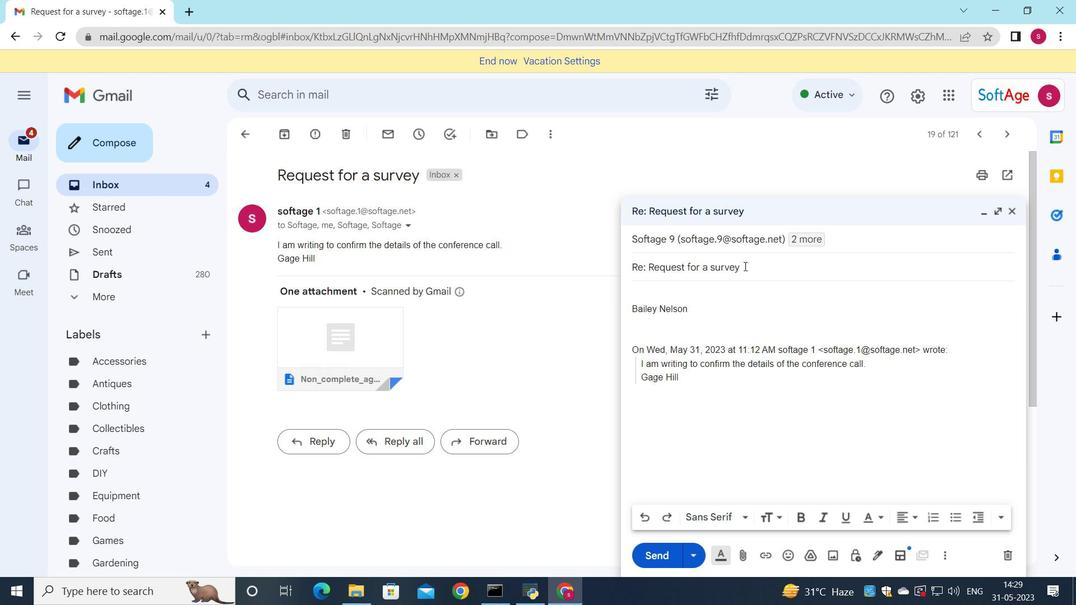 
Action: Mouse moved to (741, 267)
Screenshot: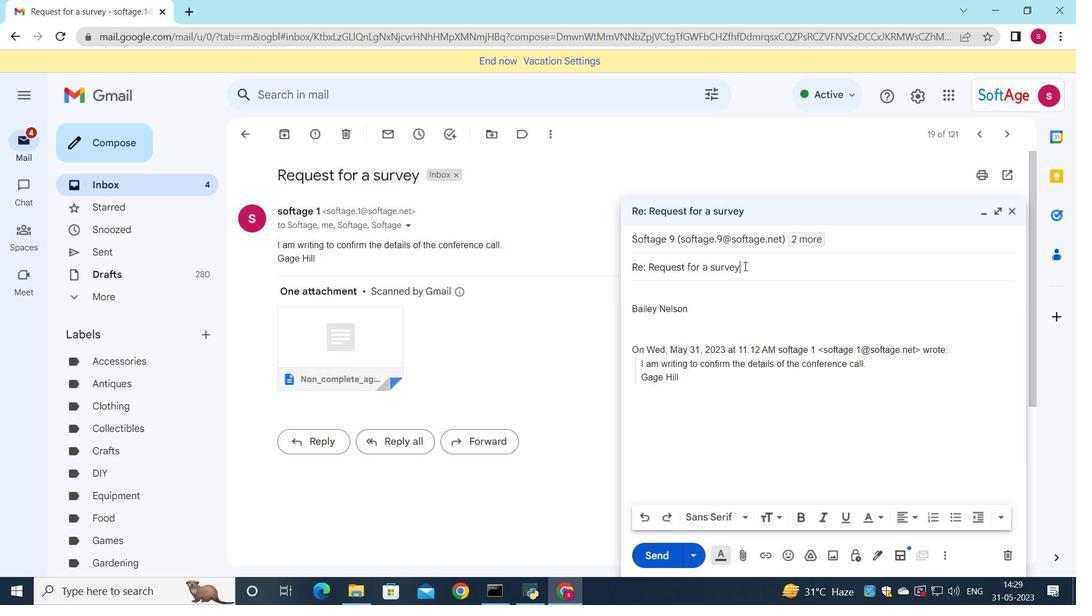 
Action: Mouse pressed left at (741, 267)
Screenshot: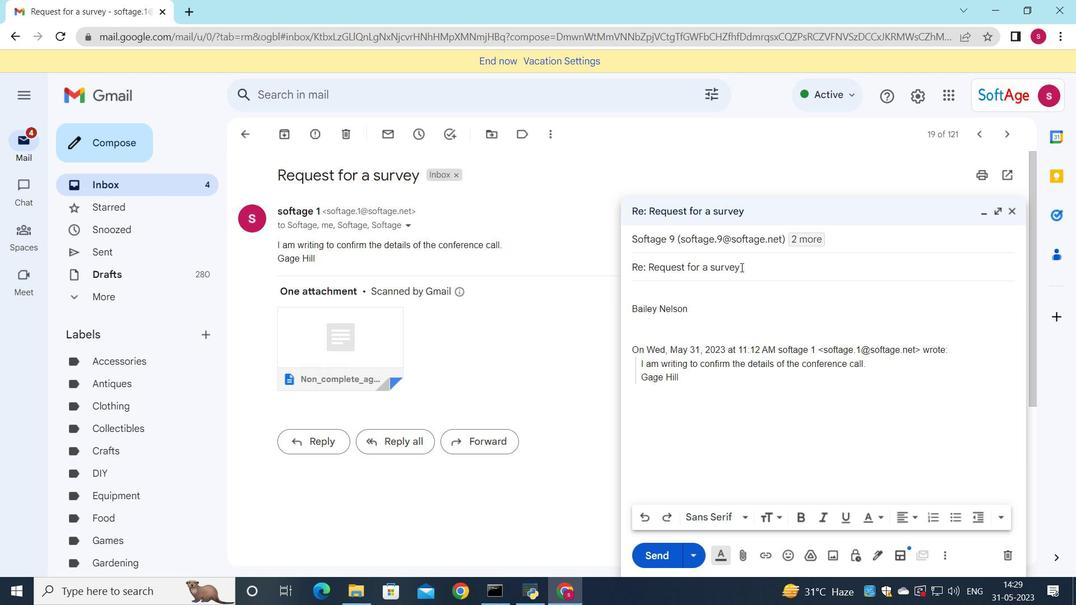 
Action: Mouse moved to (829, 291)
Screenshot: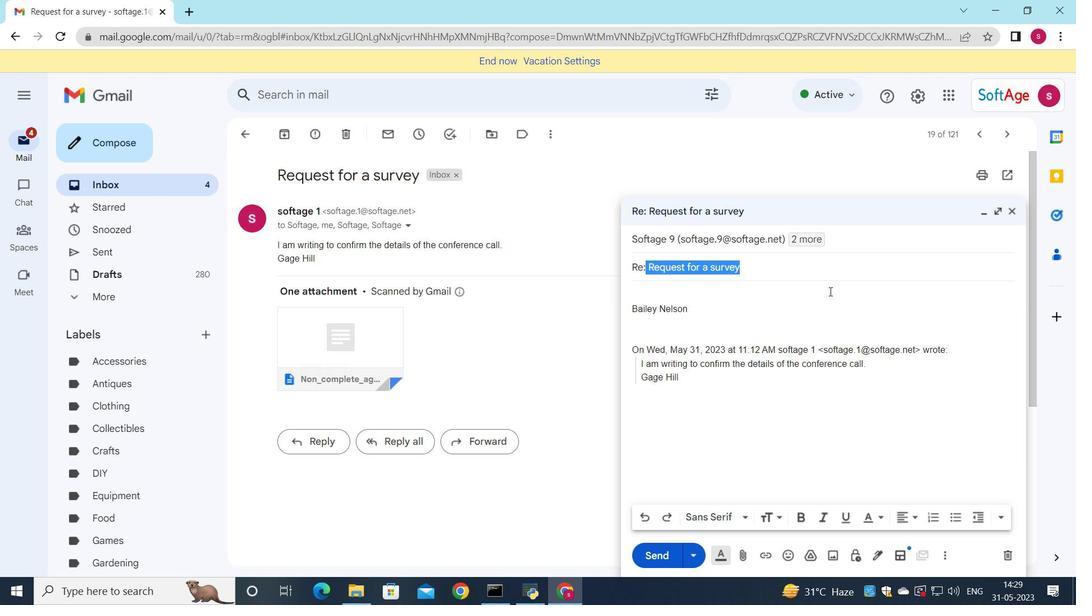 
Action: Key pressed <Key.shift>Congratulations
Screenshot: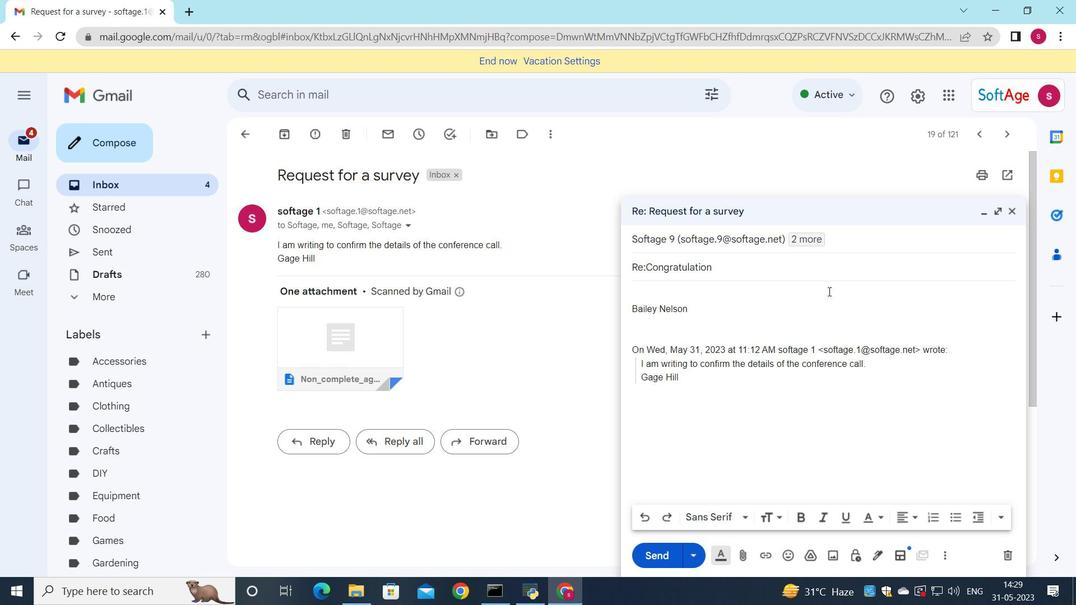 
Action: Mouse moved to (642, 294)
Screenshot: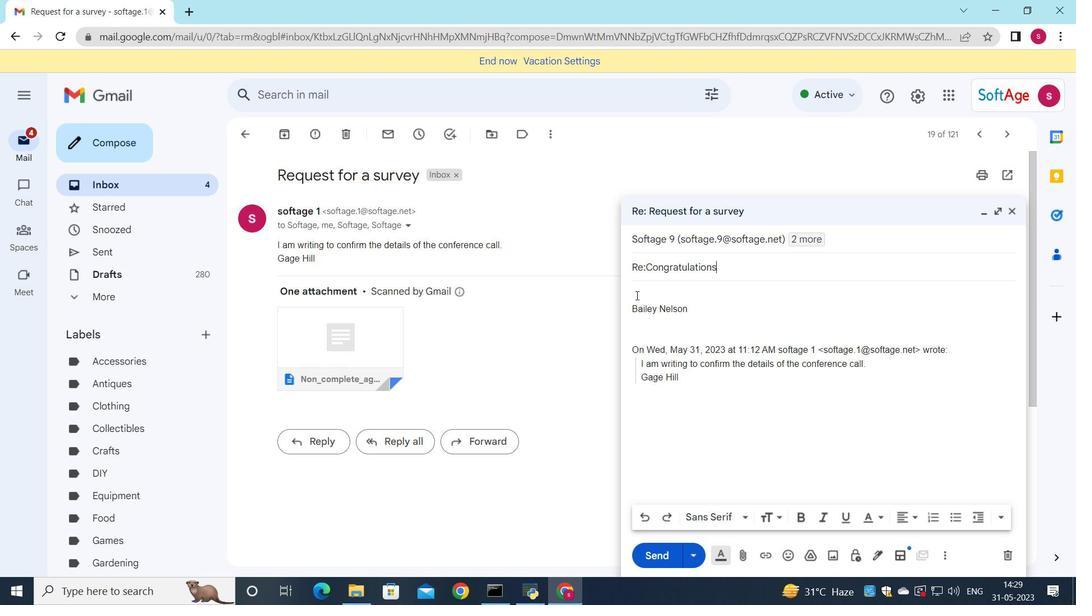 
Action: Mouse pressed left at (642, 294)
Screenshot: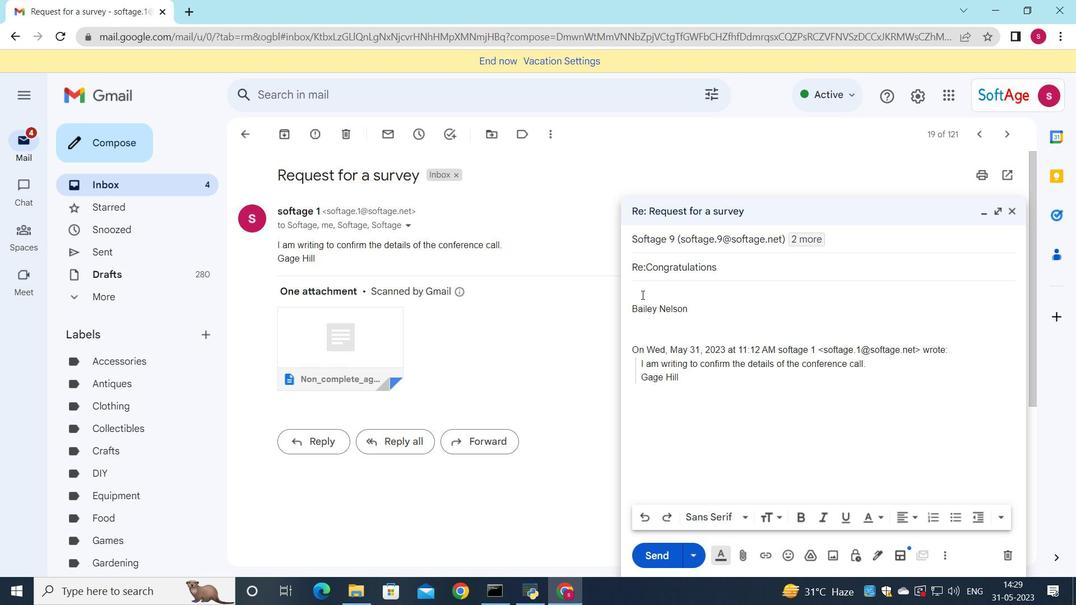 
Action: Key pressed <Key.shift>Can<Key.space>you<Key.space>please<Key.space>provide<Key.space>more<Key.space>information<Key.space>about<Key.space>the<Key.space>new<Key.space>safety<Key.space>regulations<Key.shift><Key.shift><Key.shift><Key.shift><Key.shift><Key.shift><Key.shift><Key.shift><Key.shift><Key.shift><Key.shift><Key.shift><Key.shift><Key.shift><Key.shift><Key.shift><Key.shift><Key.shift><Key.shift><Key.shift><Key.shift><Key.shift><Key.shift><Key.shift><Key.shift><Key.shift><Key.shift><Key.shift><Key.shift><Key.shift><Key.shift><Key.shift><Key.shift><Key.shift><Key.shift><Key.shift><Key.shift><Key.shift><Key.shift><Key.shift><Key.shift><Key.shift><Key.shift><Key.shift><Key.shift><Key.shift><Key.shift><Key.shift><Key.shift><Key.shift><Key.shift><Key.shift><Key.shift><Key.shift><Key.shift><Key.shift><Key.shift><Key.shift><Key.shift>?
Screenshot: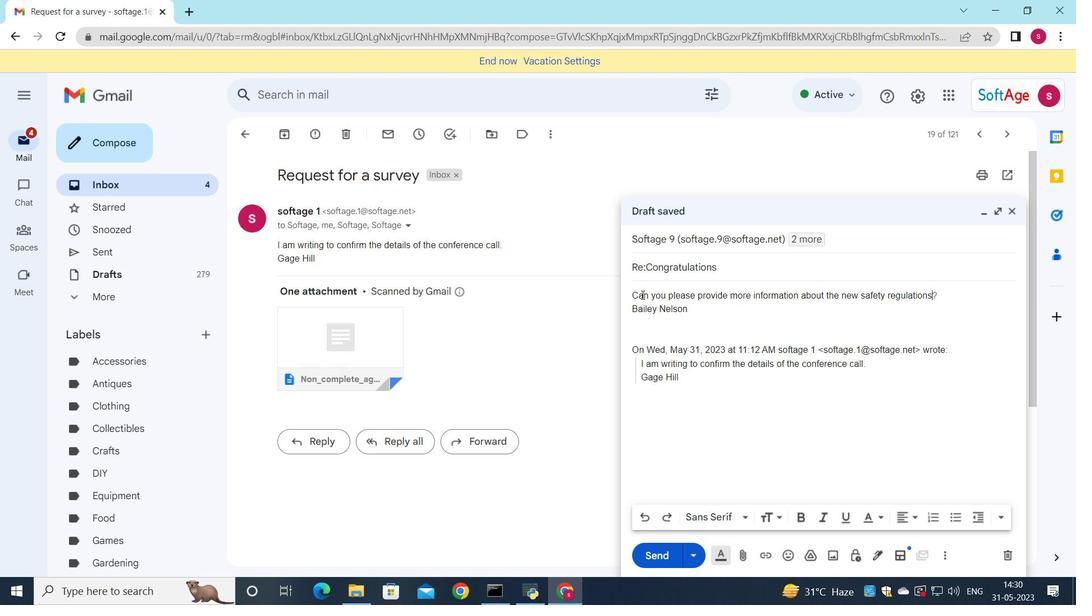 
Action: Mouse moved to (639, 518)
Screenshot: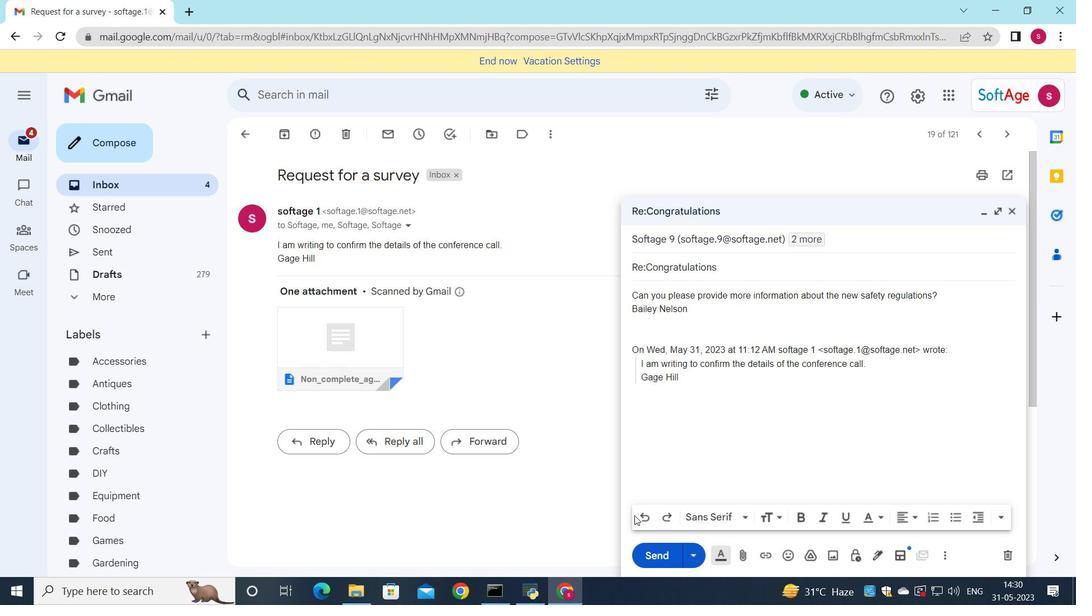 
Action: Mouse pressed left at (639, 518)
Screenshot: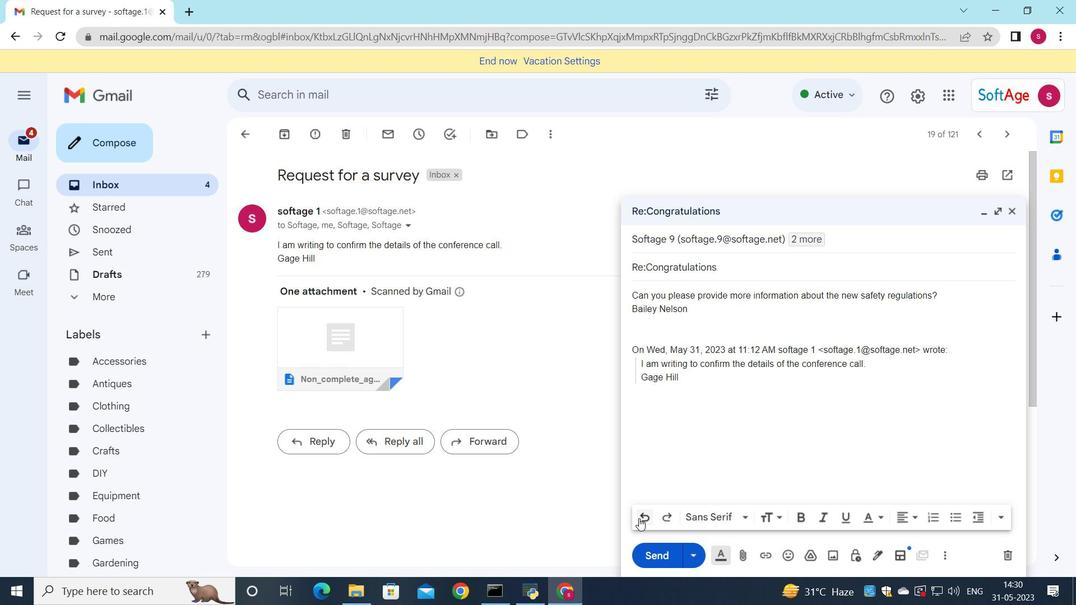 
Action: Mouse pressed left at (639, 518)
Screenshot: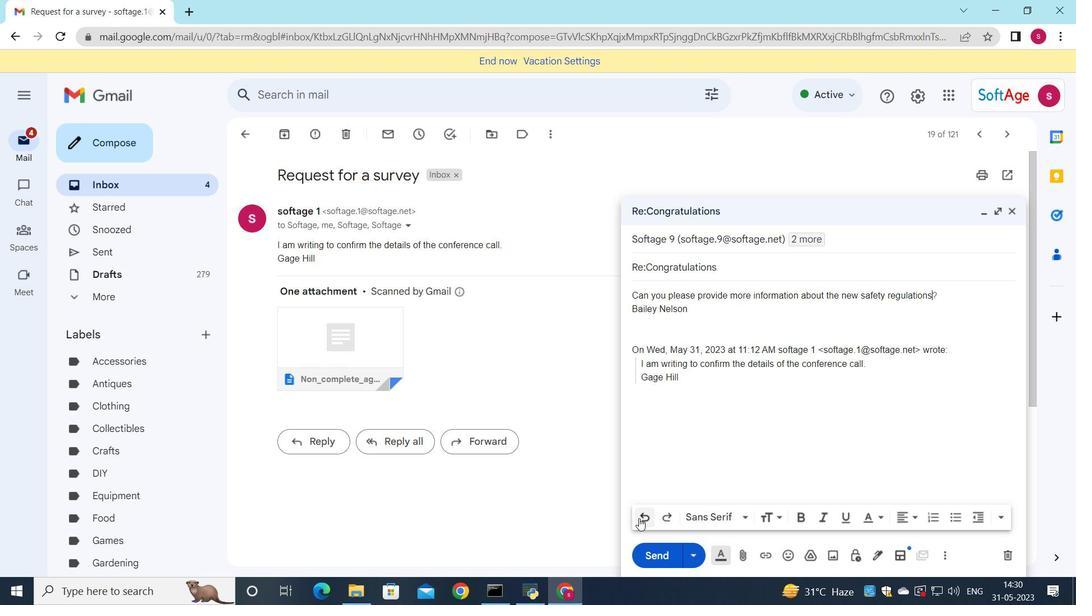 
Action: Mouse pressed left at (639, 518)
Screenshot: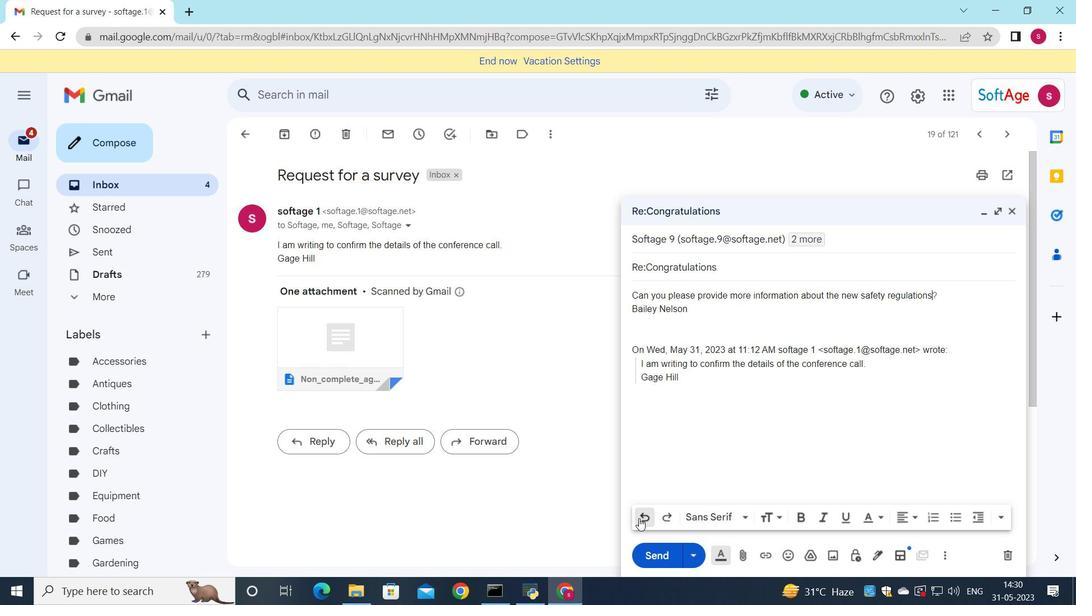 
Action: Mouse pressed left at (639, 518)
Screenshot: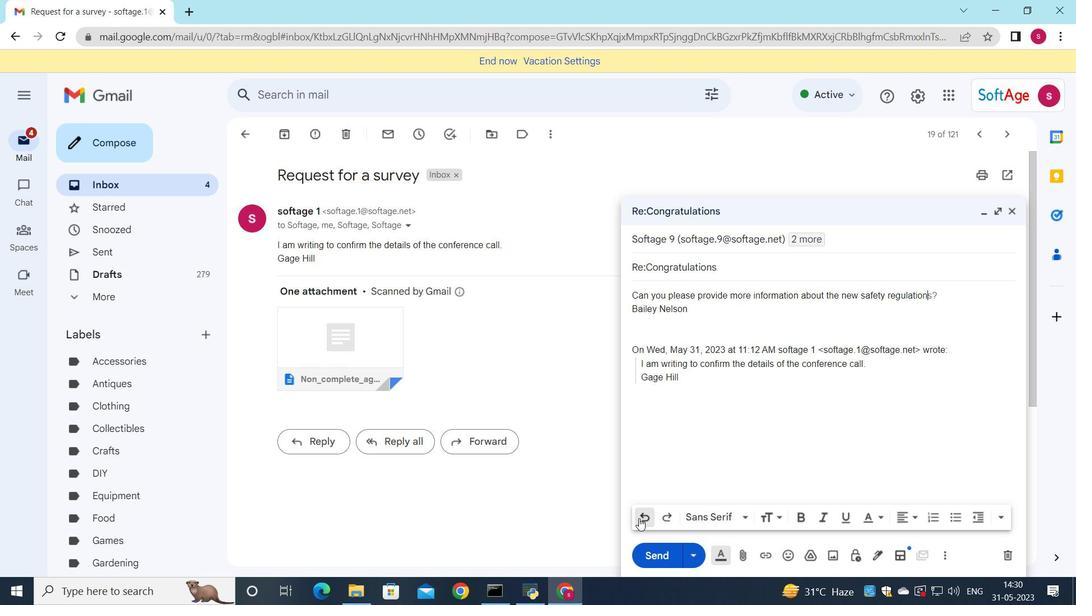 
Action: Mouse pressed left at (639, 518)
Screenshot: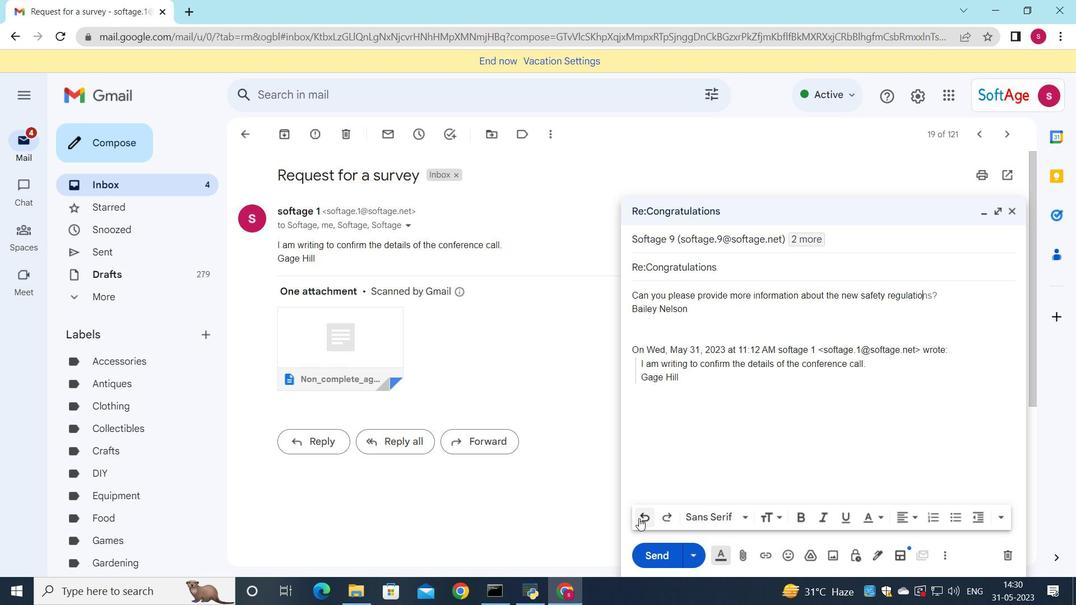 
Action: Mouse pressed left at (639, 518)
Screenshot: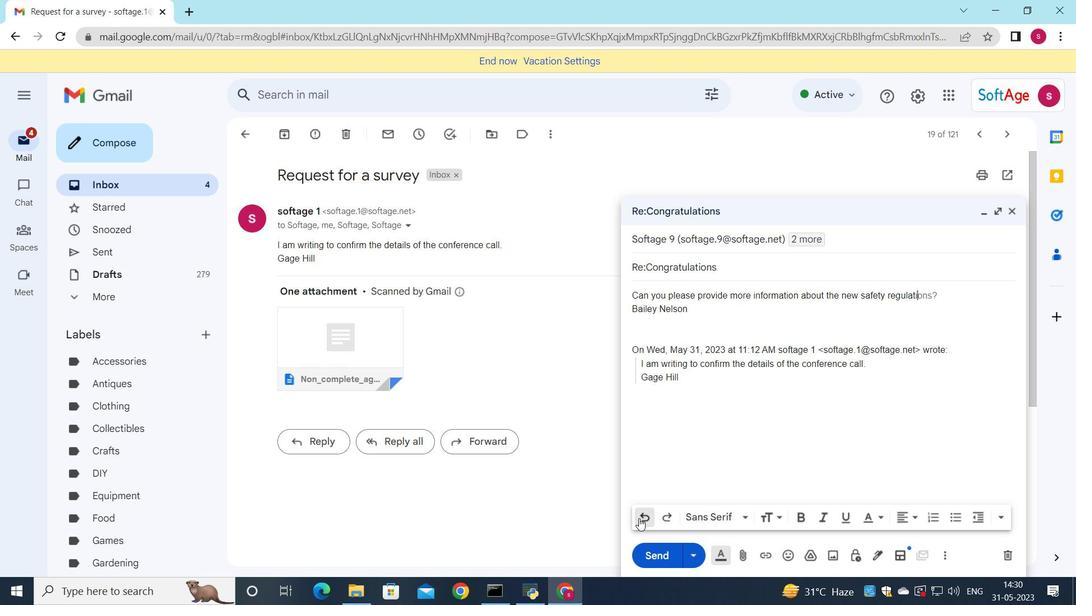 
Action: Mouse pressed left at (639, 518)
Screenshot: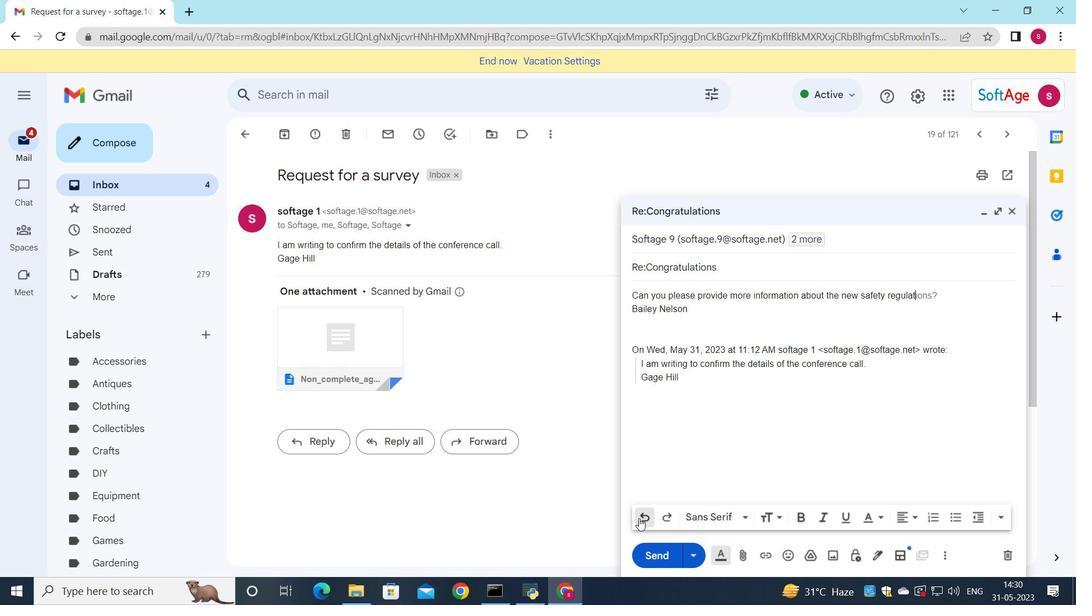 
Action: Mouse pressed left at (639, 518)
Screenshot: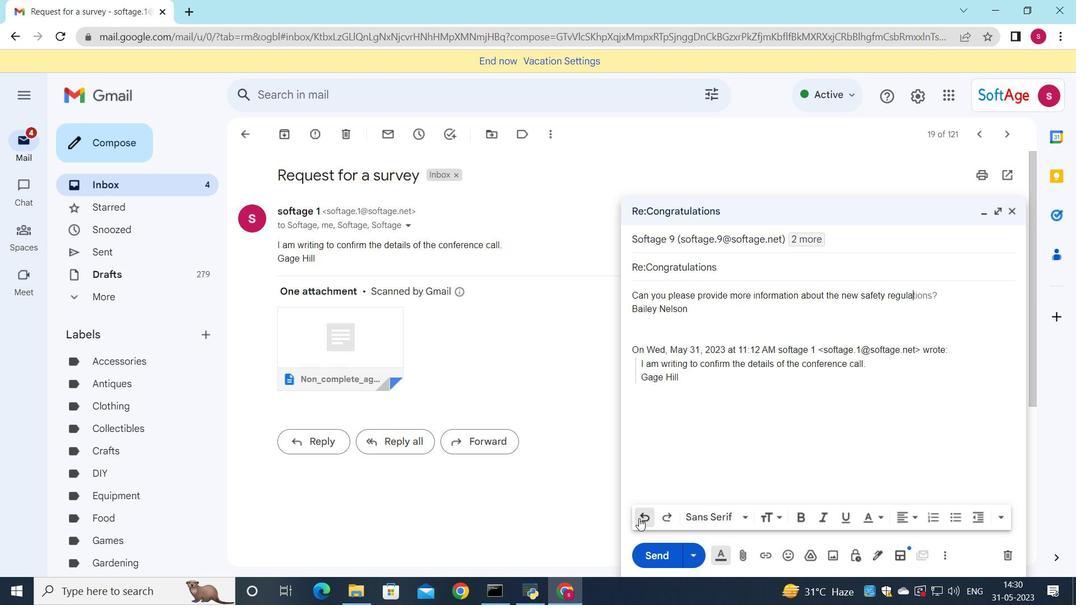 
Action: Mouse pressed left at (639, 518)
Screenshot: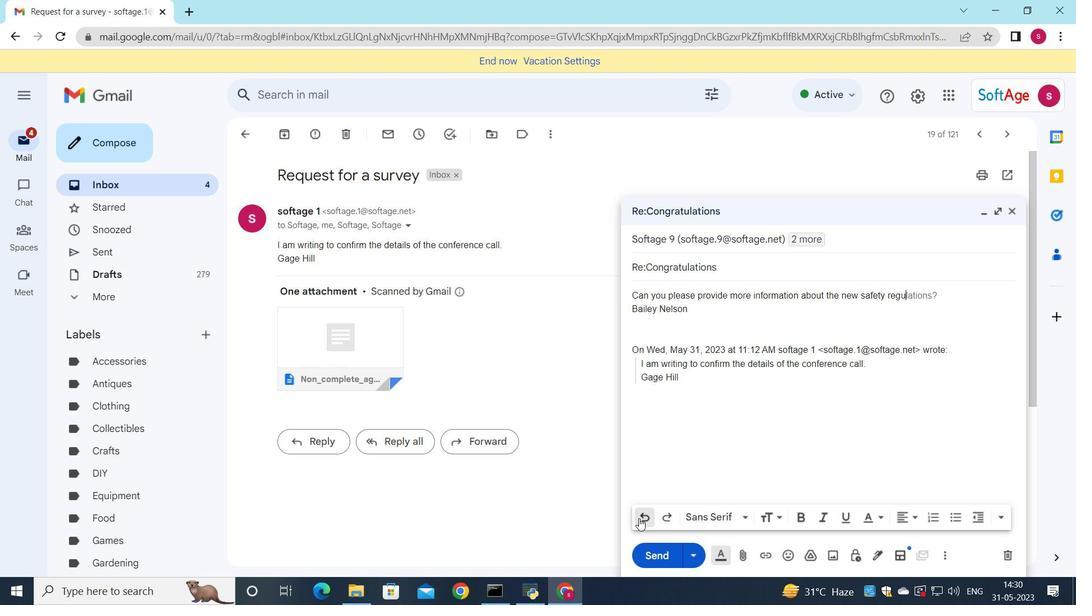 
Action: Mouse pressed left at (639, 518)
Screenshot: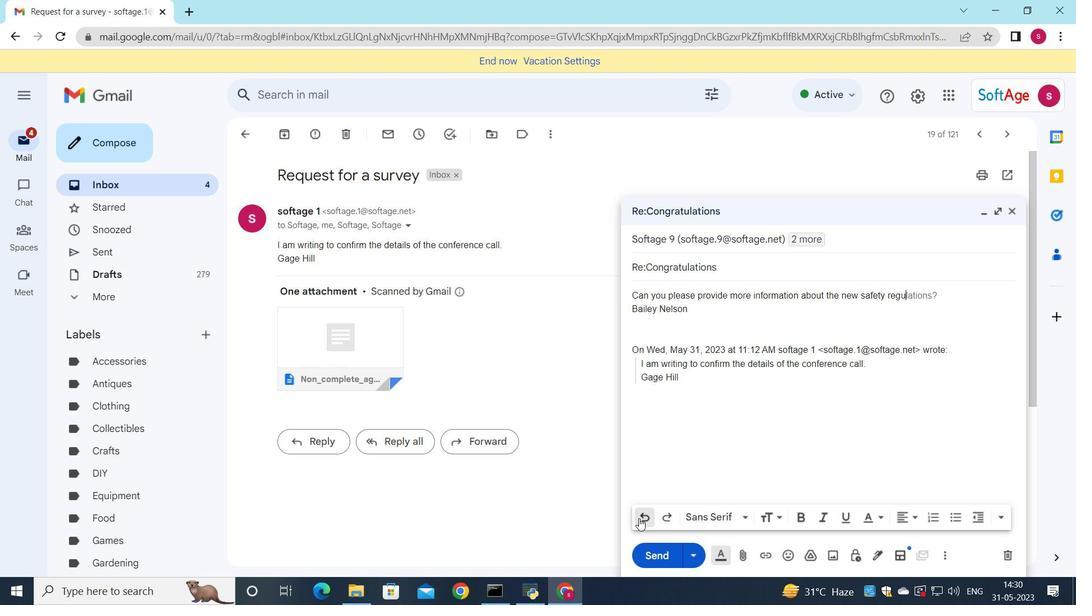 
Action: Mouse pressed left at (639, 518)
Screenshot: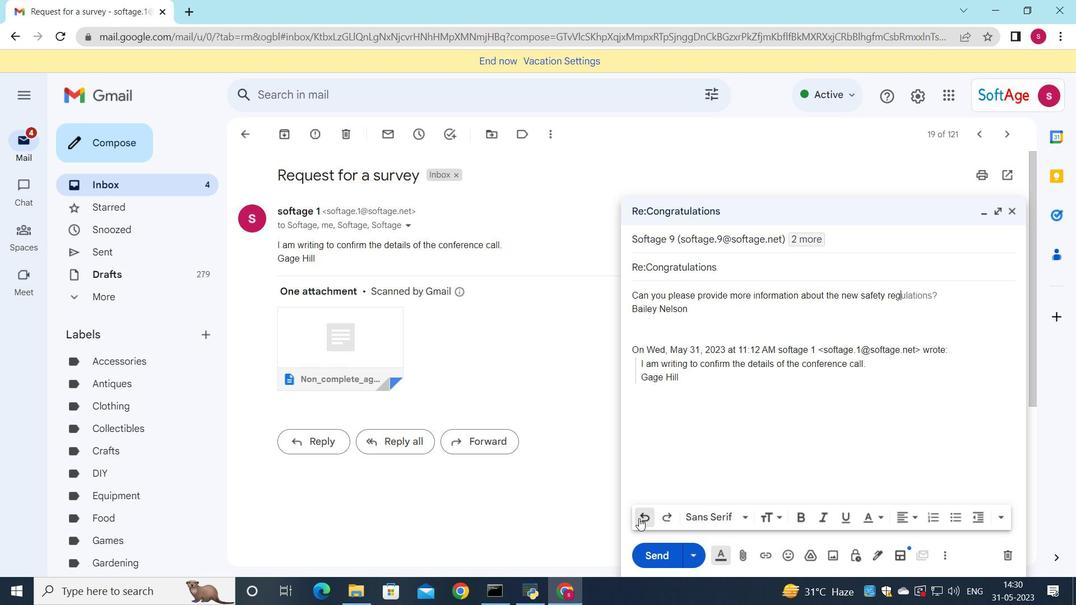 
Action: Mouse pressed left at (639, 518)
Screenshot: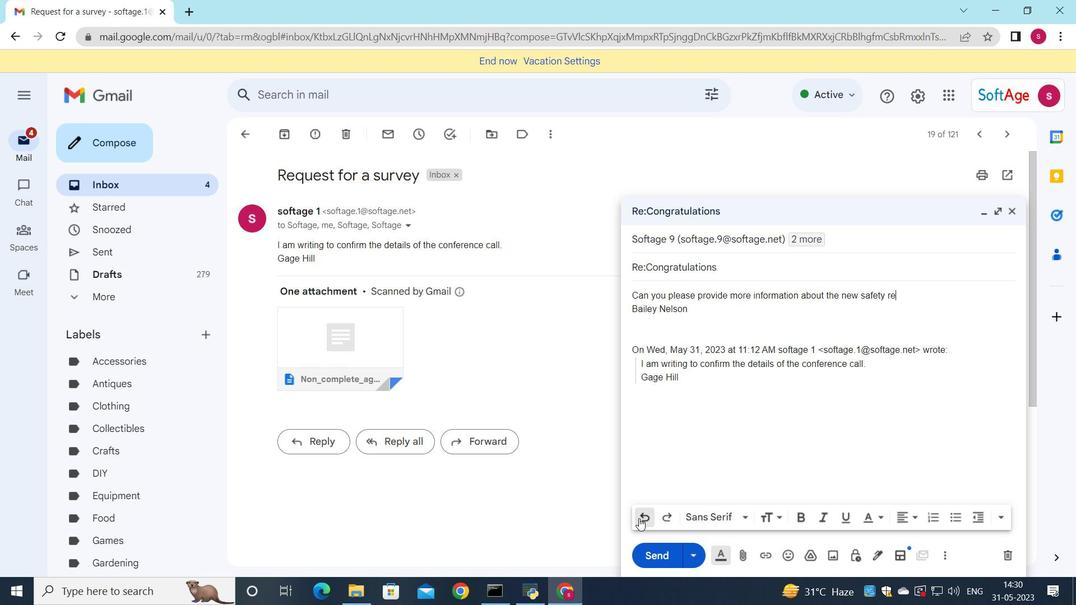 
Action: Mouse pressed left at (639, 518)
Screenshot: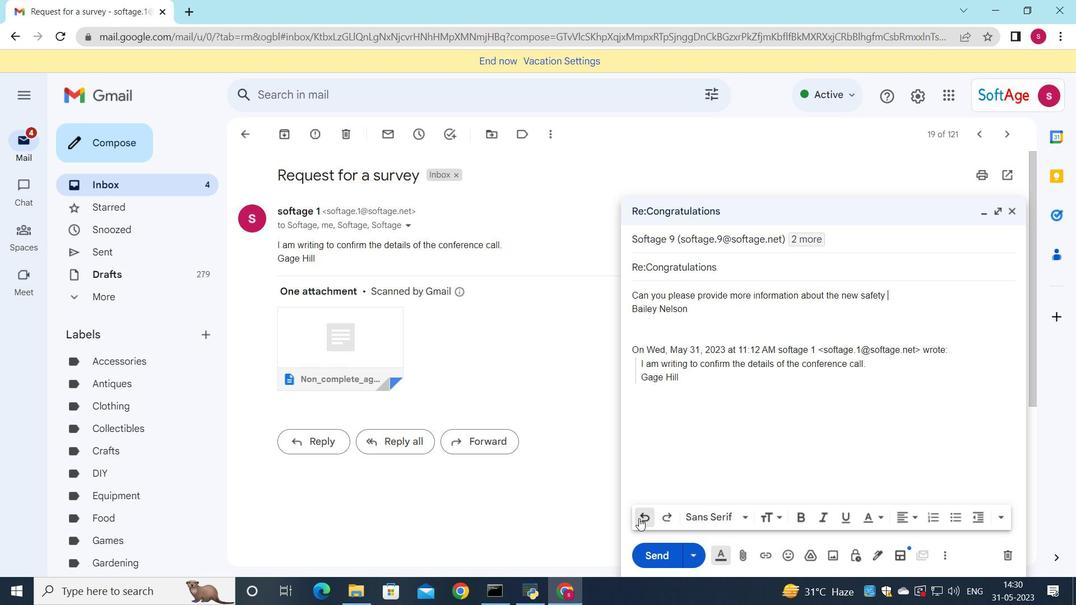 
Action: Mouse pressed left at (639, 518)
Screenshot: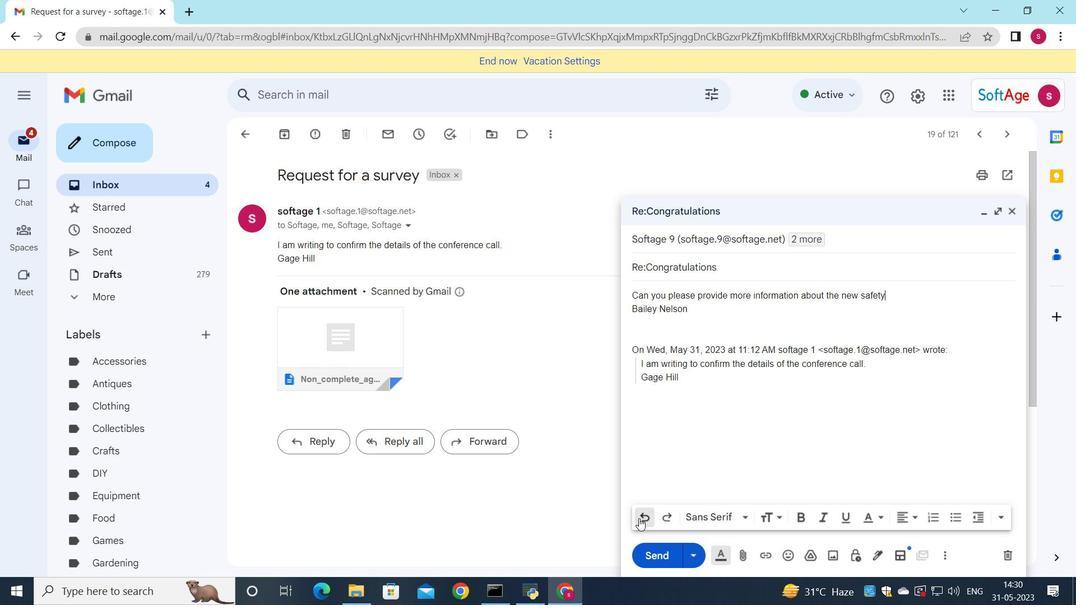 
Action: Mouse pressed left at (639, 518)
Screenshot: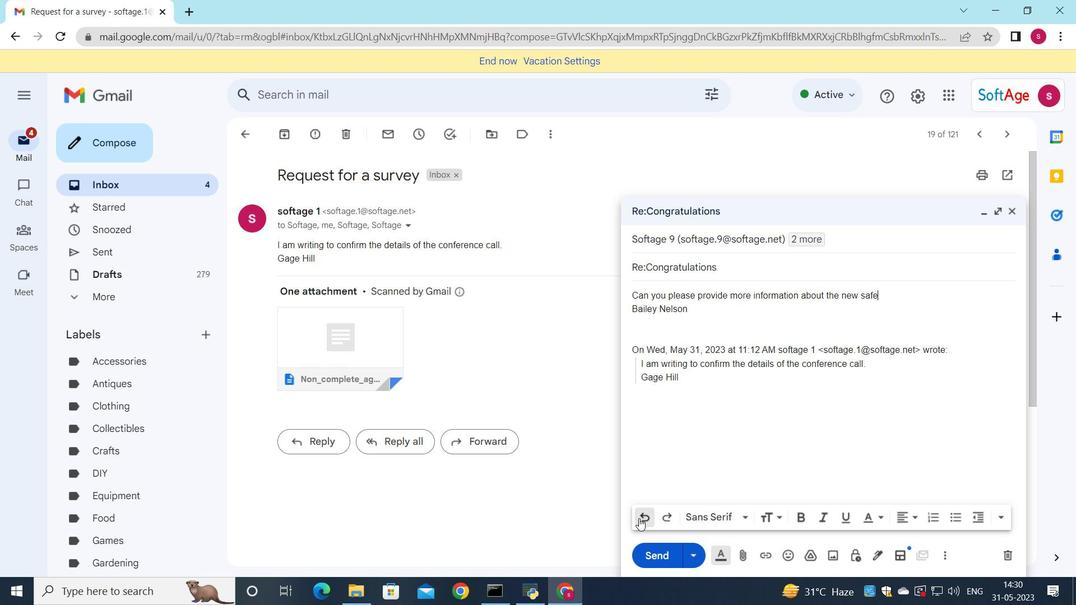 
Action: Mouse pressed left at (639, 518)
Screenshot: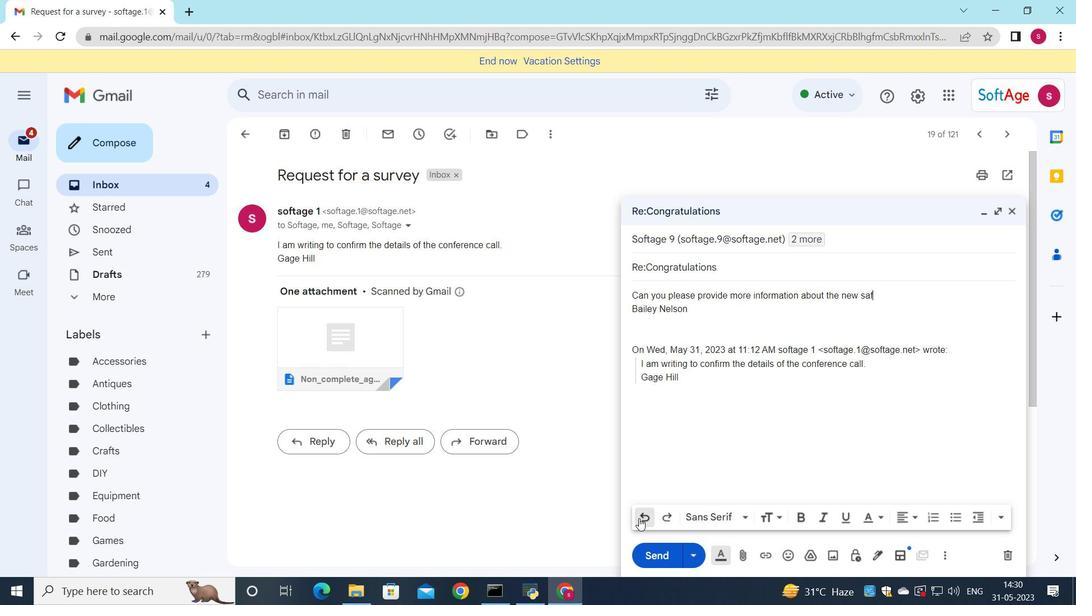 
Action: Mouse pressed left at (639, 518)
Screenshot: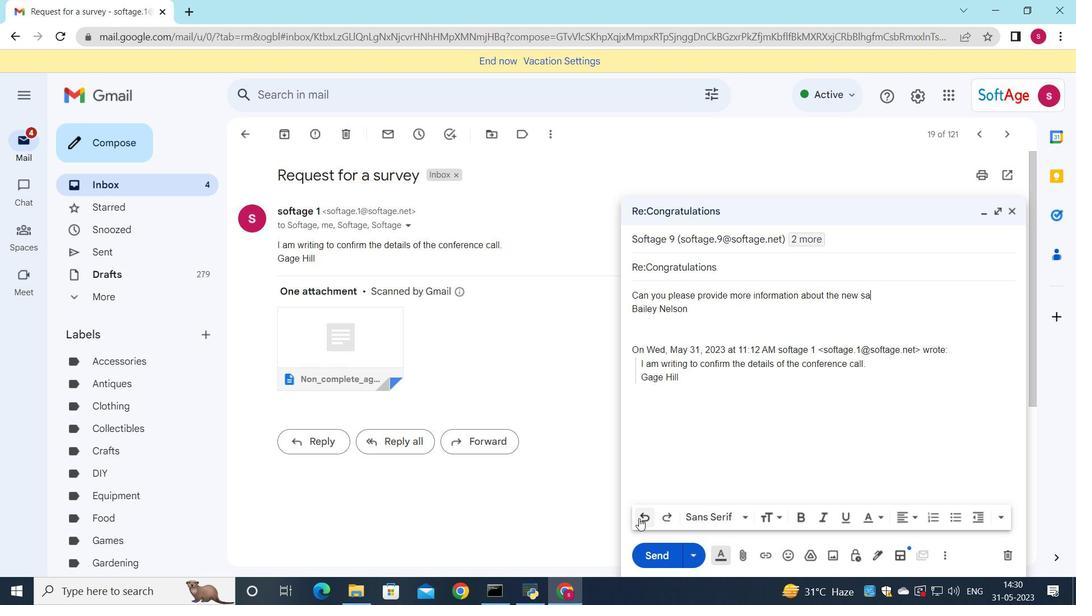 
Action: Mouse pressed left at (639, 518)
Screenshot: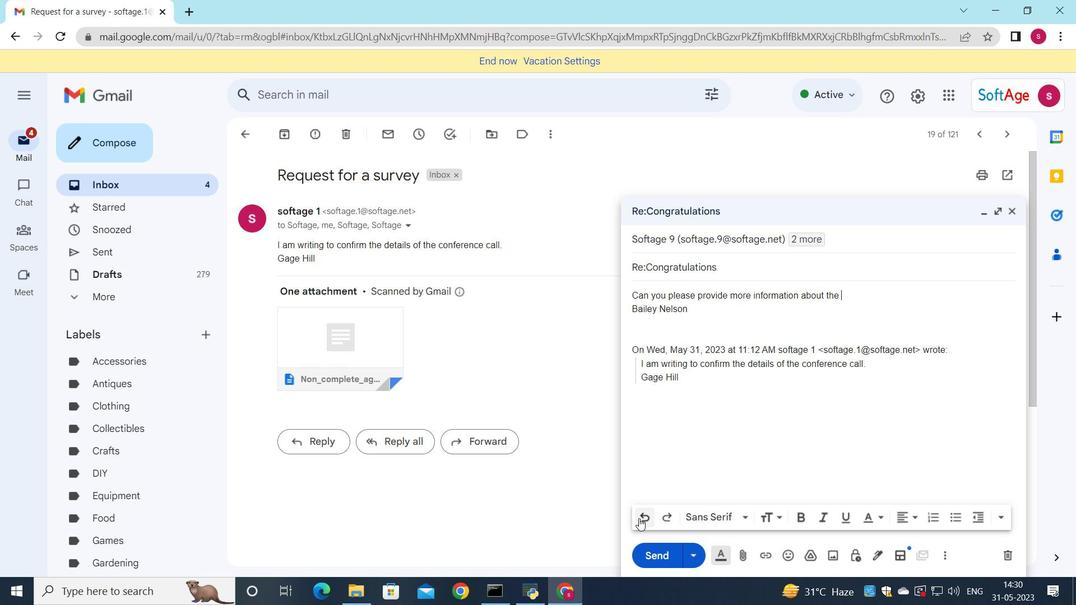 
Action: Mouse pressed left at (639, 518)
Screenshot: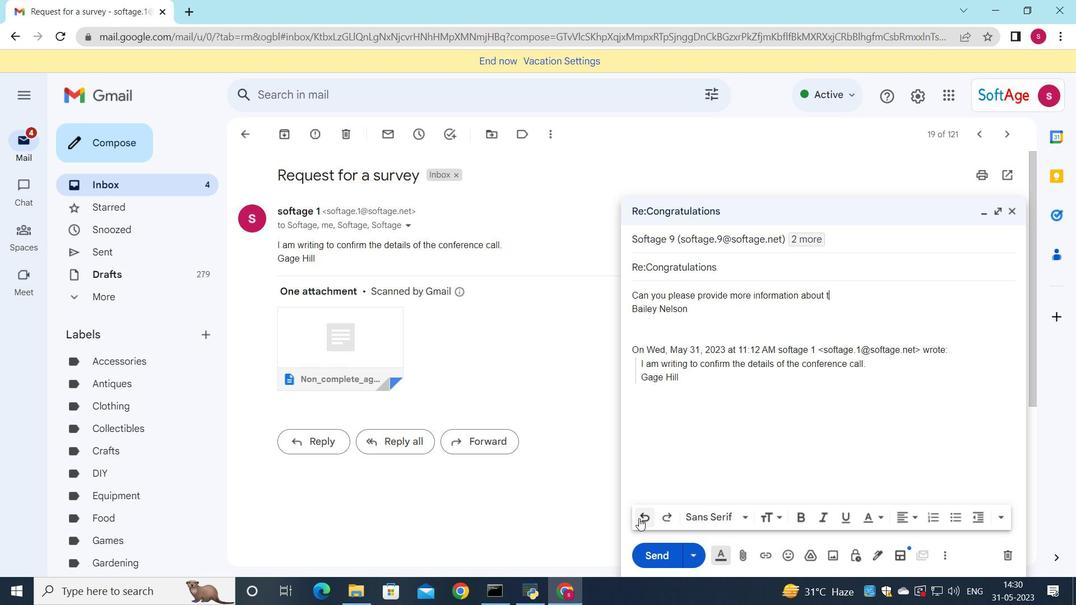 
Action: Mouse pressed left at (639, 518)
Screenshot: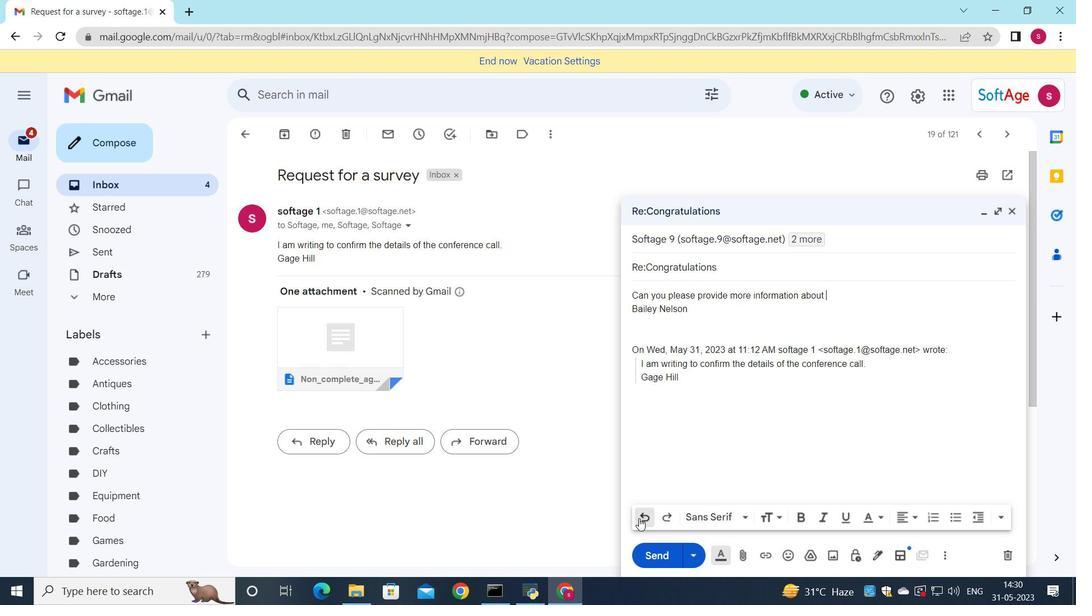 
Action: Mouse pressed left at (639, 518)
Screenshot: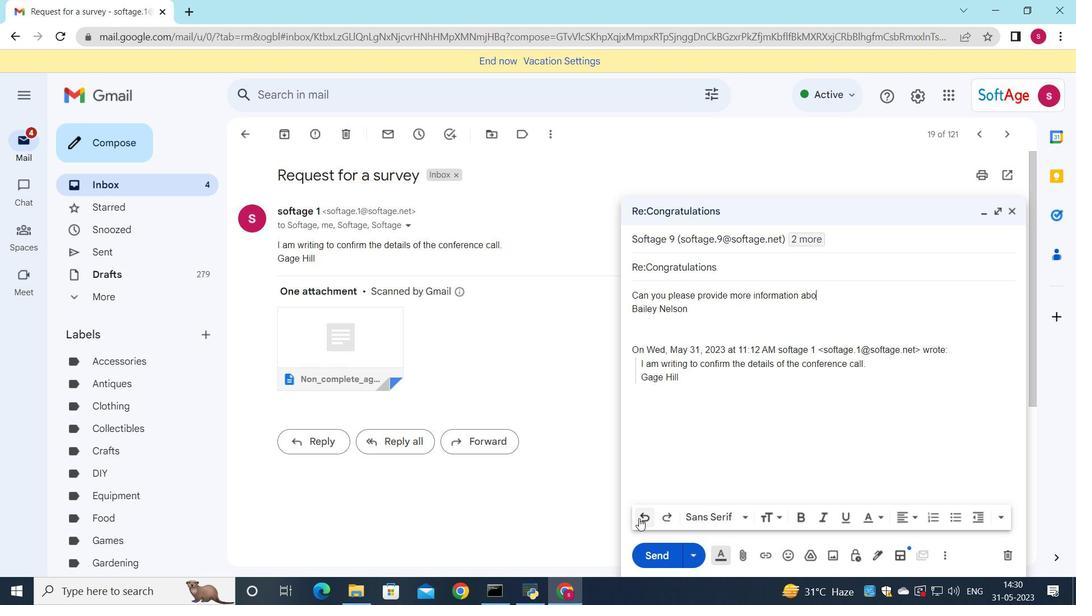
Action: Mouse pressed left at (639, 518)
Screenshot: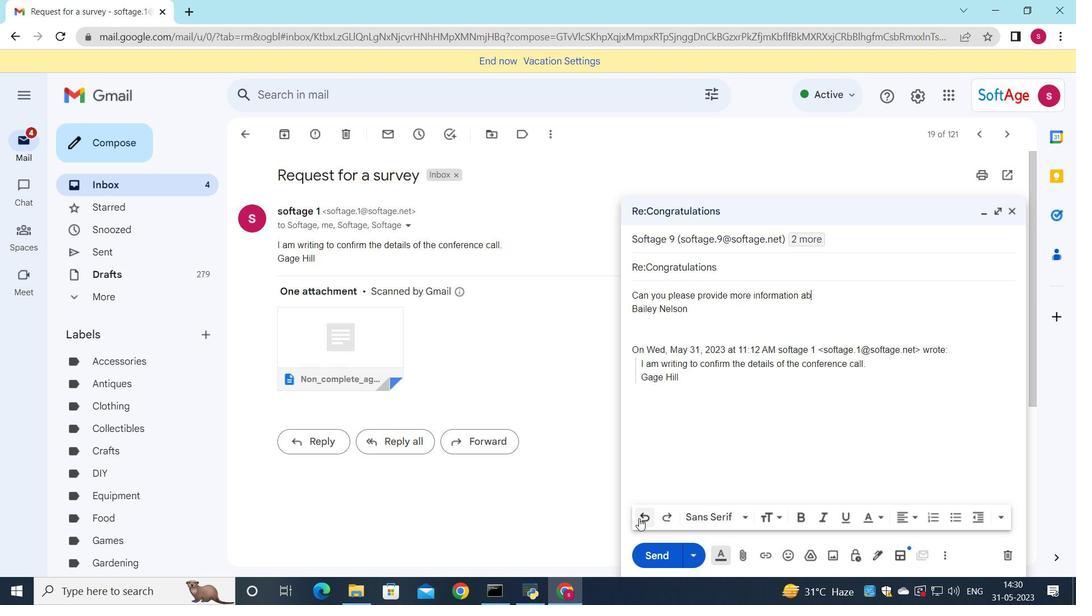 
Action: Mouse pressed left at (639, 518)
Screenshot: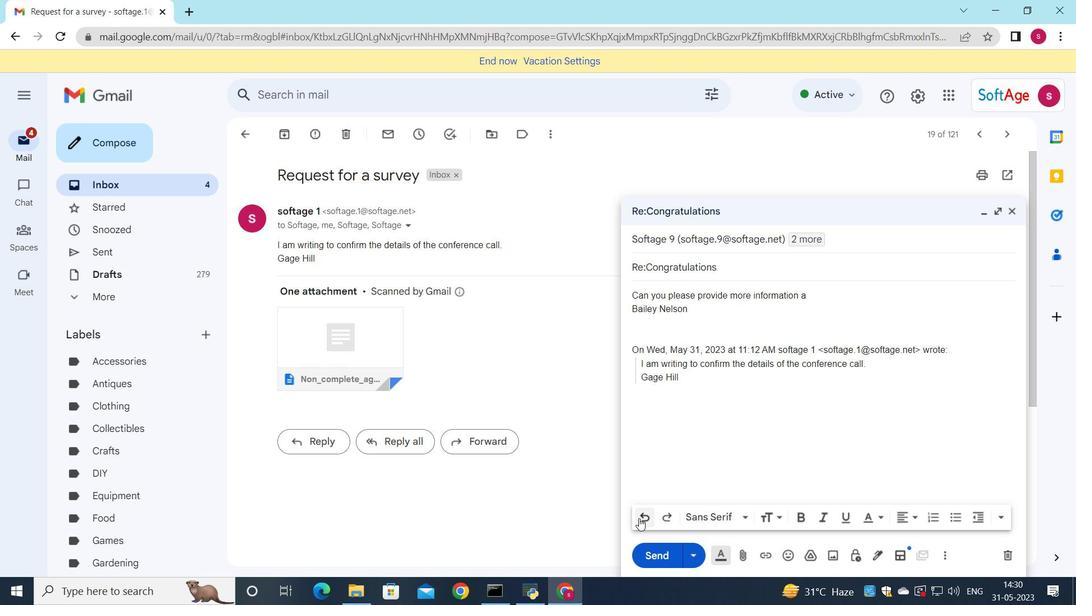
Action: Mouse pressed left at (639, 518)
Screenshot: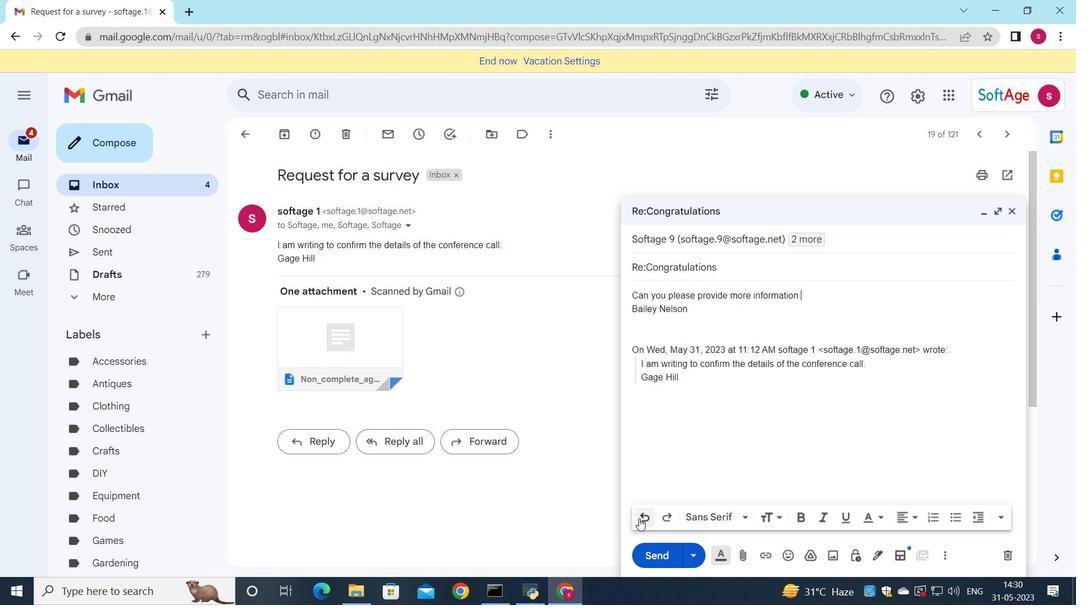 
Action: Mouse pressed left at (639, 518)
Screenshot: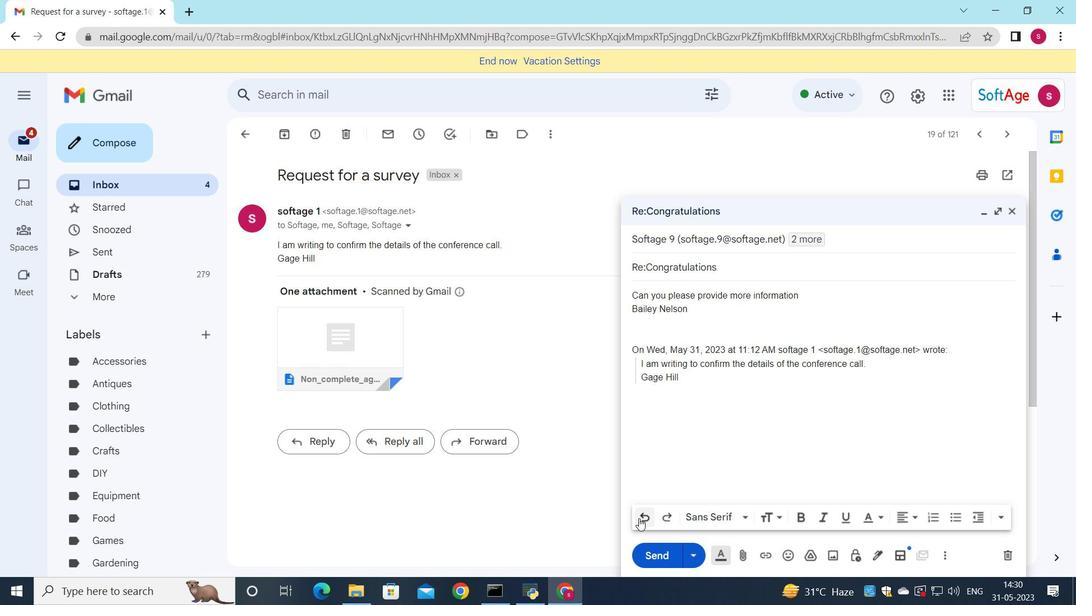 
Action: Mouse pressed left at (639, 518)
Screenshot: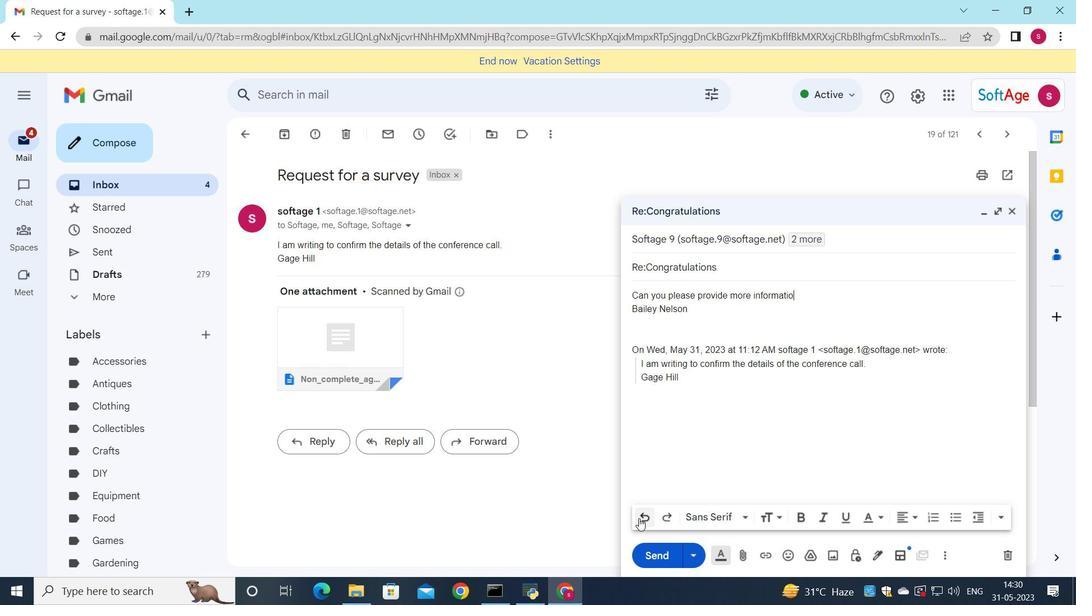 
Action: Mouse pressed left at (639, 518)
Screenshot: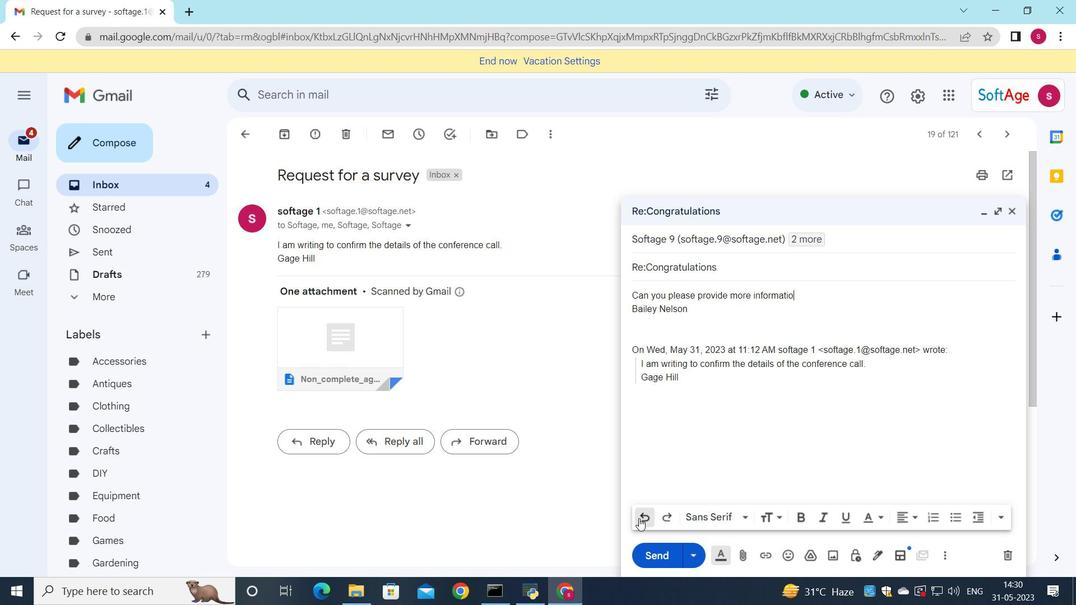 
Action: Mouse pressed left at (639, 518)
Screenshot: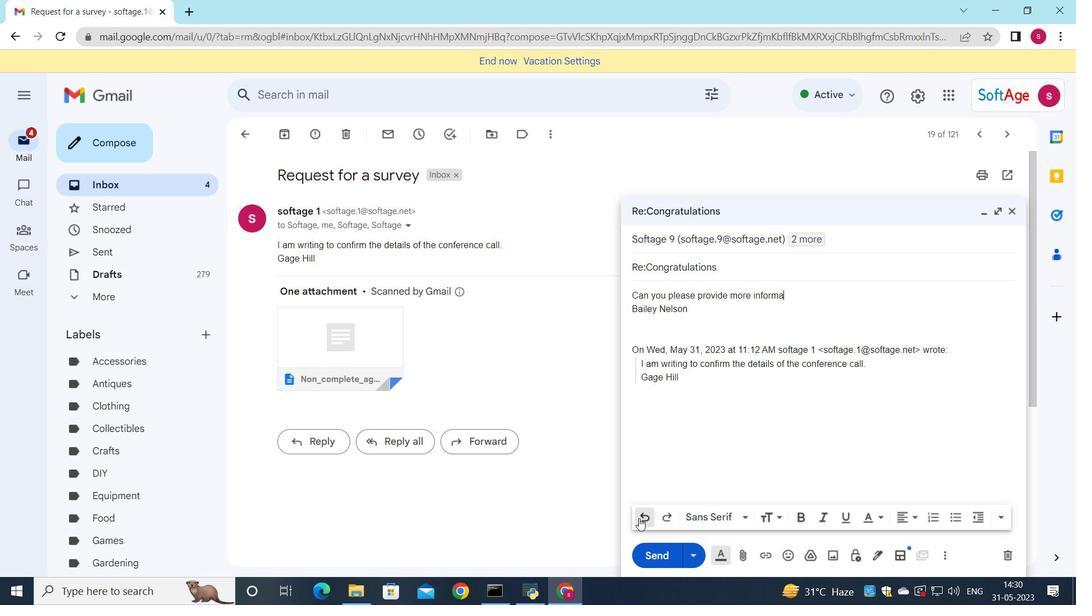 
Action: Mouse pressed left at (639, 518)
Screenshot: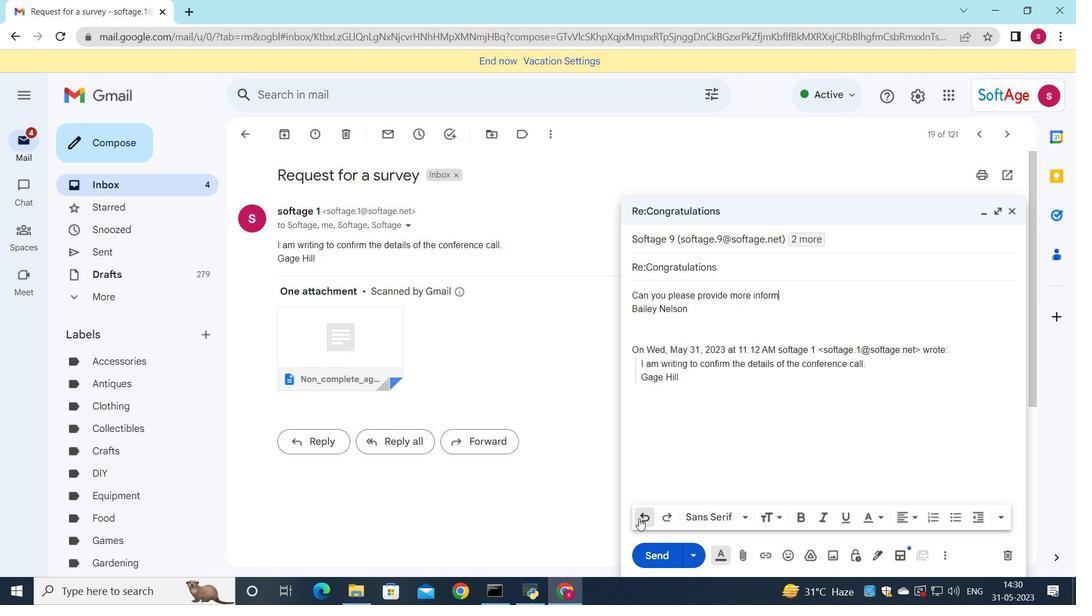 
Action: Mouse pressed left at (639, 518)
Screenshot: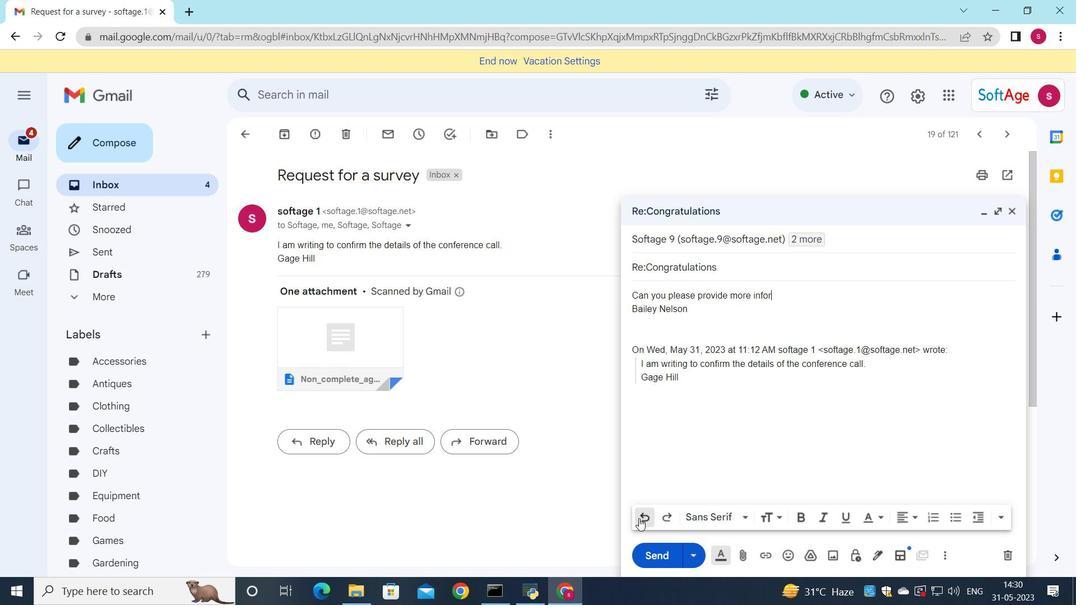 
Action: Mouse pressed left at (639, 518)
Screenshot: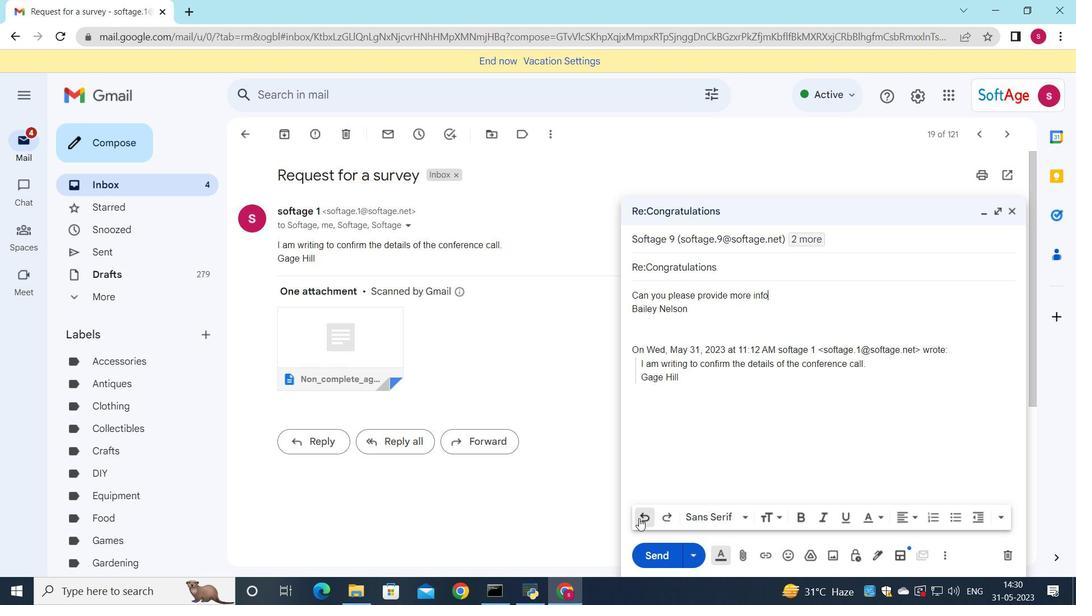 
Action: Mouse pressed left at (639, 518)
Screenshot: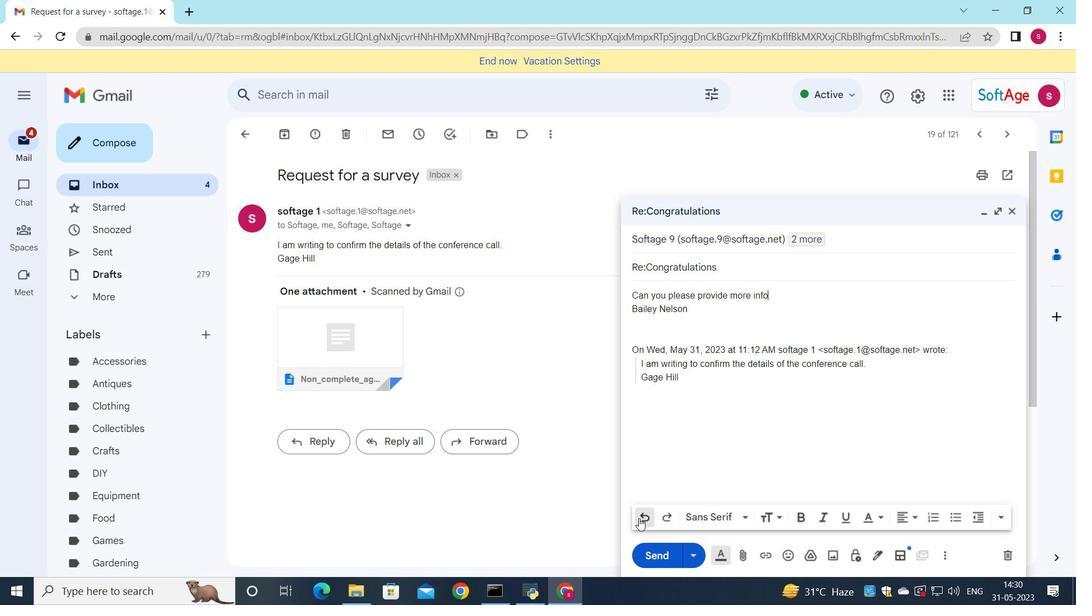 
Action: Mouse pressed left at (639, 518)
Screenshot: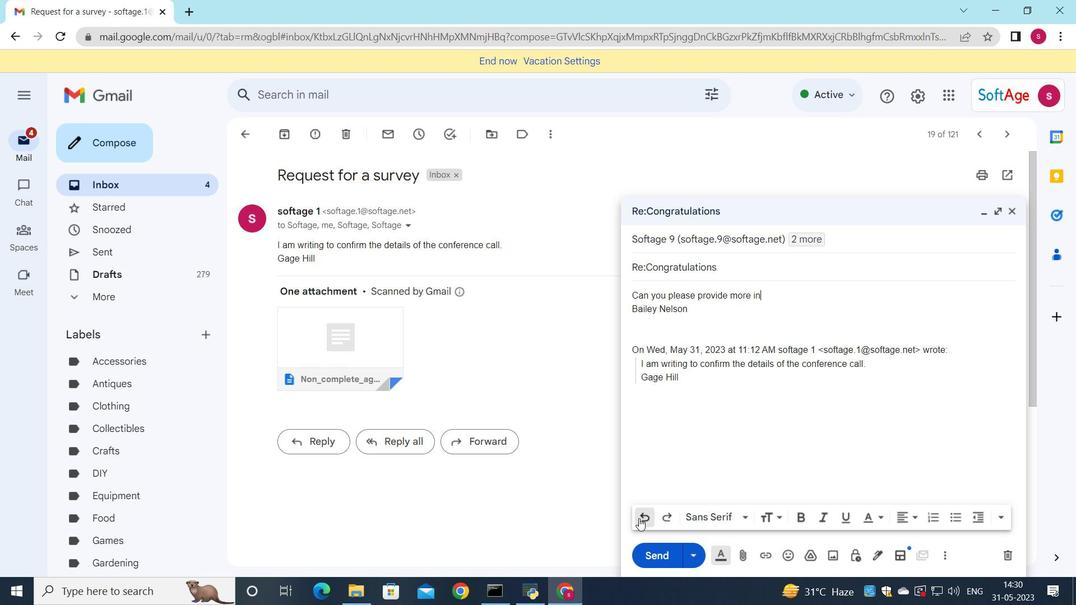 
Action: Mouse pressed left at (639, 518)
Screenshot: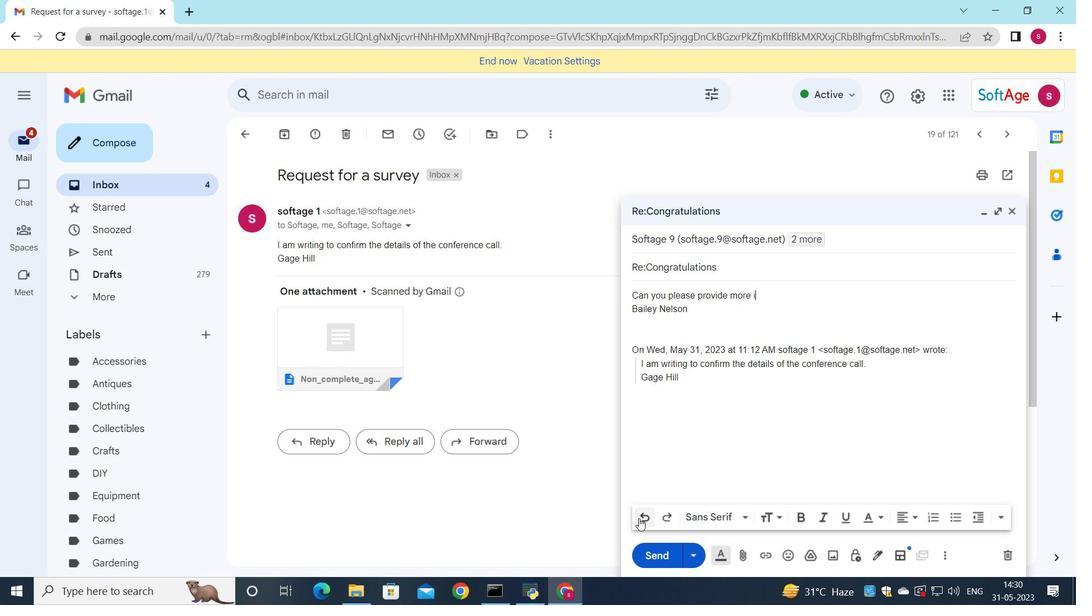 
Action: Mouse pressed left at (639, 518)
Screenshot: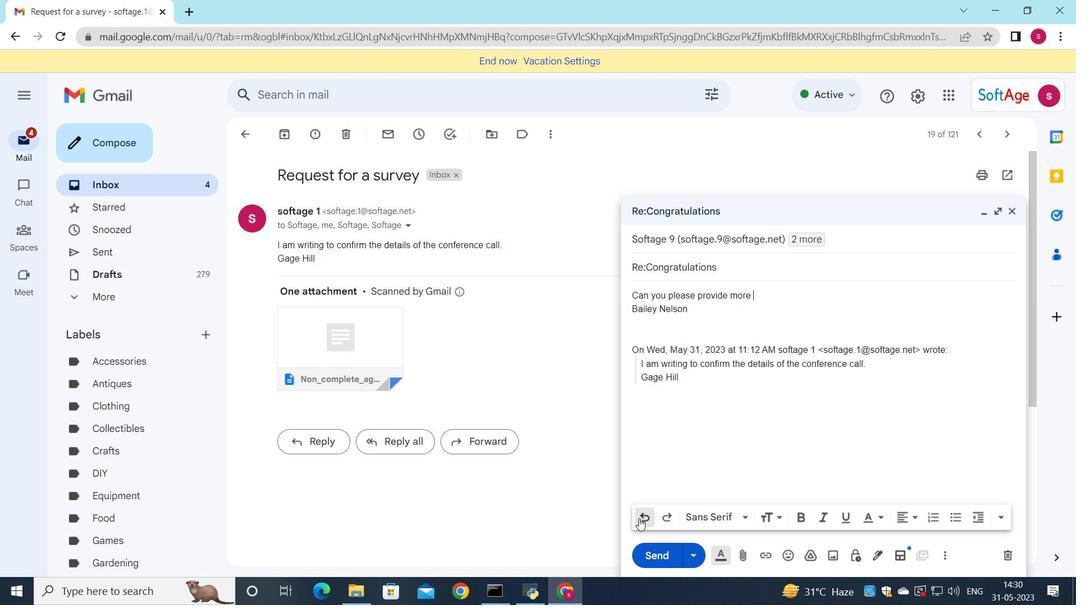 
Action: Mouse pressed left at (639, 518)
Screenshot: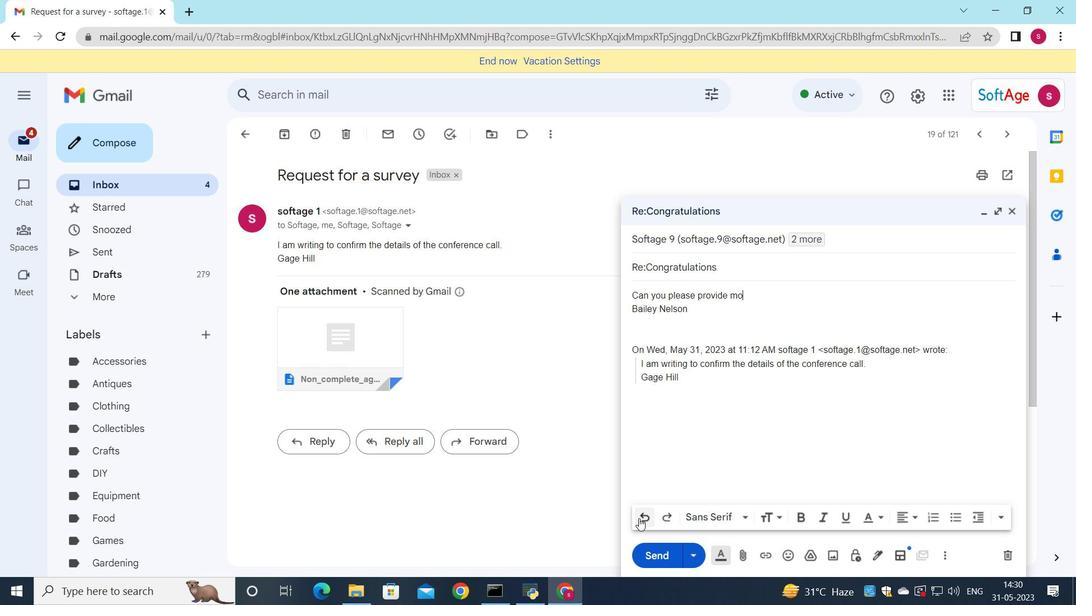 
Action: Mouse pressed left at (639, 518)
Screenshot: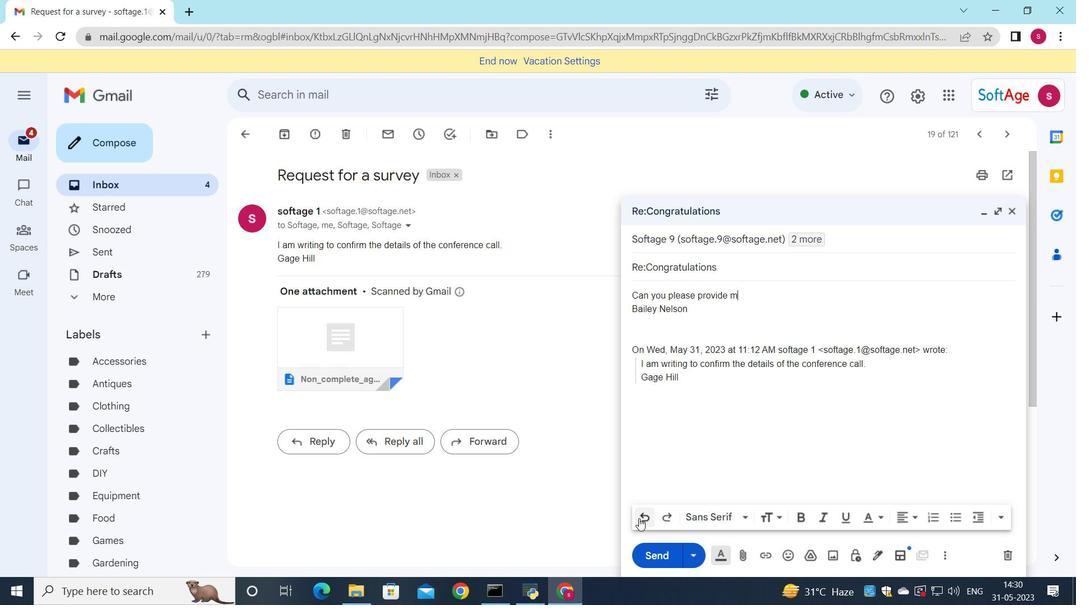
Action: Mouse pressed left at (639, 518)
Screenshot: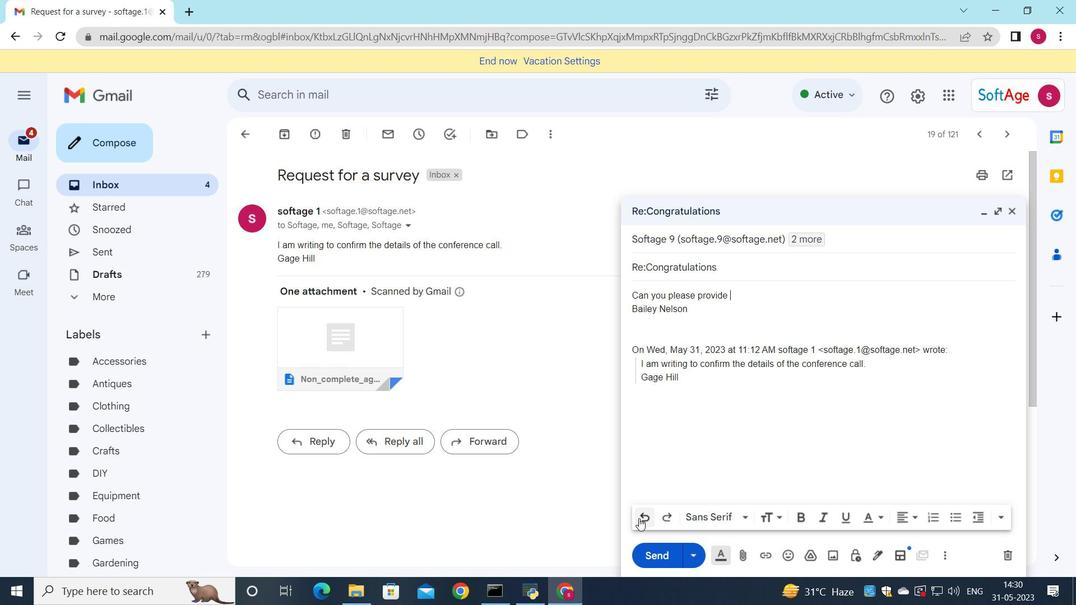 
Action: Mouse pressed left at (639, 518)
Screenshot: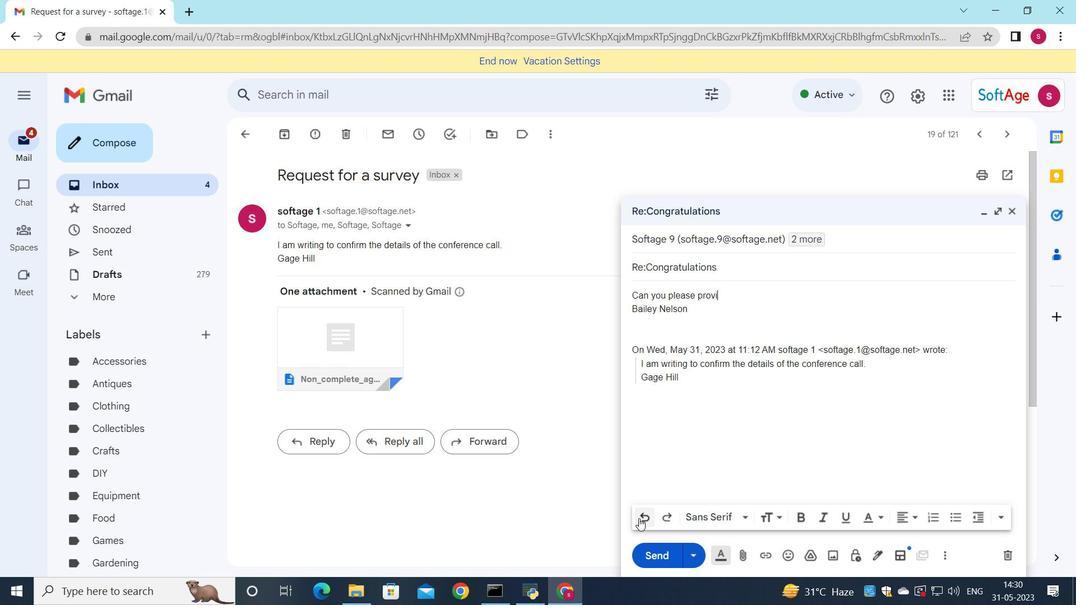 
Action: Mouse pressed left at (639, 518)
Screenshot: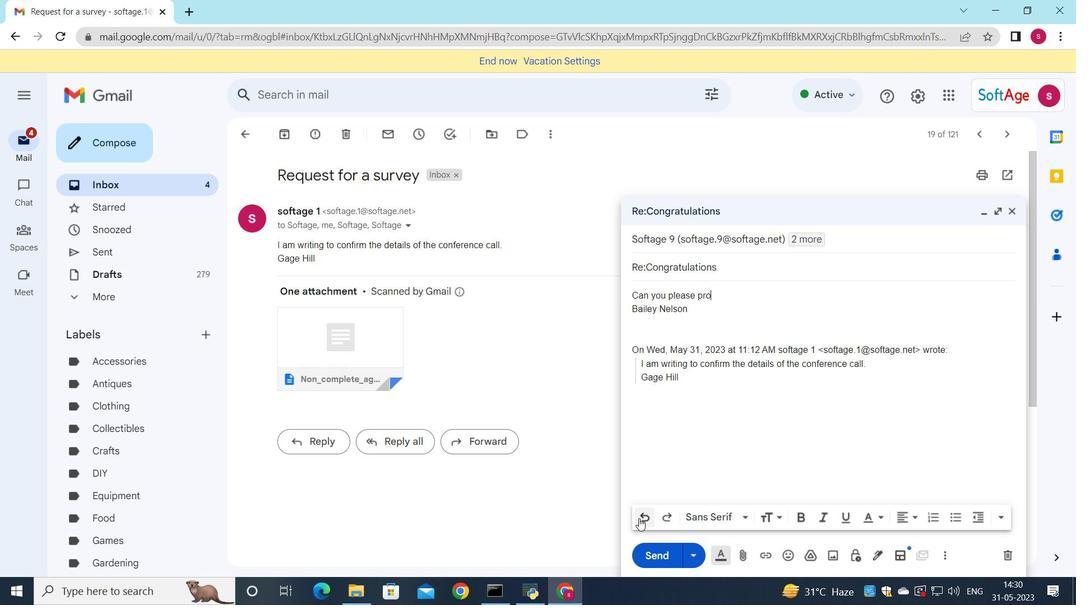 
Action: Mouse pressed left at (639, 518)
Screenshot: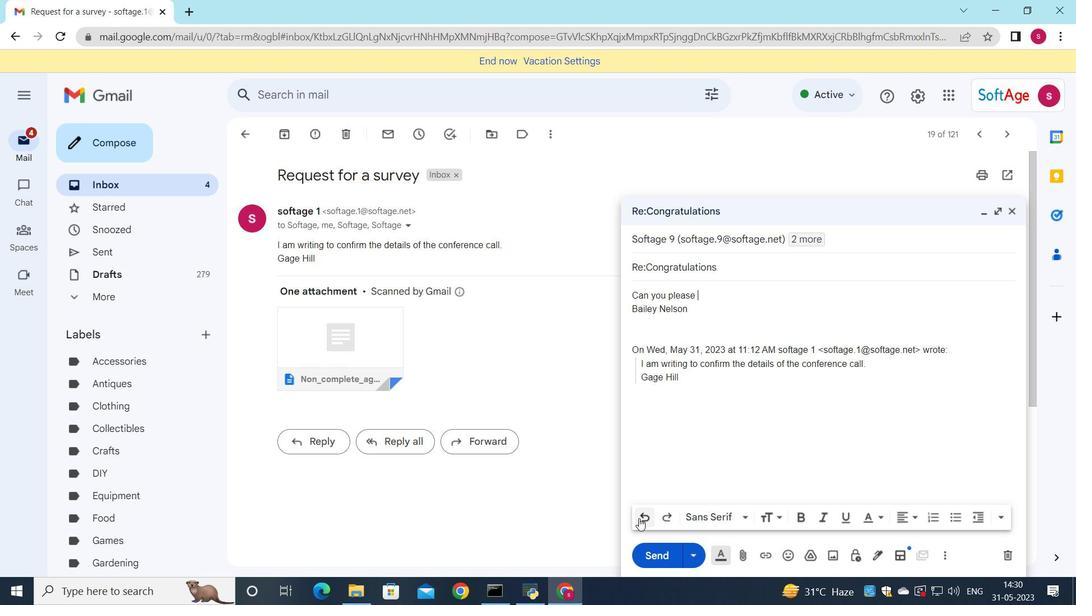
Action: Mouse pressed left at (639, 518)
Screenshot: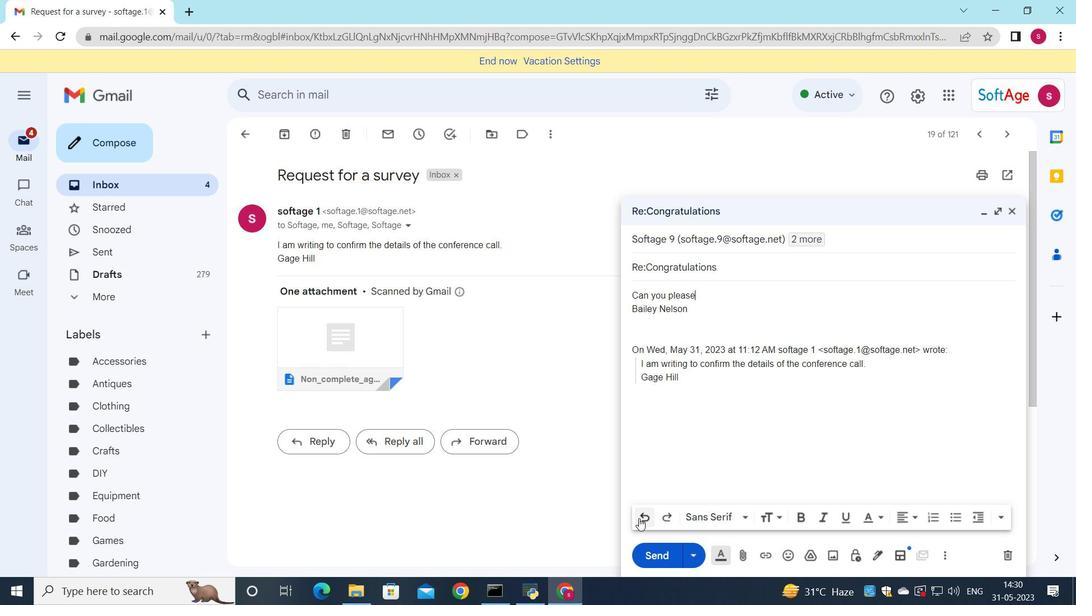 
Action: Mouse pressed left at (639, 518)
Screenshot: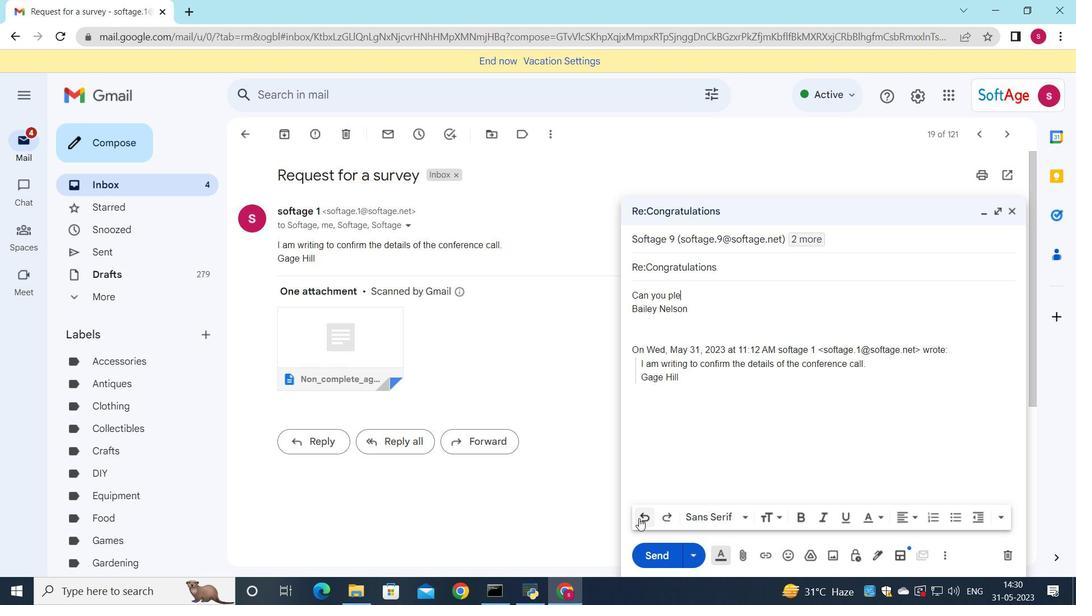 
Action: Mouse pressed left at (639, 518)
Screenshot: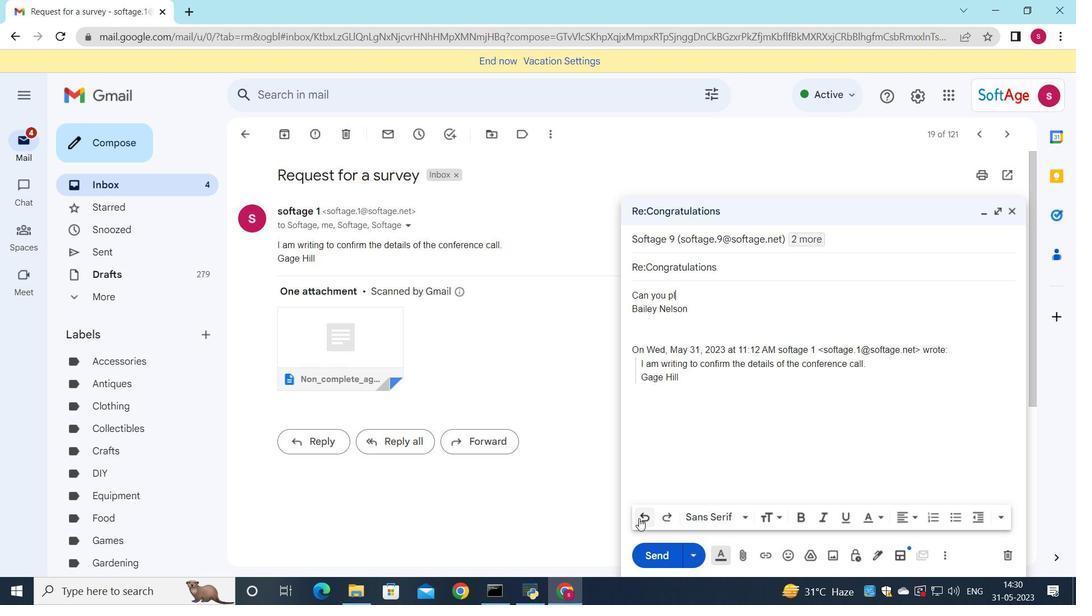 
Action: Mouse pressed left at (639, 518)
Screenshot: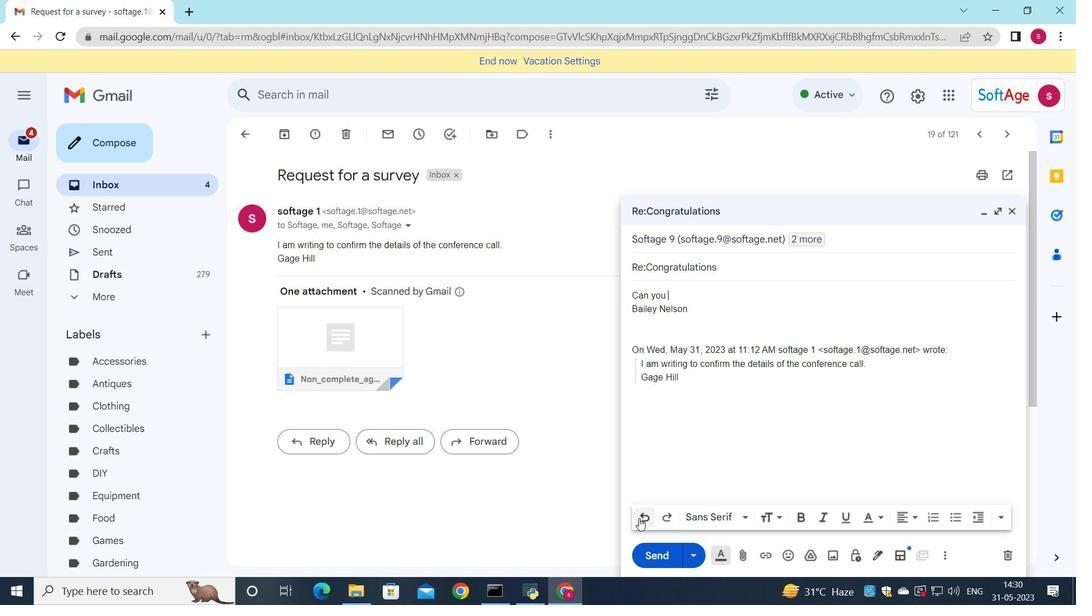 
Action: Mouse pressed left at (639, 518)
Screenshot: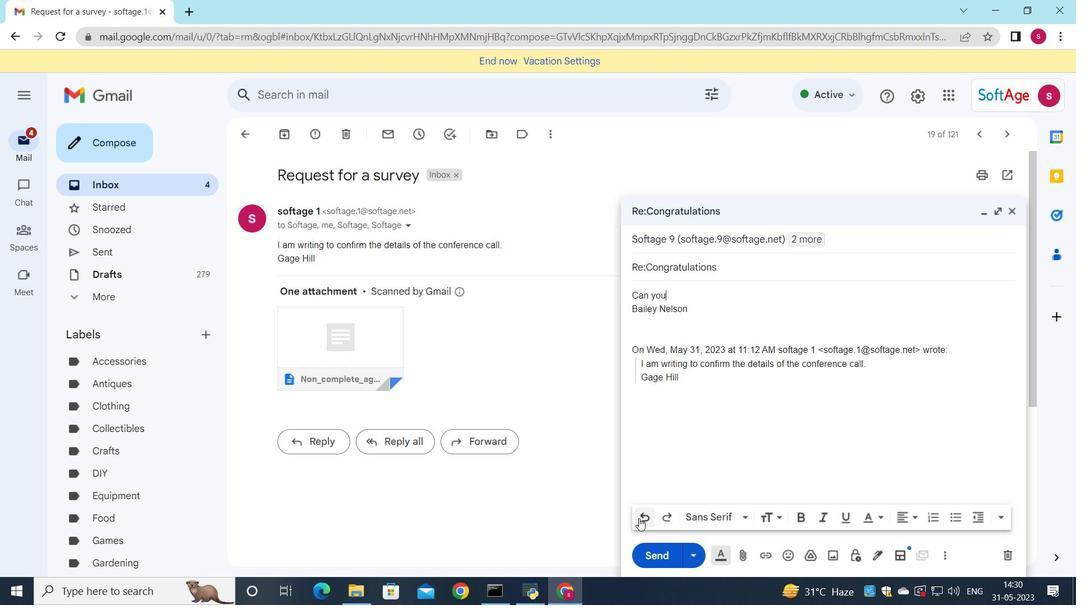 
Action: Mouse pressed left at (639, 518)
Screenshot: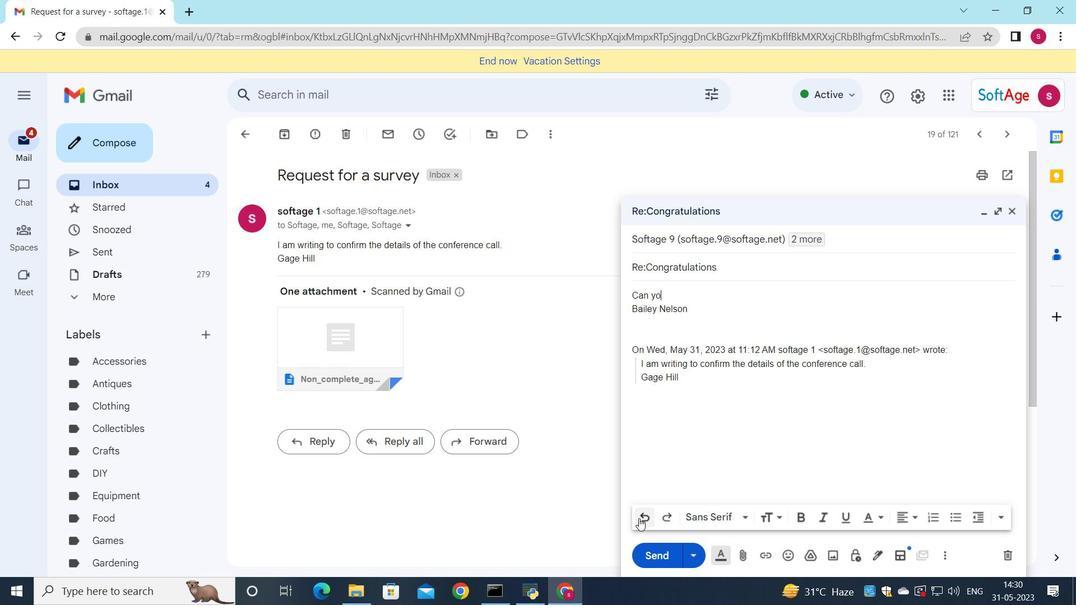 
Action: Mouse pressed left at (639, 518)
Screenshot: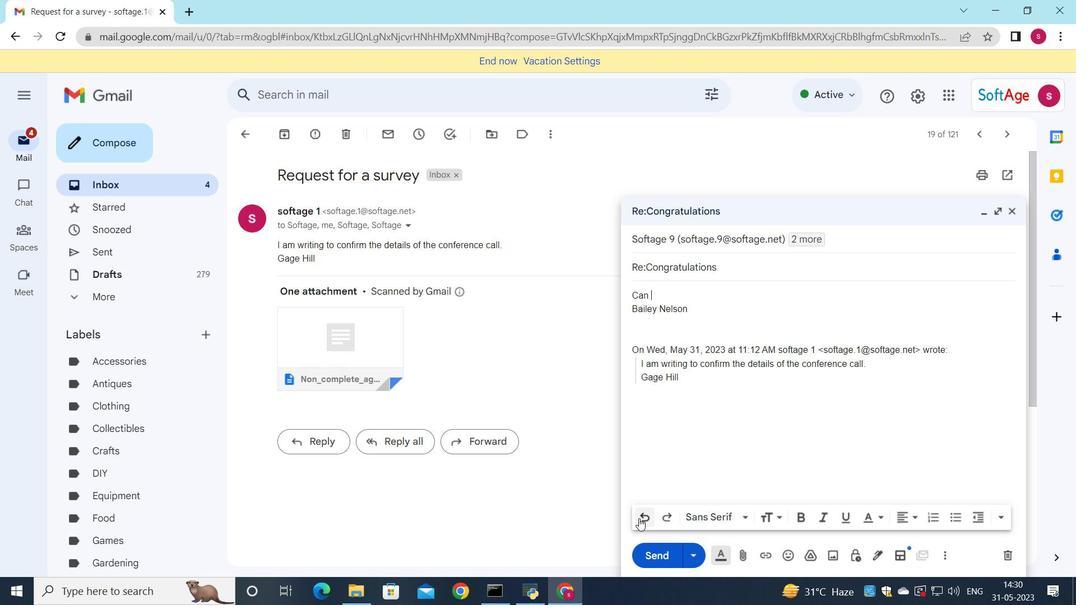 
Action: Mouse pressed left at (639, 518)
Screenshot: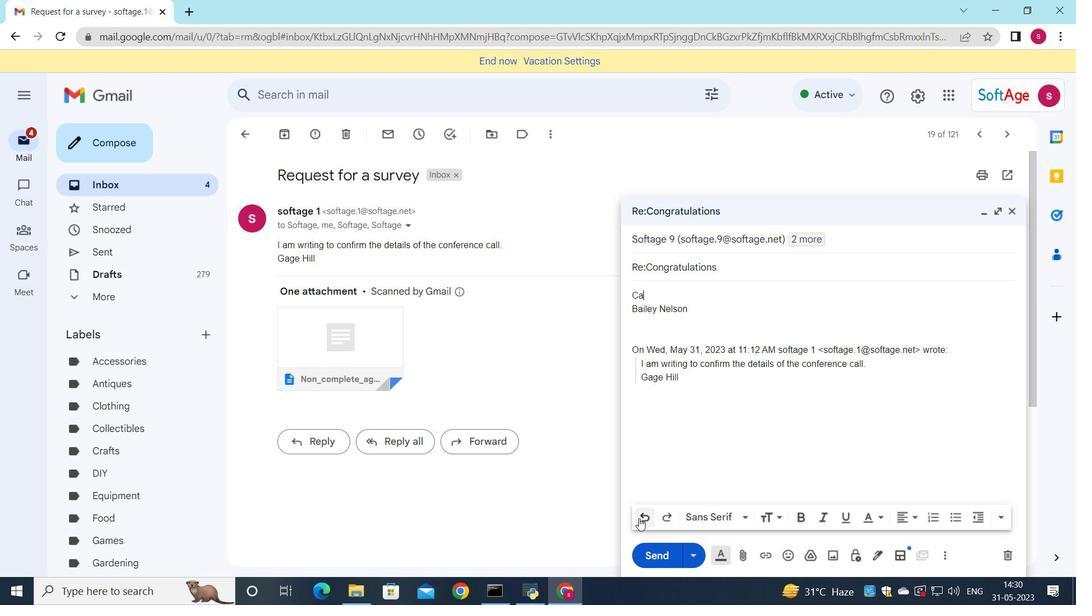
Action: Mouse pressed left at (639, 518)
Screenshot: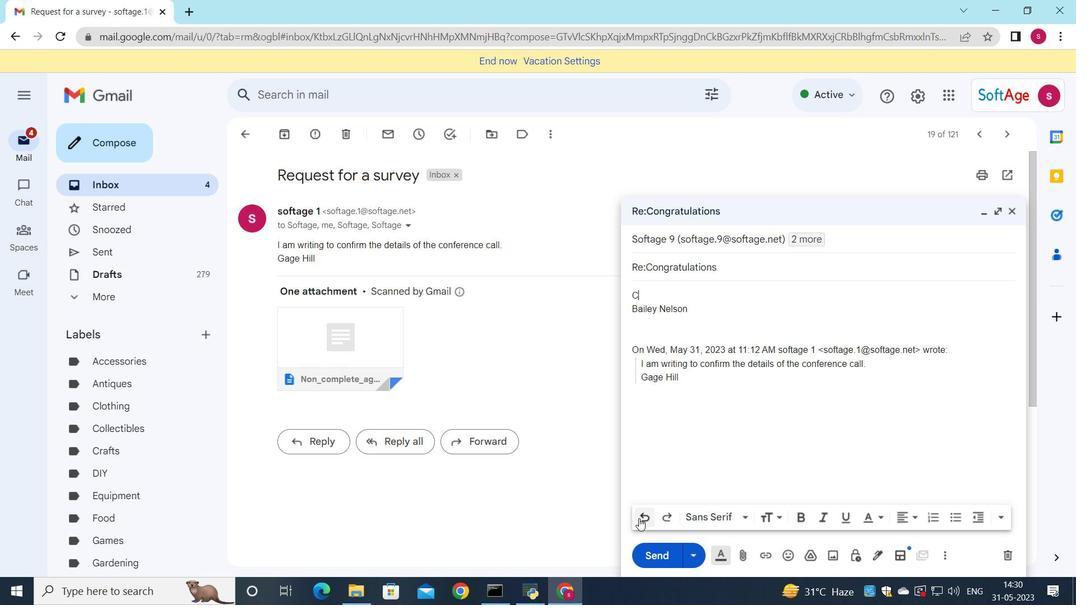 
Action: Mouse moved to (943, 370)
Screenshot: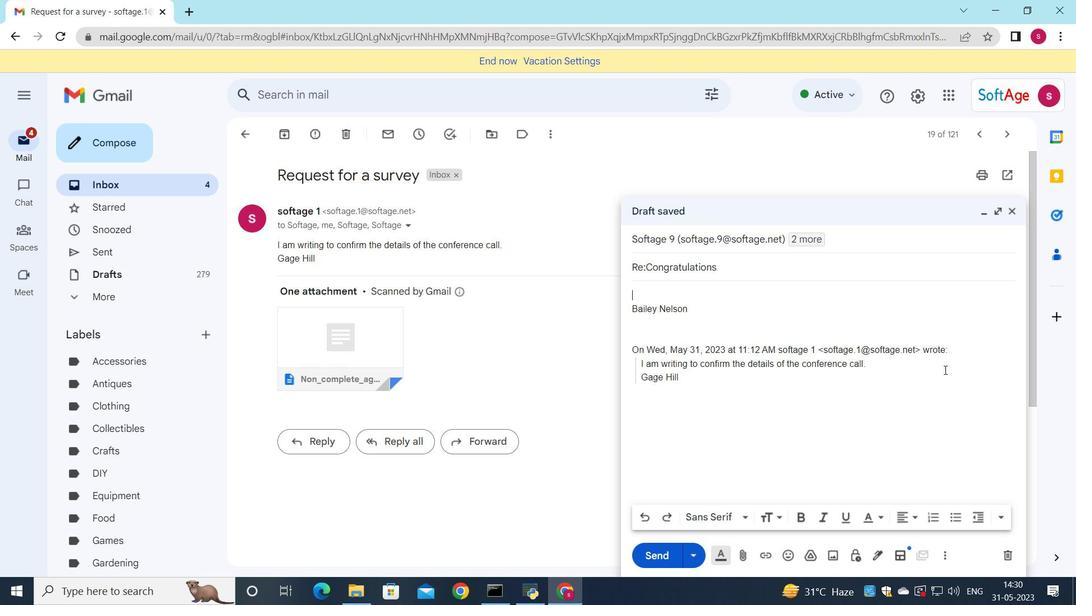 
Action: Key pressed <Key.shift>I<Key.space>am<Key.space>sorry<Key.space>for<Key.space>any<Key.space>inconvenince<Key.space>this<Key.space>may<Key.space>have<Key.space>caused.
Screenshot: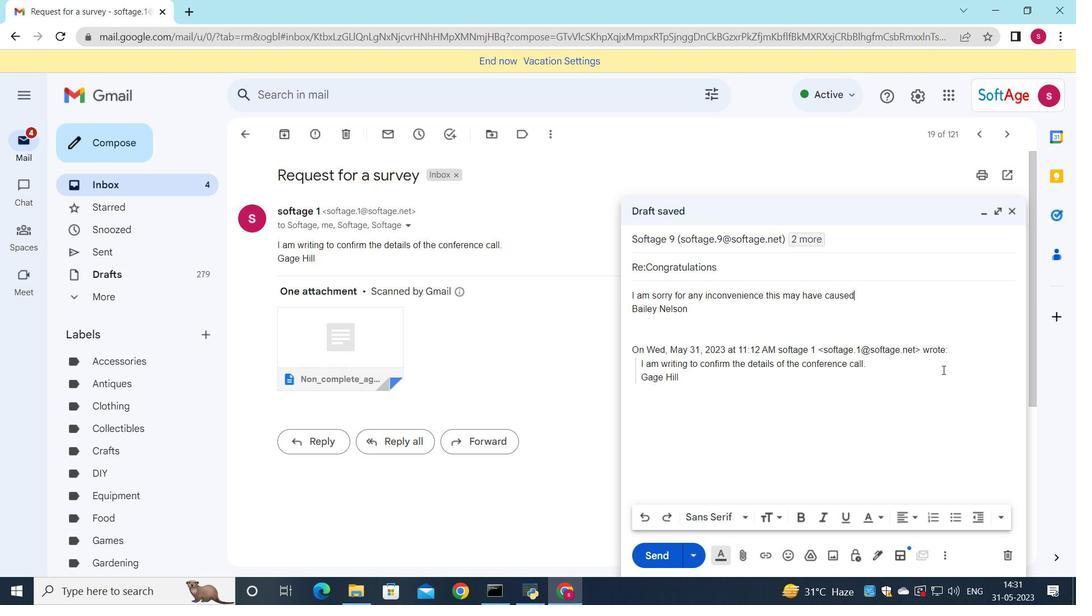 
Action: Mouse moved to (647, 552)
Screenshot: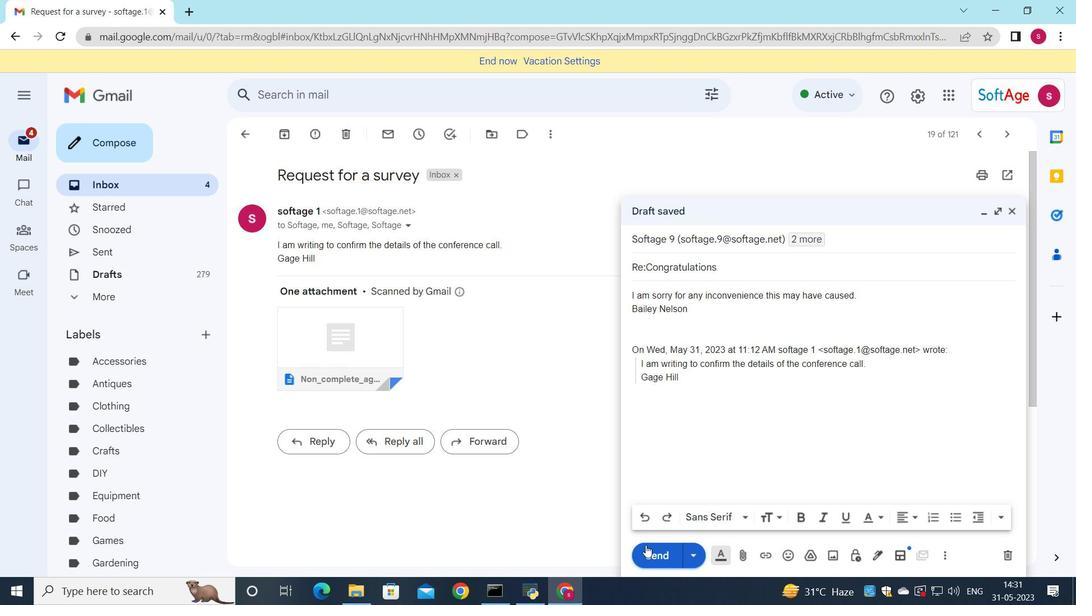 
Action: Mouse pressed left at (647, 552)
Screenshot: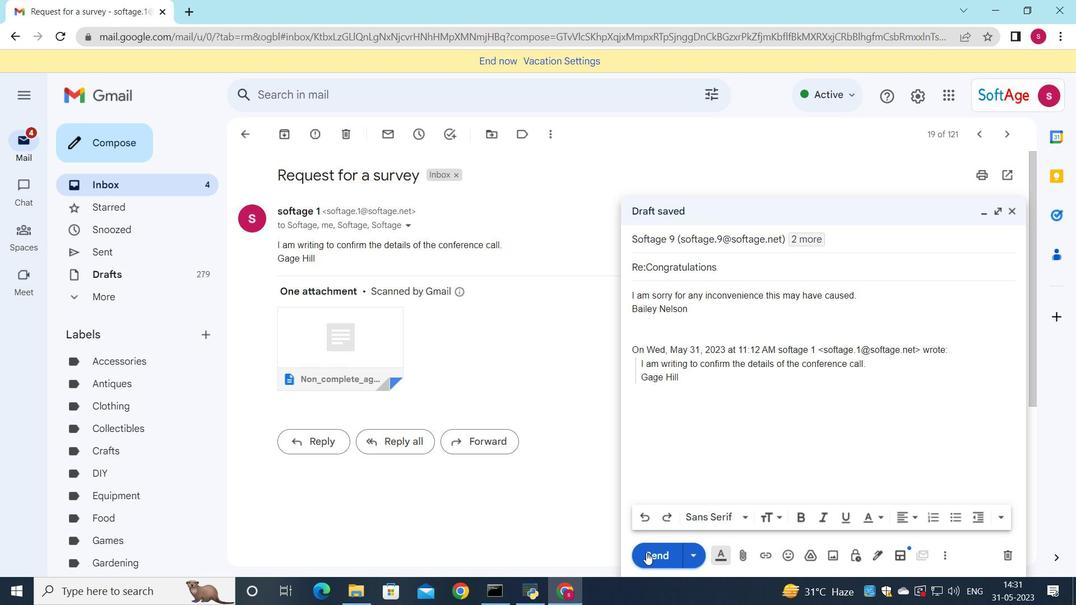 
Action: Mouse moved to (247, 140)
Screenshot: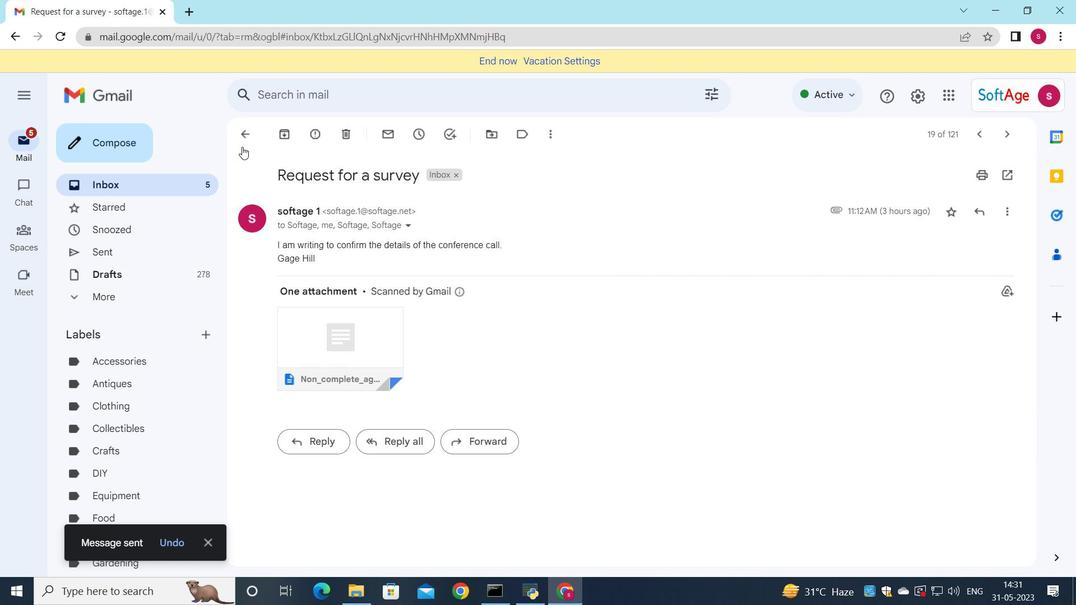
Action: Mouse pressed left at (247, 140)
Screenshot: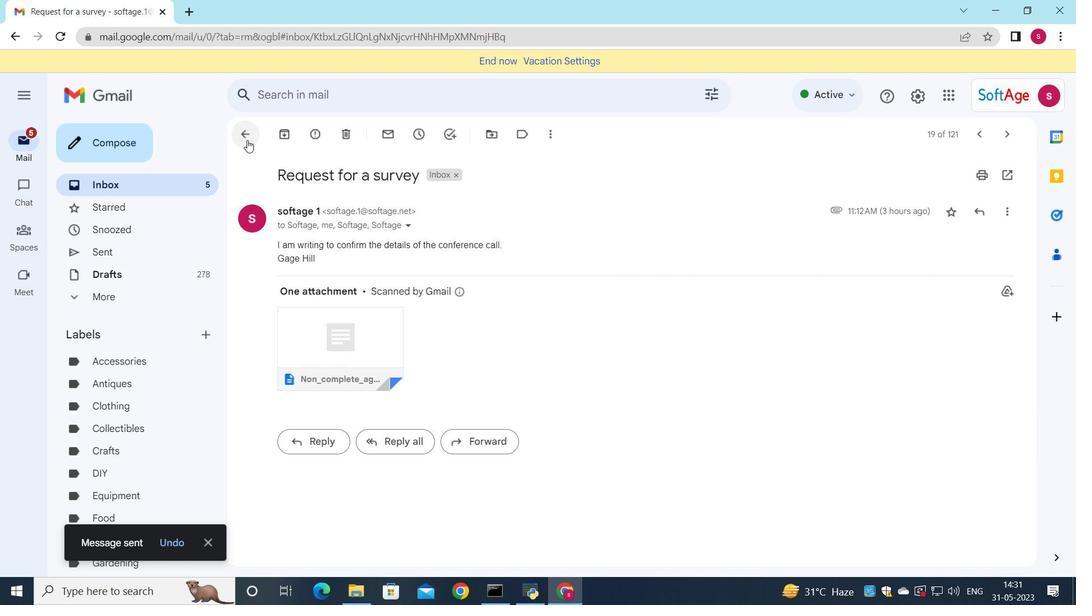 
Action: Mouse moved to (409, 165)
Screenshot: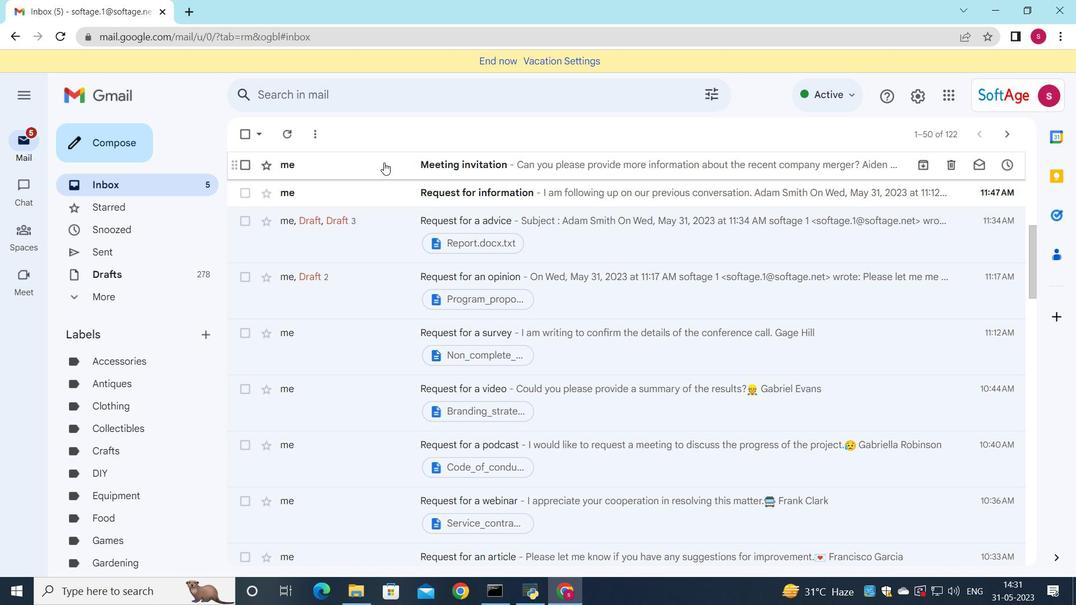 
Action: Mouse pressed left at (409, 165)
Screenshot: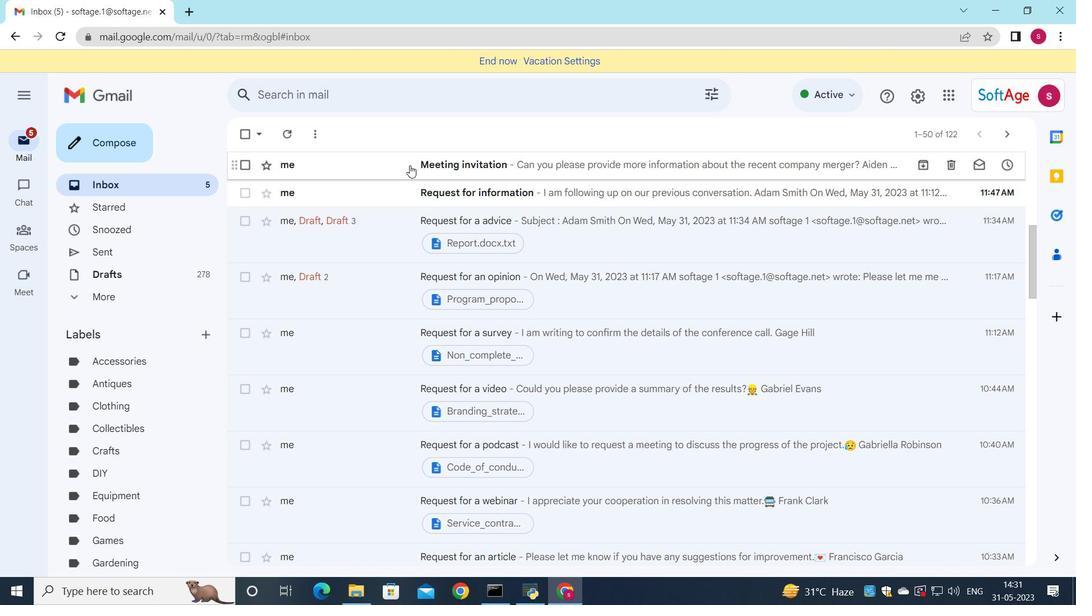 
Action: Mouse moved to (242, 136)
Screenshot: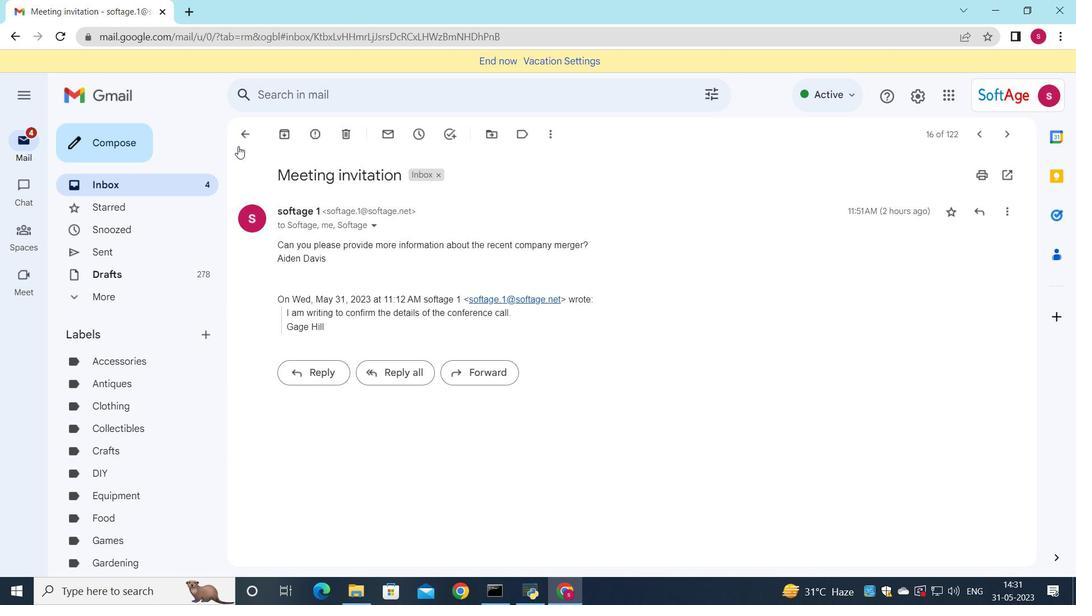 
Action: Mouse pressed left at (242, 136)
Screenshot: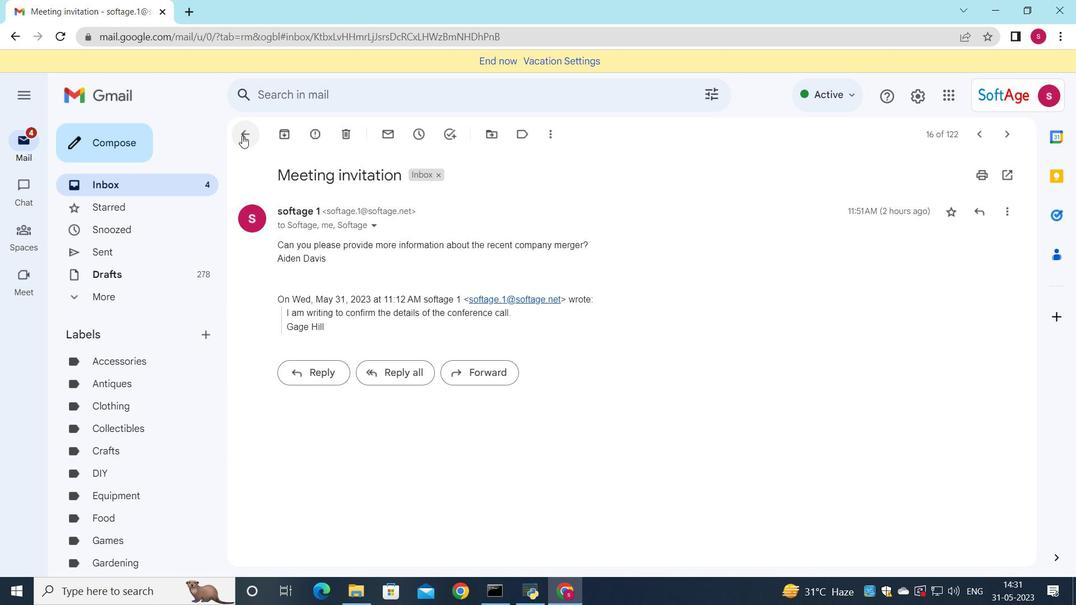 
Action: Mouse moved to (532, 253)
Screenshot: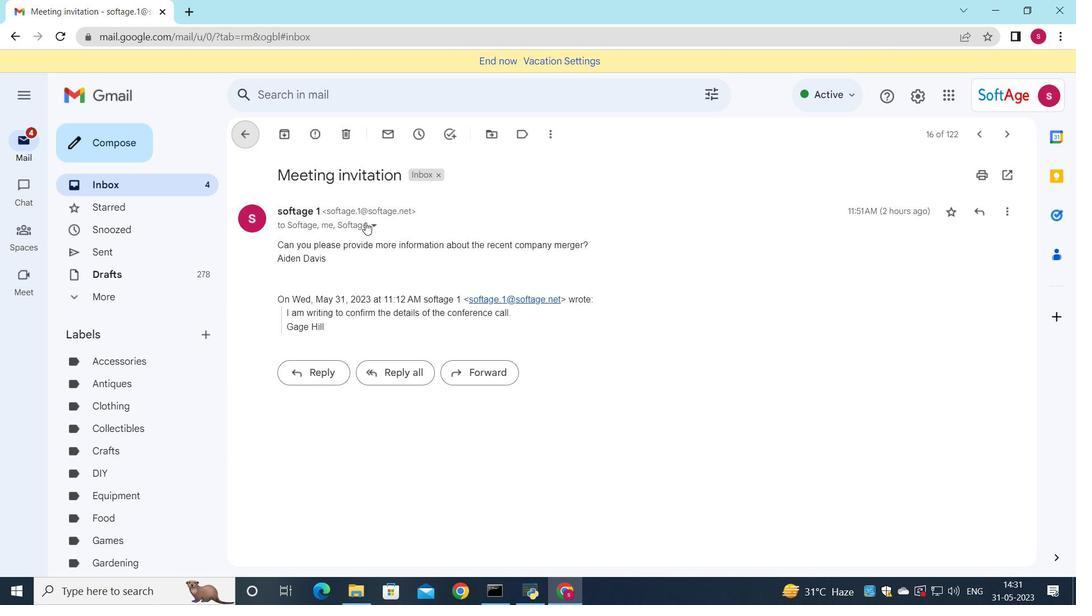 
Action: Mouse scrolled (532, 254) with delta (0, 0)
Screenshot: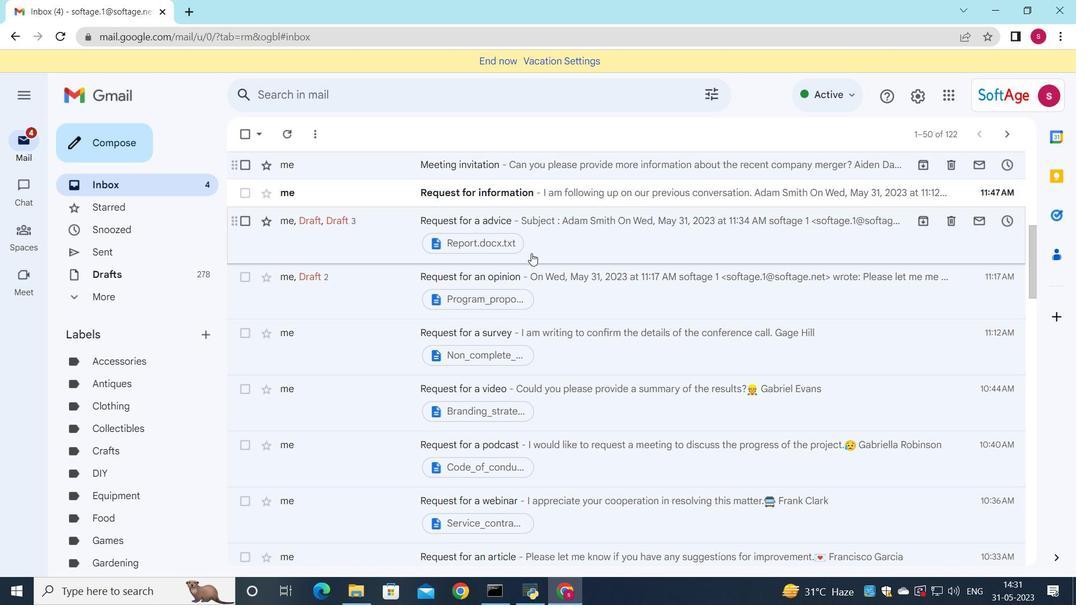 
Action: Mouse scrolled (532, 254) with delta (0, 0)
Screenshot: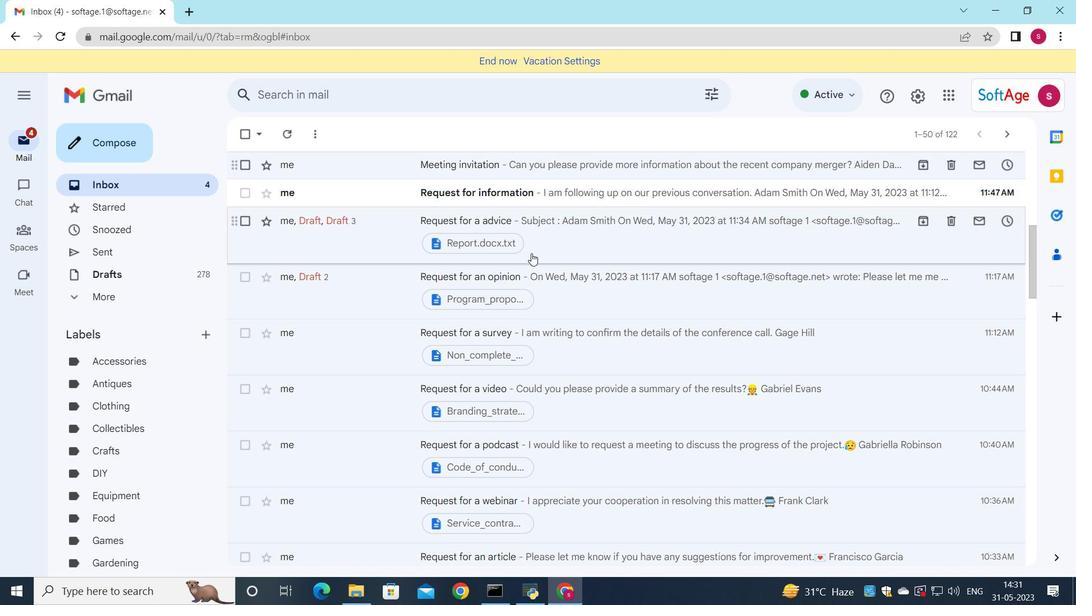 
Action: Mouse scrolled (532, 254) with delta (0, 0)
Screenshot: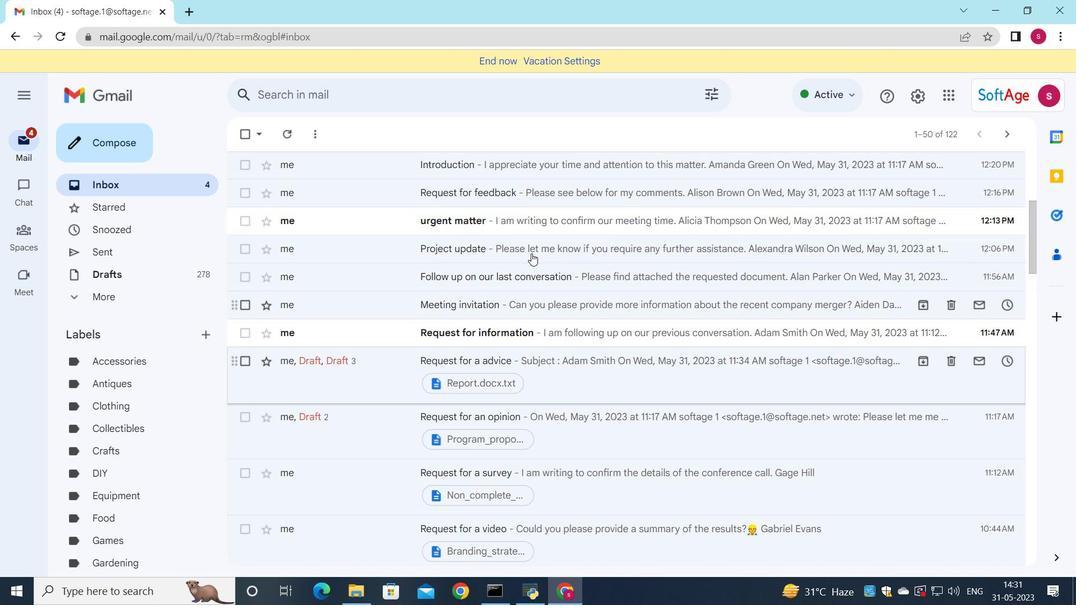 
Action: Mouse scrolled (532, 254) with delta (0, 0)
Screenshot: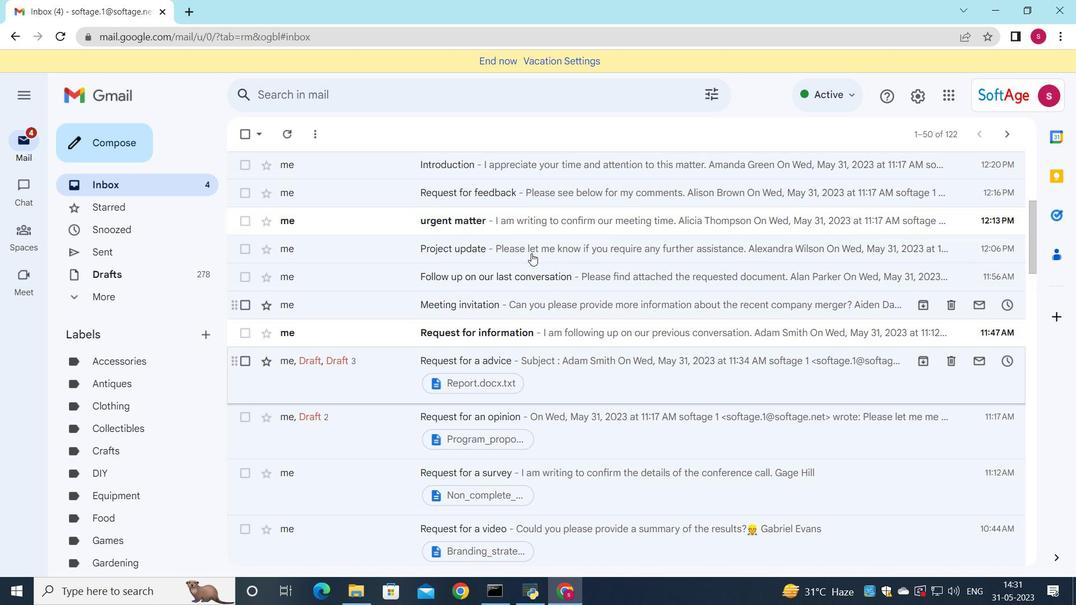 
Action: Mouse scrolled (532, 254) with delta (0, 0)
Screenshot: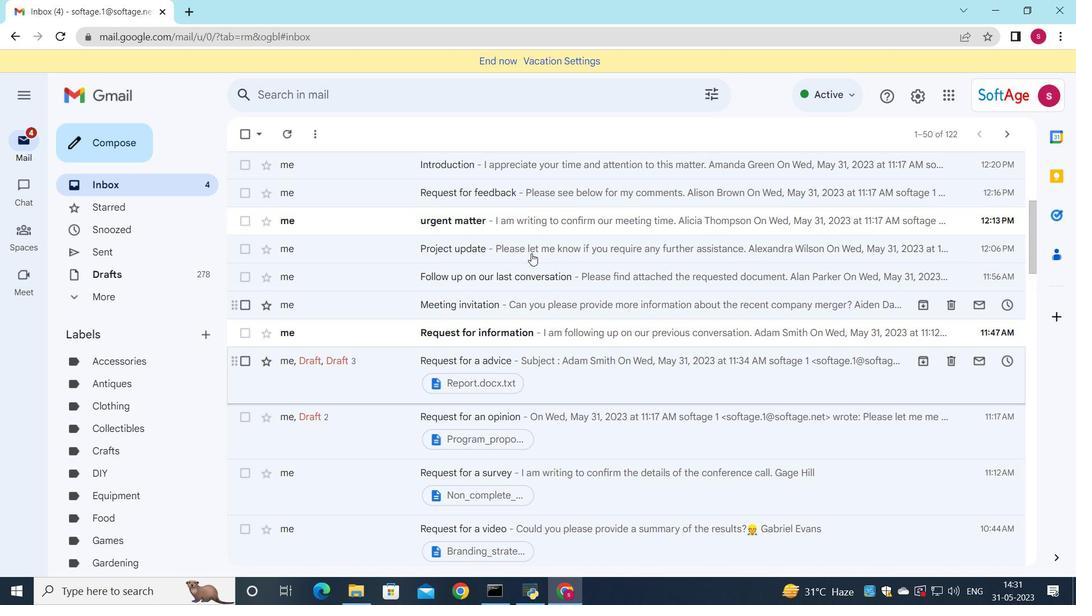 
Action: Mouse scrolled (532, 254) with delta (0, 0)
Screenshot: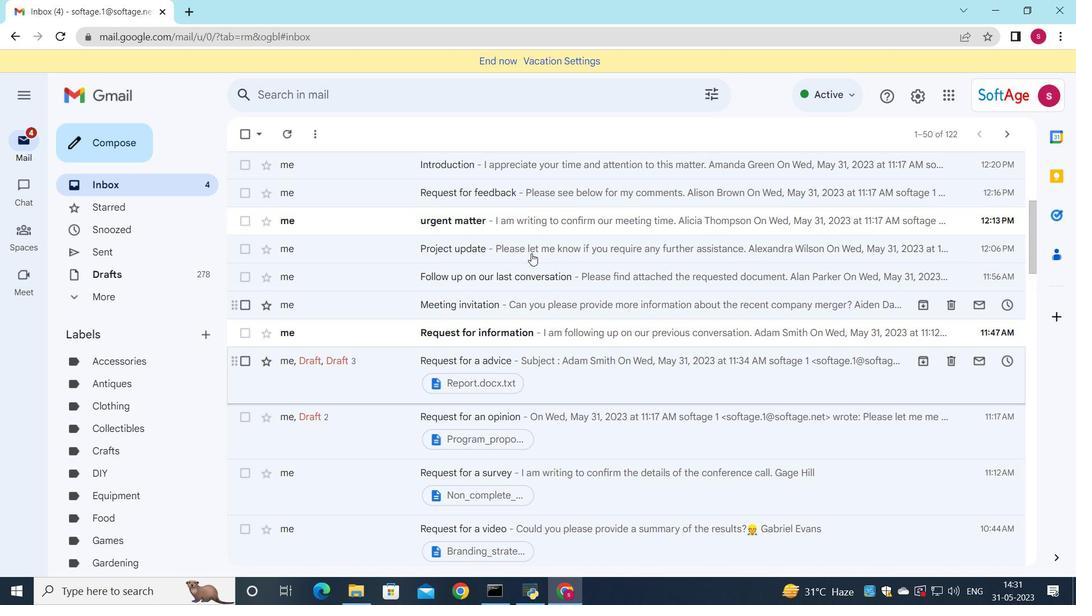
Action: Mouse scrolled (532, 254) with delta (0, 0)
Screenshot: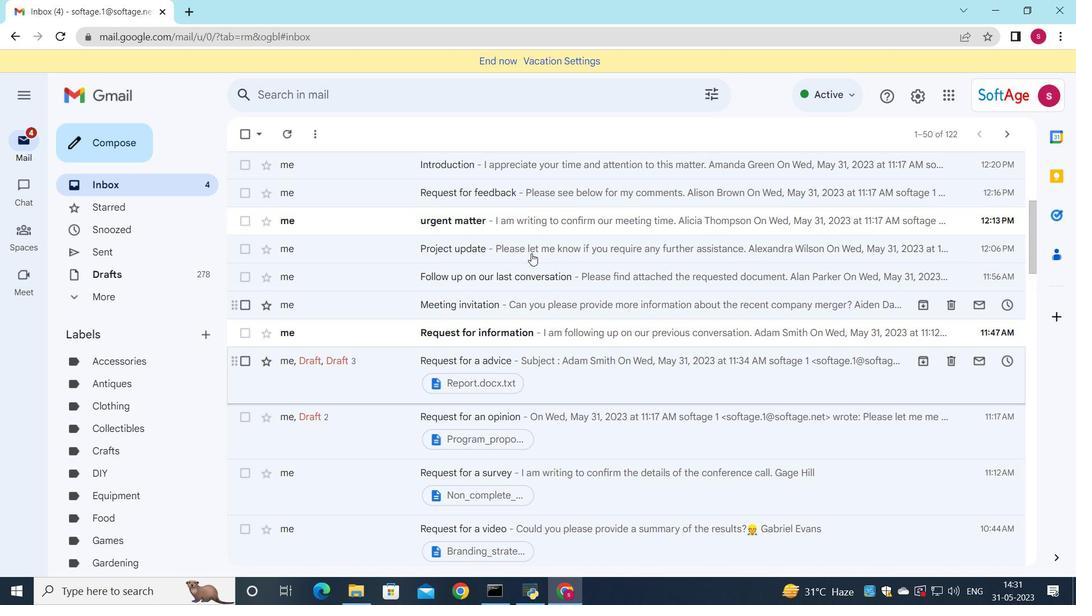 
Action: Mouse scrolled (532, 254) with delta (0, 0)
Screenshot: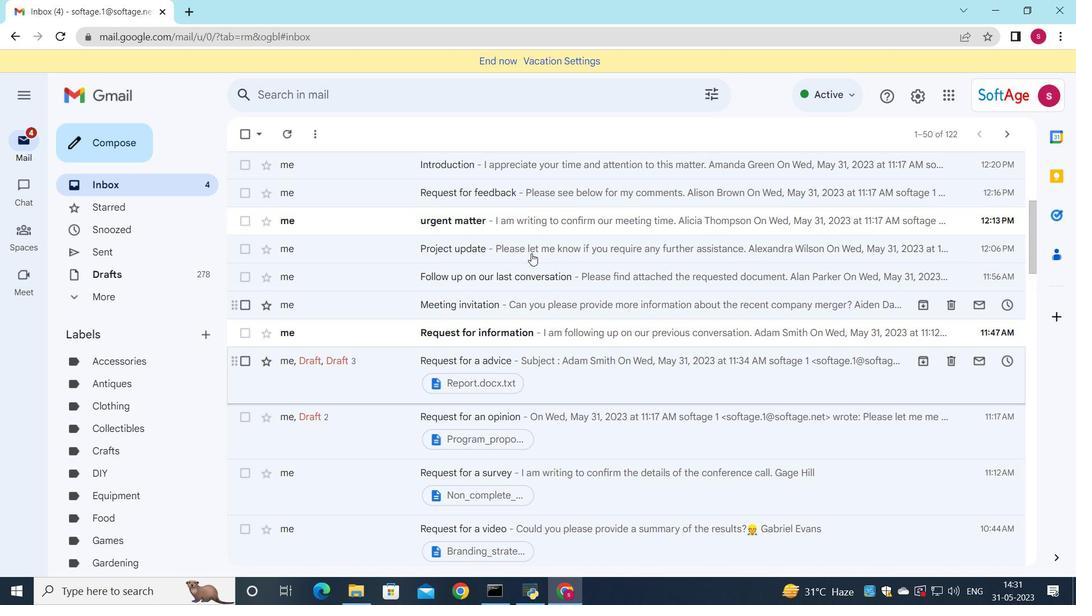 
Action: Mouse scrolled (532, 254) with delta (0, 0)
Screenshot: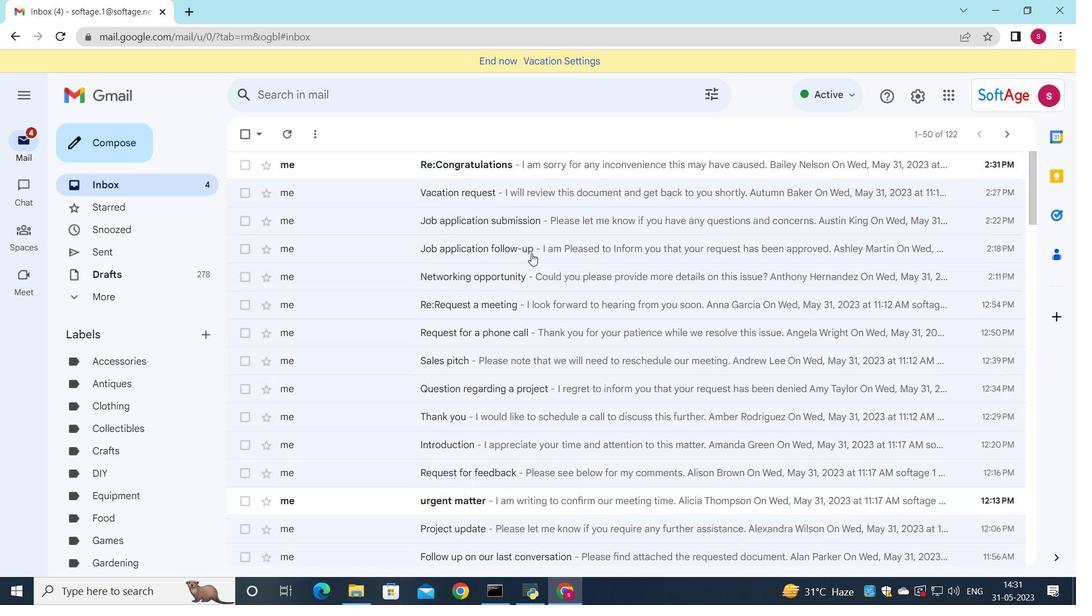 
Action: Mouse scrolled (532, 254) with delta (0, 0)
Screenshot: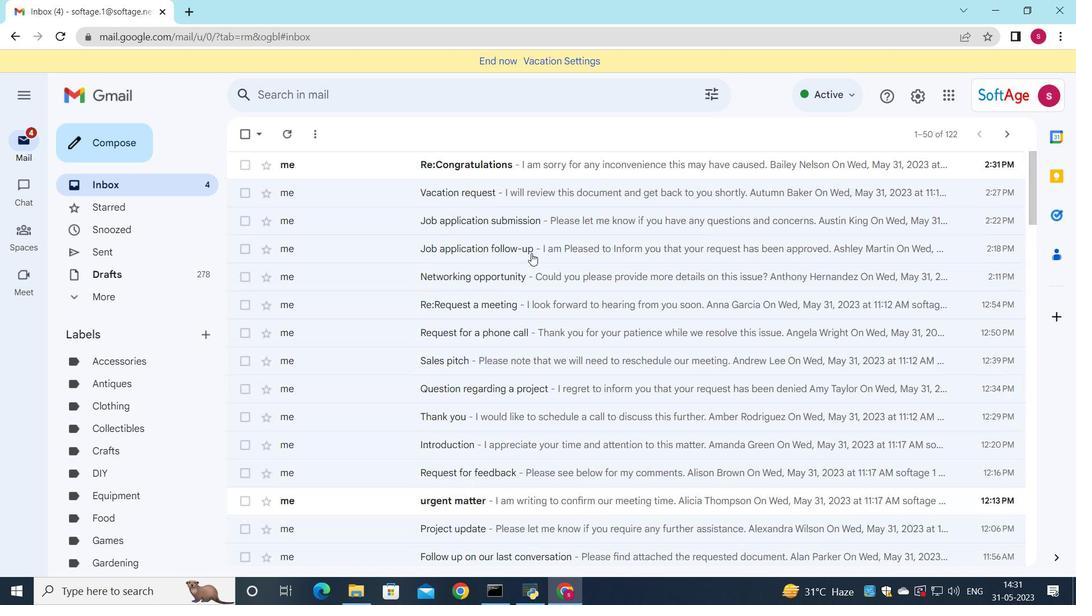 
Action: Mouse scrolled (532, 254) with delta (0, 0)
Screenshot: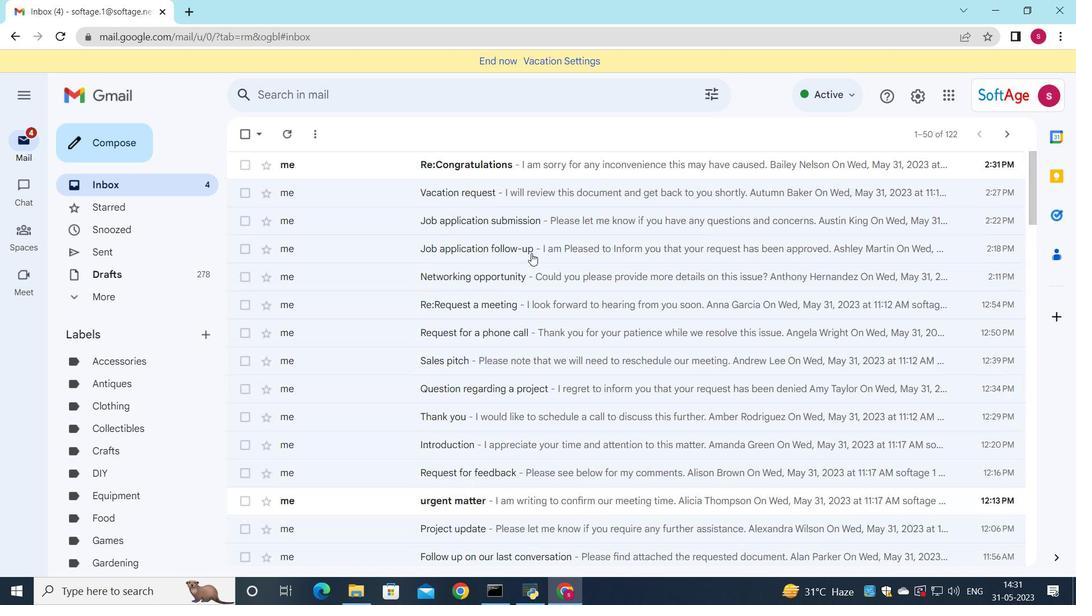 
Action: Mouse scrolled (532, 254) with delta (0, 0)
Screenshot: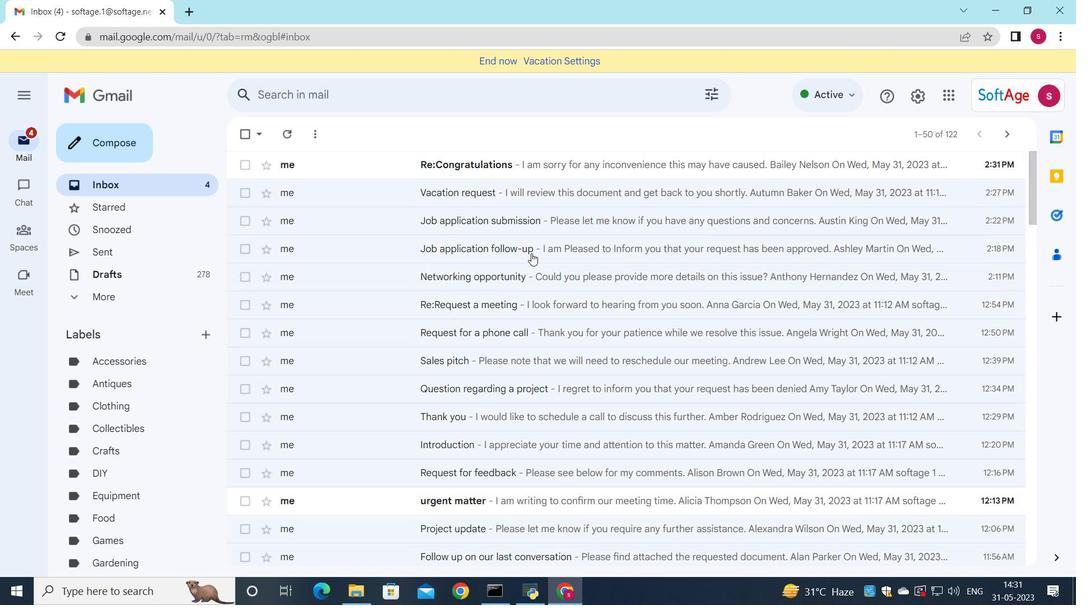 
Action: Mouse scrolled (532, 254) with delta (0, 0)
Screenshot: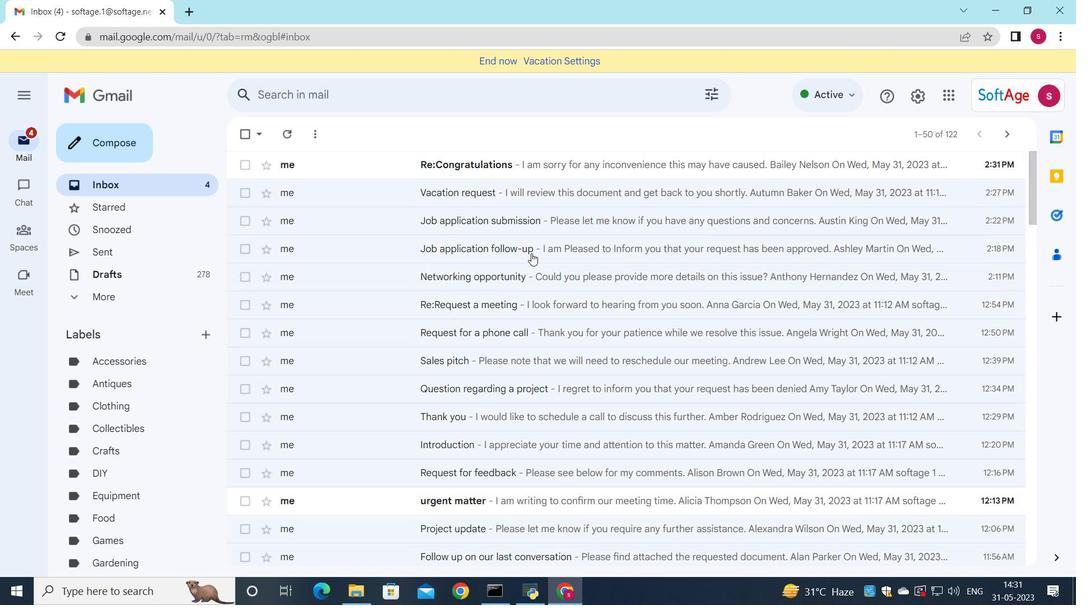 
Action: Mouse moved to (497, 167)
Screenshot: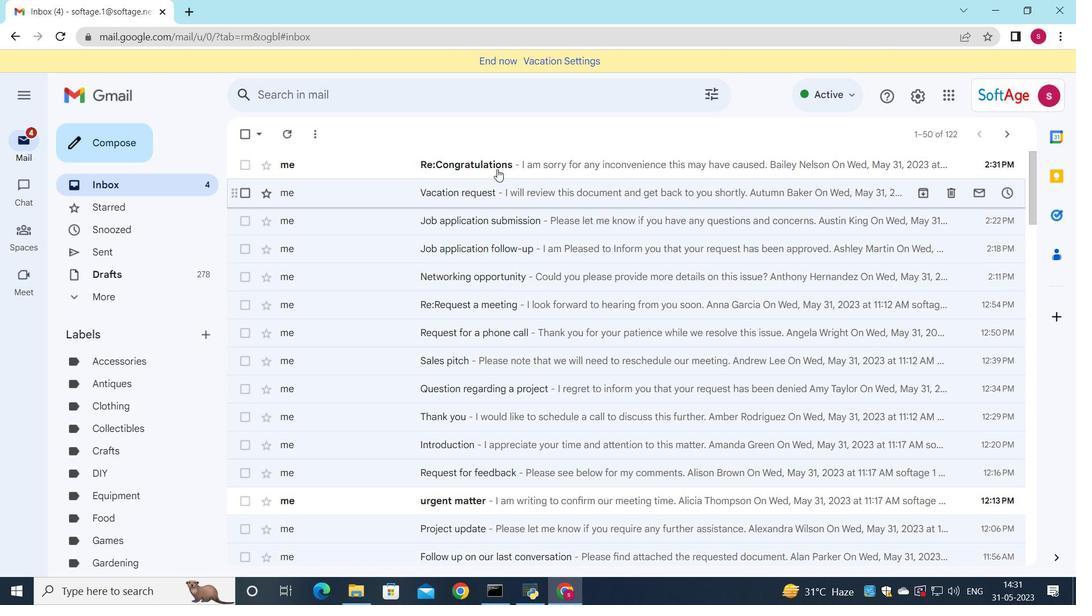 
Action: Mouse pressed left at (497, 167)
Screenshot: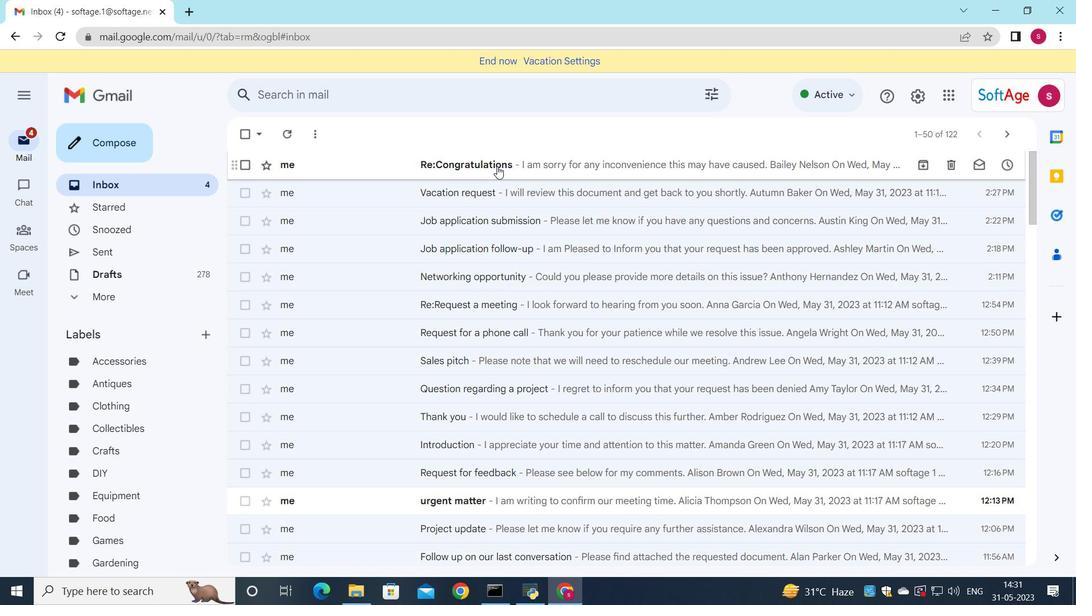 
Action: Mouse moved to (625, 359)
Screenshot: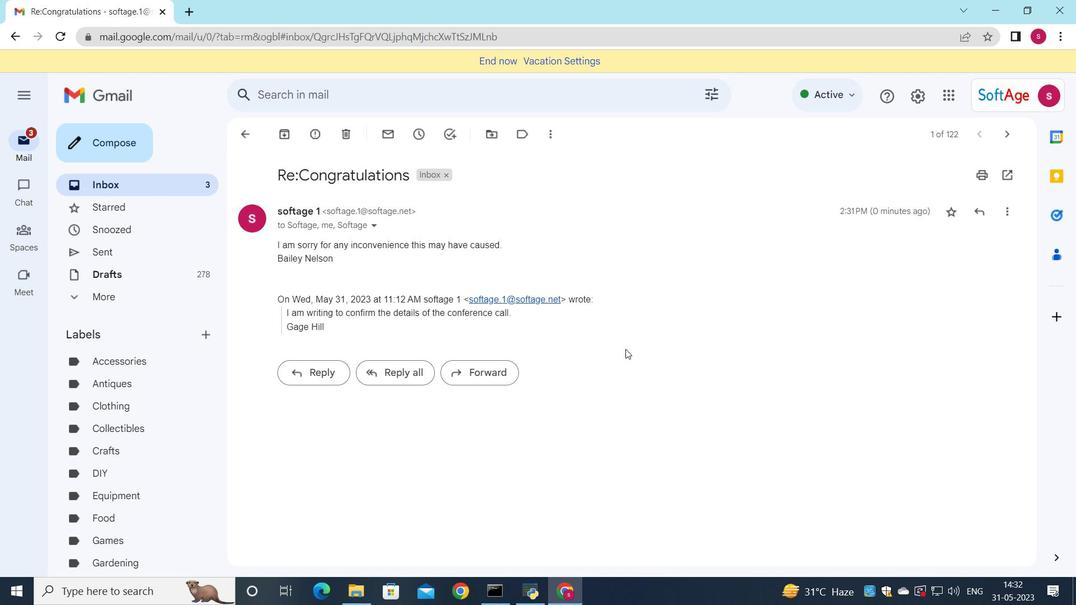 
